 Task: Find connections with filter location Eppelborn with filter topic #Letsworkwith filter profile language Spanish with filter current company Volvo Car India with filter school Maharashtra College of Arts Science and Commerce 246 A Bellasis Road Byculla Mumbai 400 008 with filter industry Climate Data and Analytics with filter service category DUI Law with filter keywords title Well Driller
Action: Mouse moved to (699, 84)
Screenshot: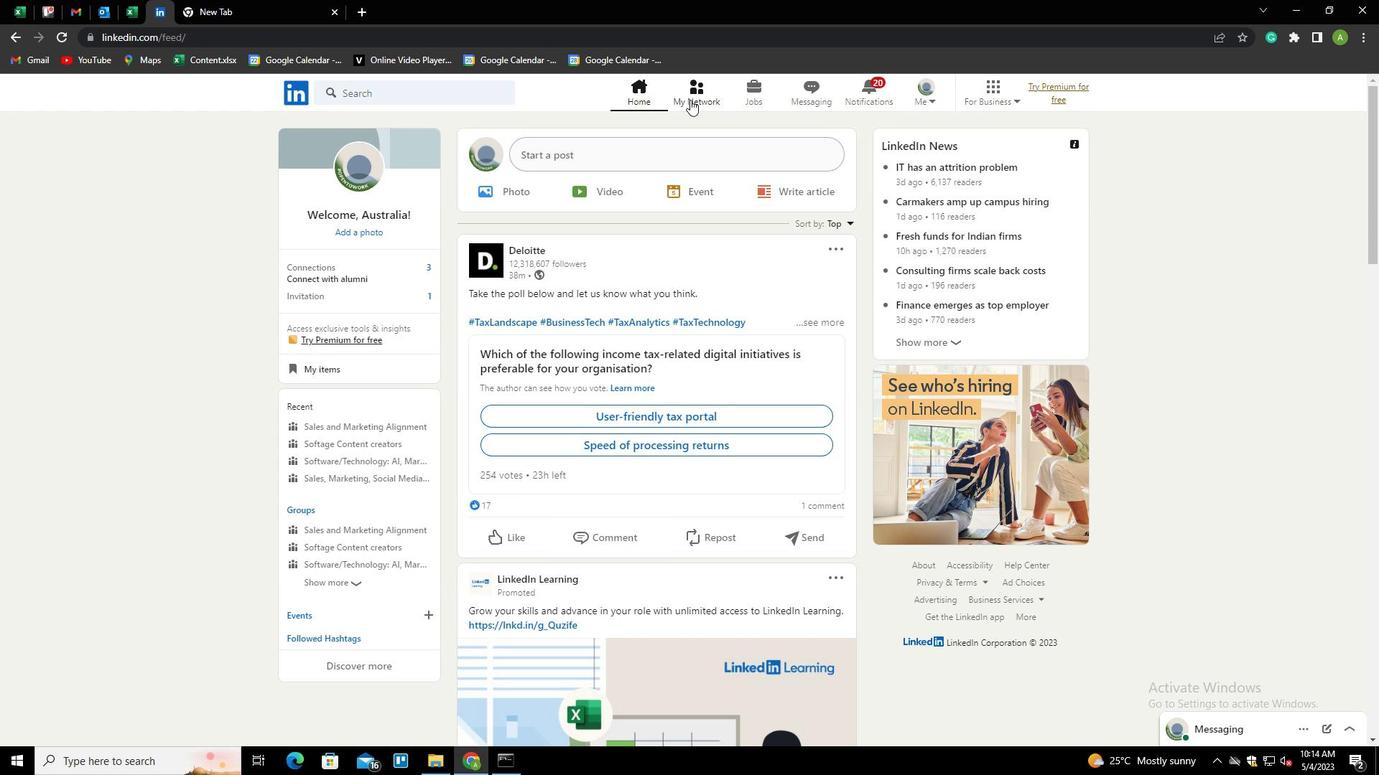 
Action: Mouse pressed left at (699, 84)
Screenshot: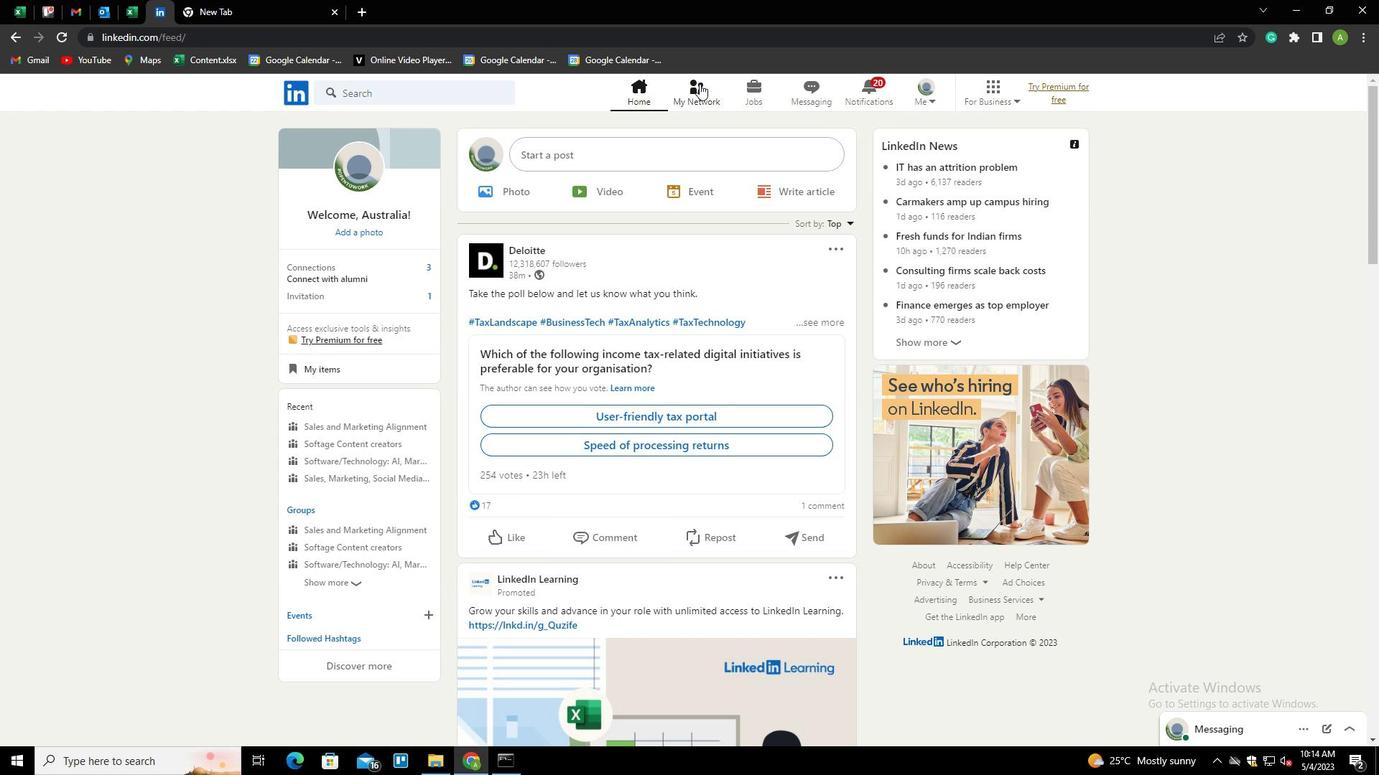 
Action: Mouse moved to (359, 175)
Screenshot: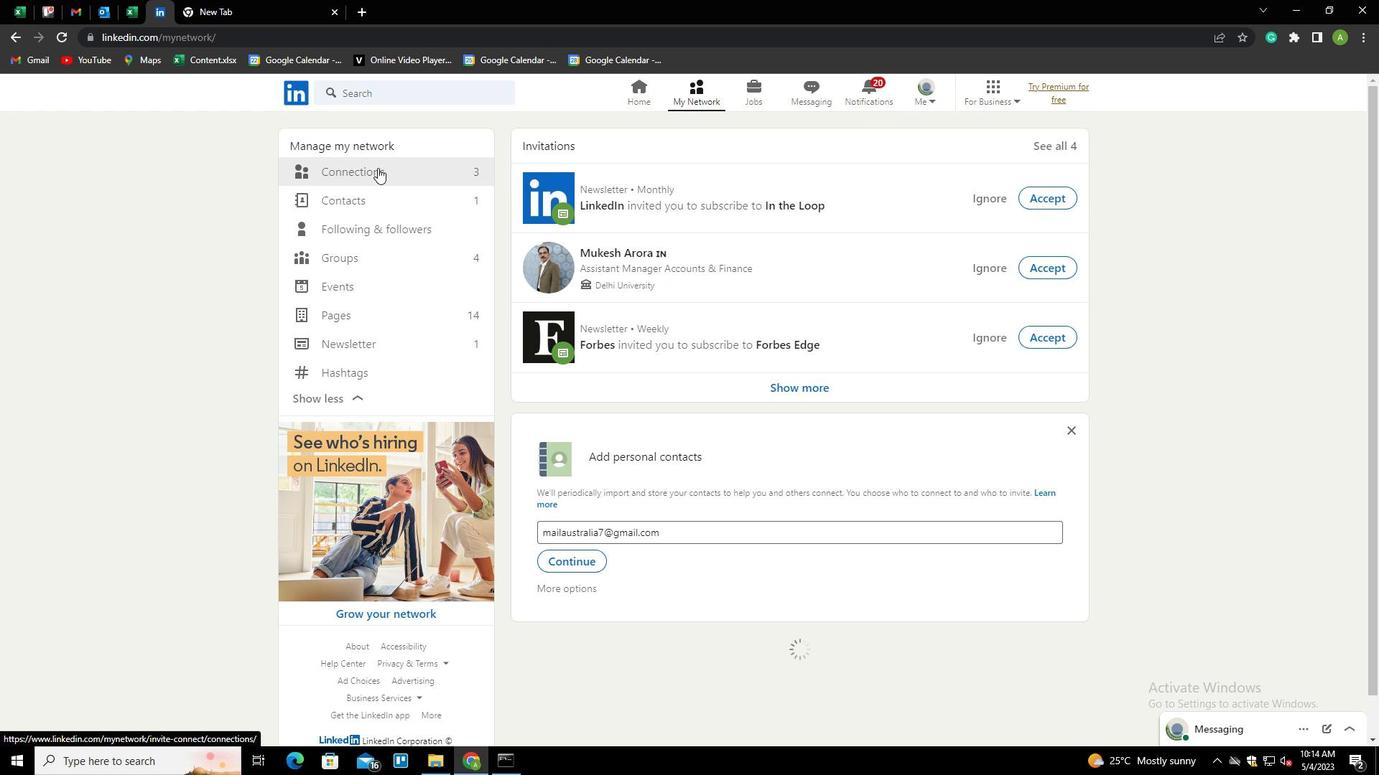 
Action: Mouse pressed left at (359, 175)
Screenshot: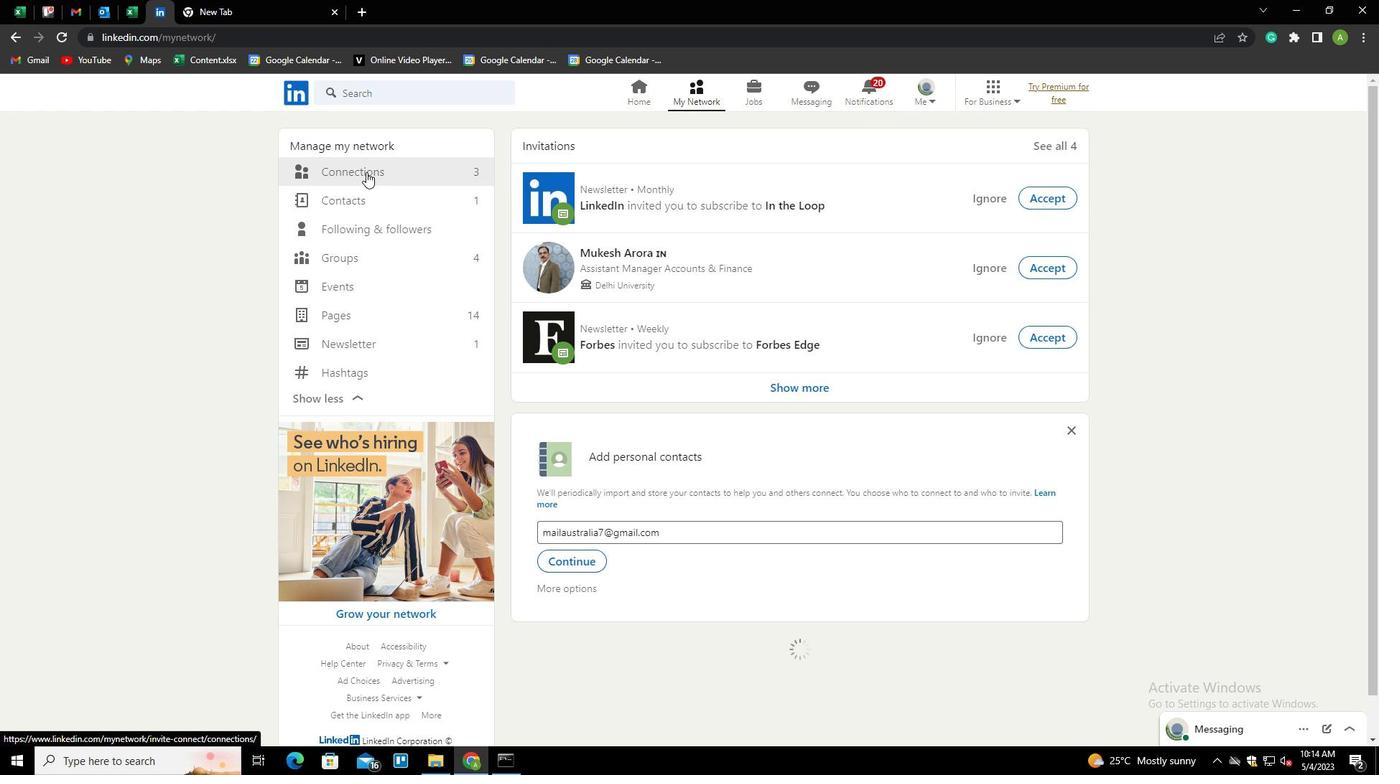 
Action: Mouse moved to (781, 173)
Screenshot: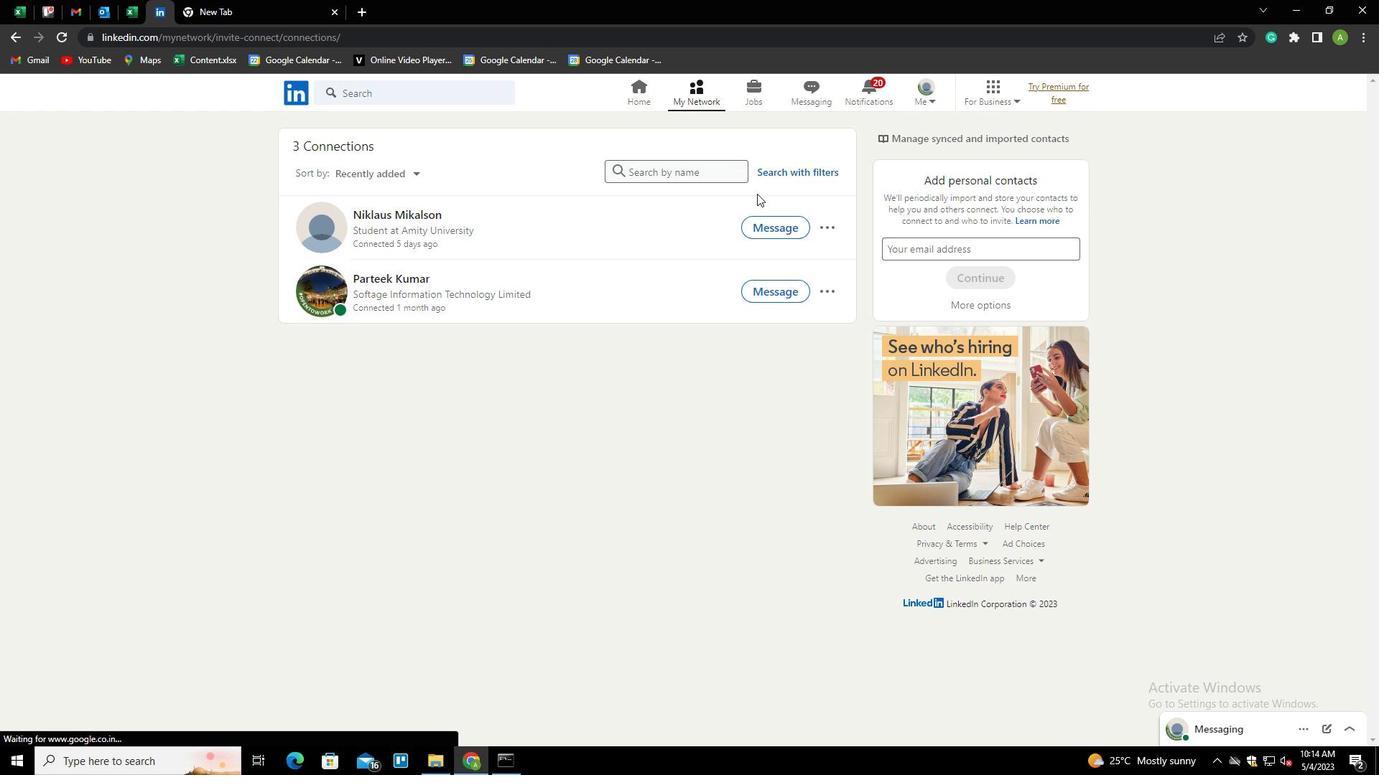 
Action: Mouse pressed left at (781, 173)
Screenshot: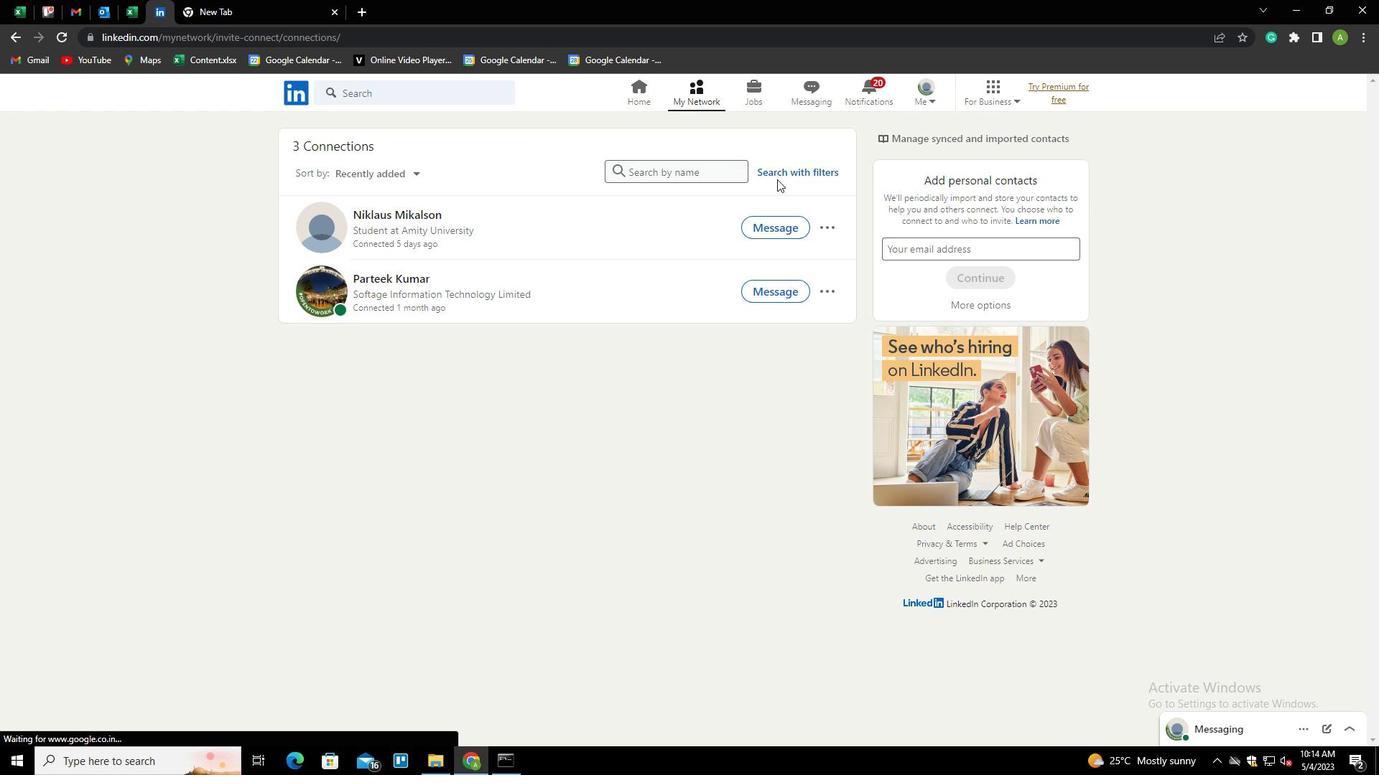 
Action: Mouse moved to (721, 134)
Screenshot: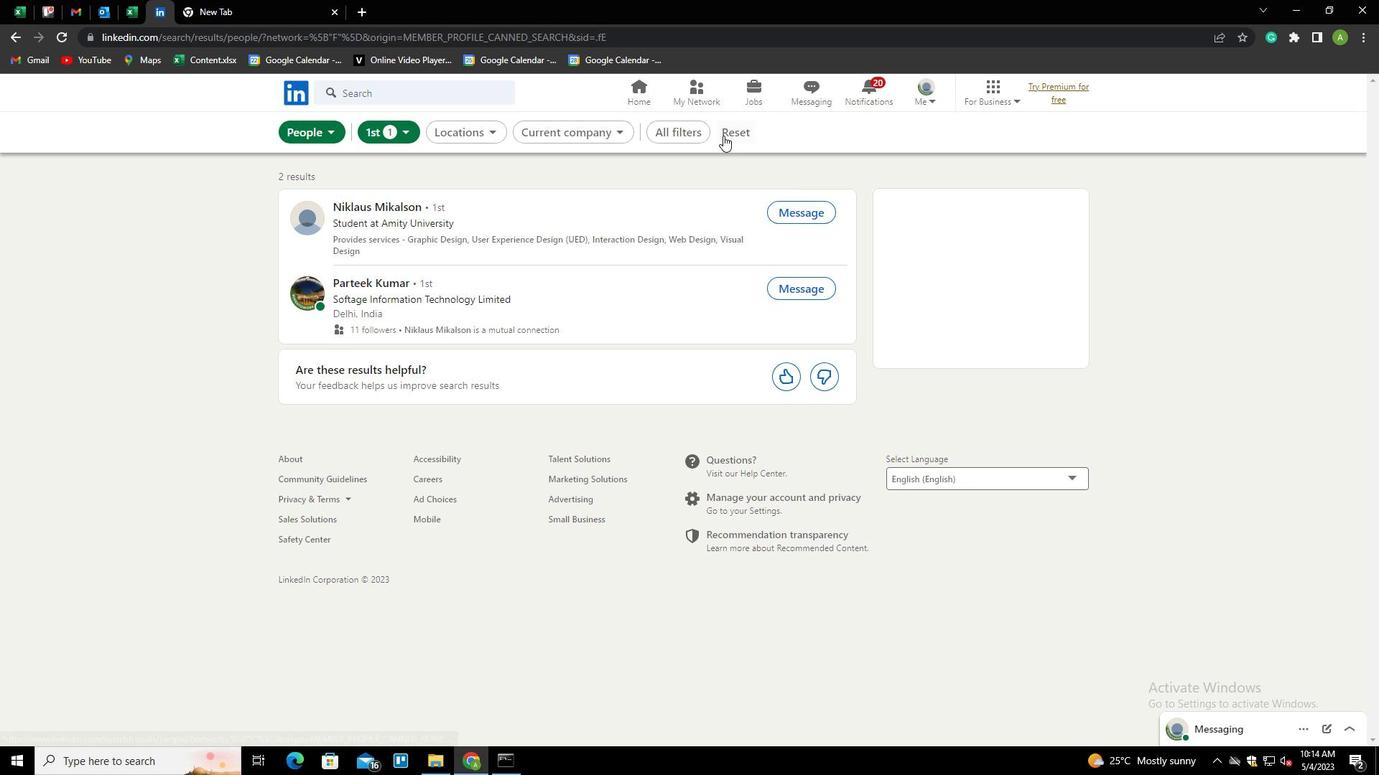 
Action: Mouse pressed left at (721, 134)
Screenshot: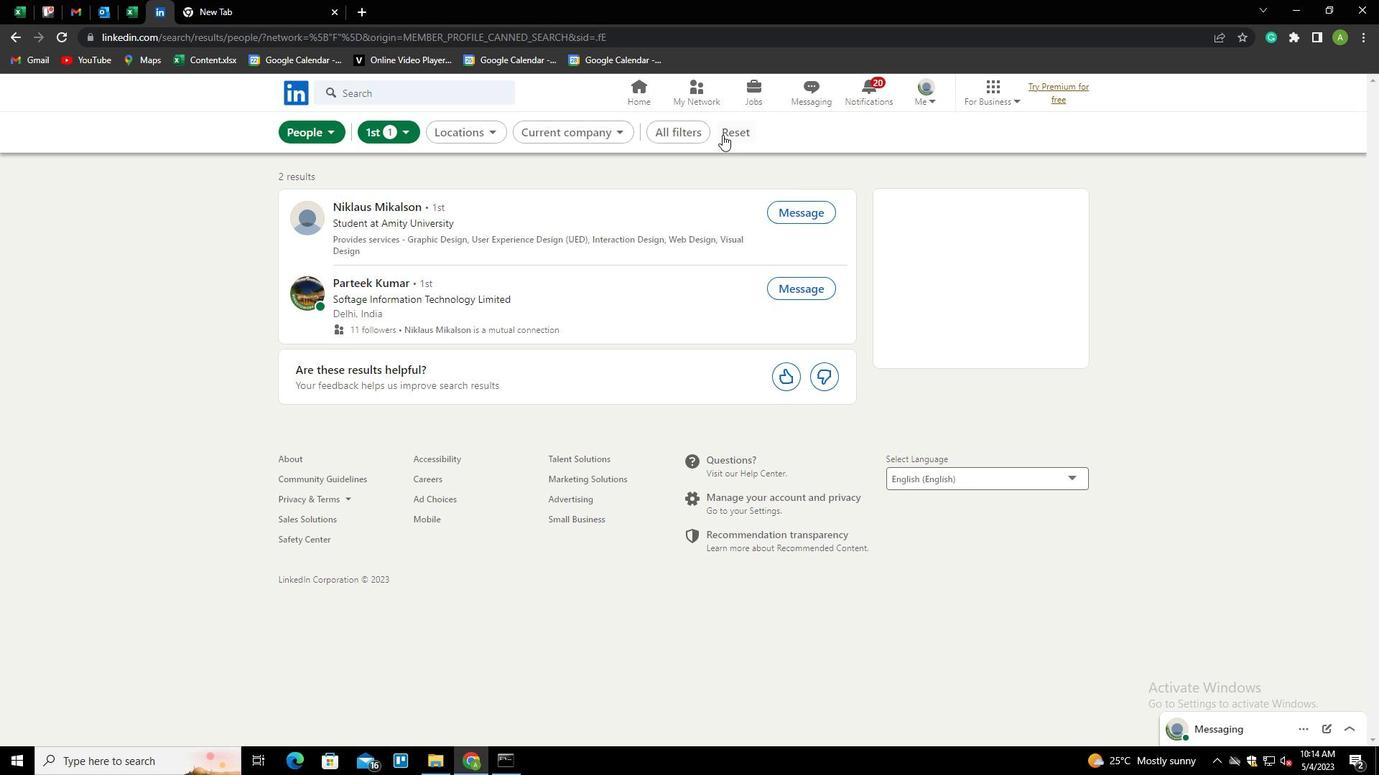 
Action: Mouse moved to (703, 133)
Screenshot: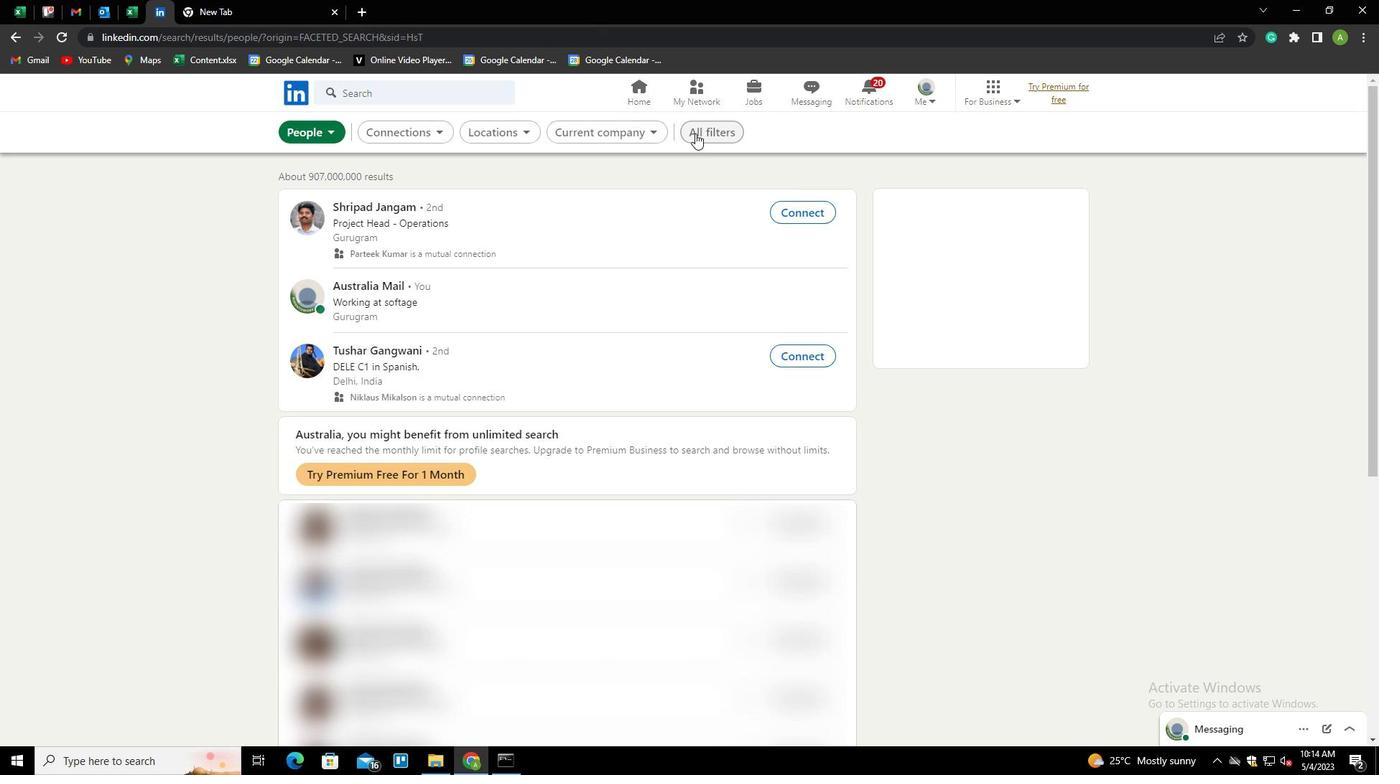 
Action: Mouse pressed left at (703, 133)
Screenshot: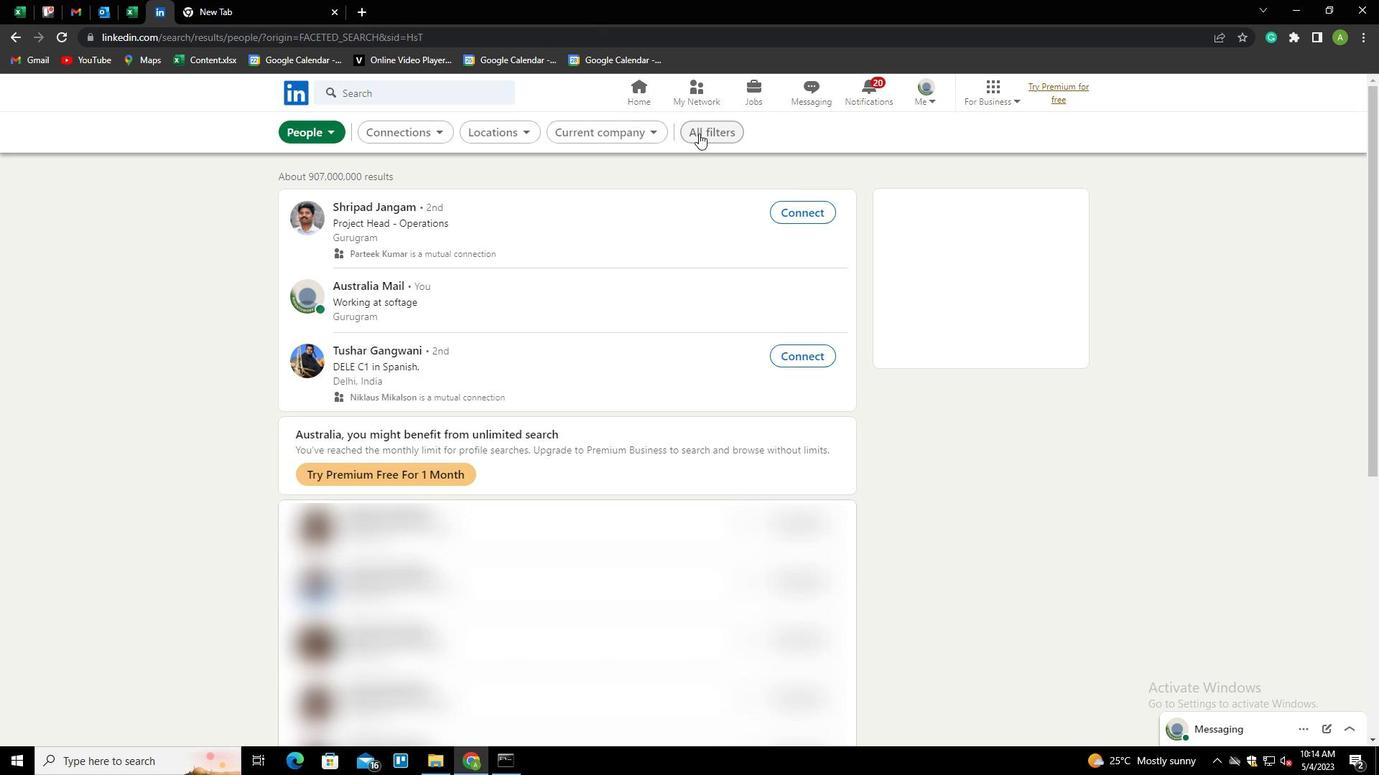 
Action: Mouse moved to (988, 296)
Screenshot: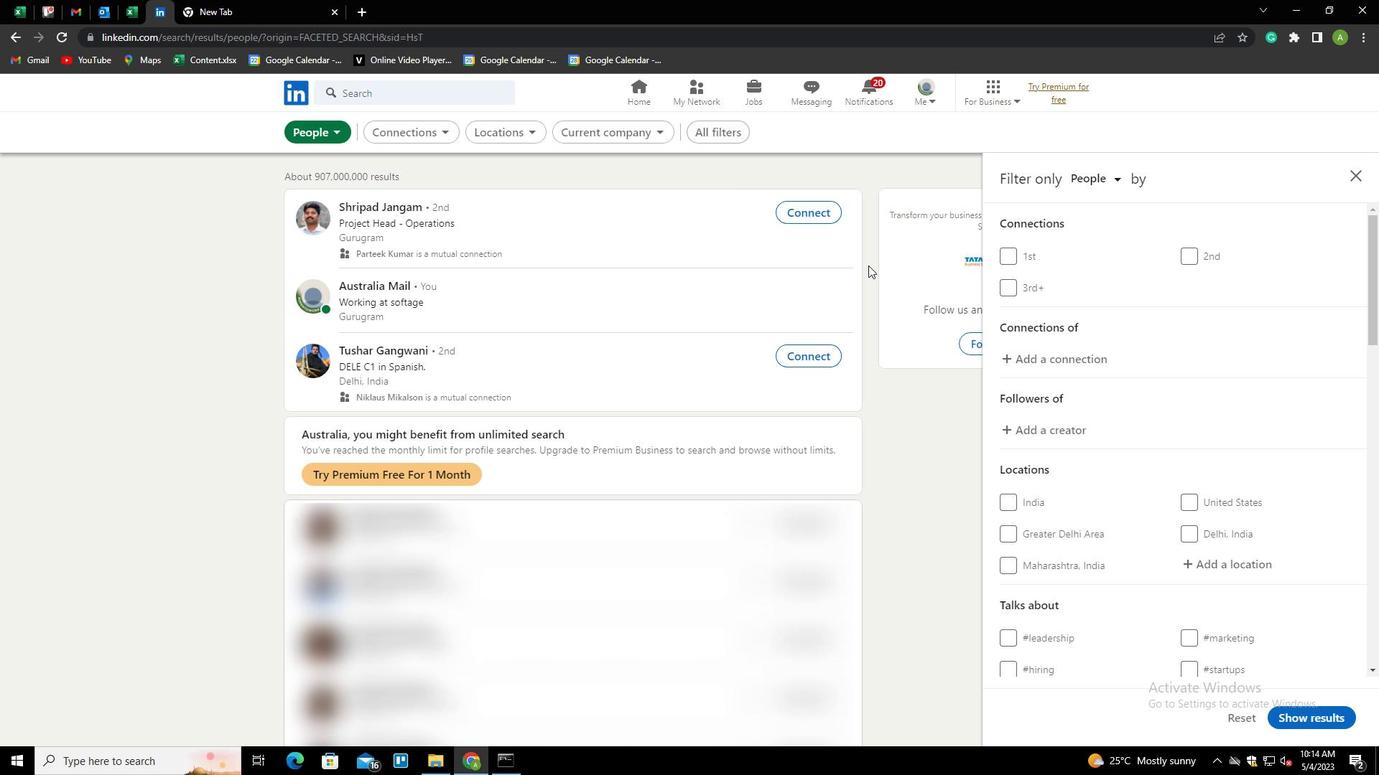 
Action: Mouse scrolled (988, 296) with delta (0, 0)
Screenshot: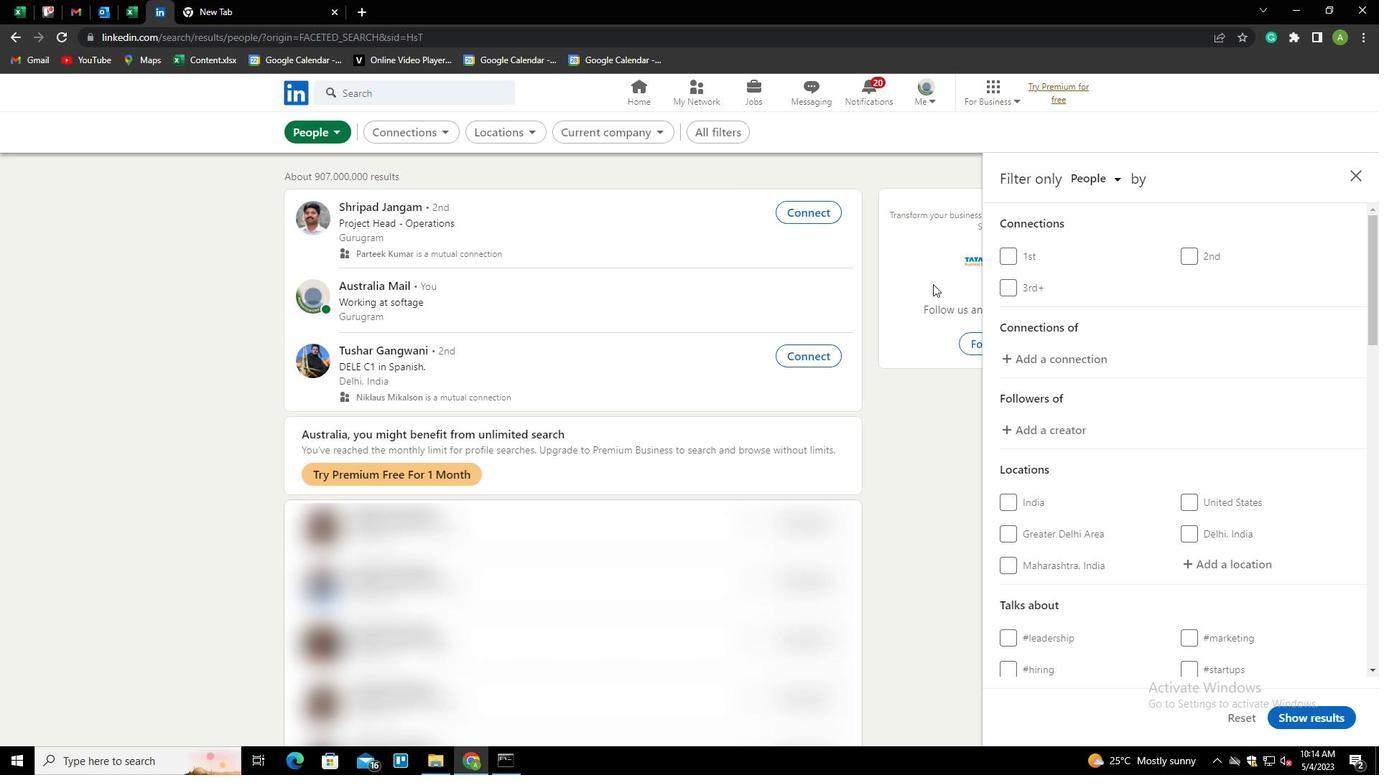 
Action: Mouse scrolled (988, 296) with delta (0, 0)
Screenshot: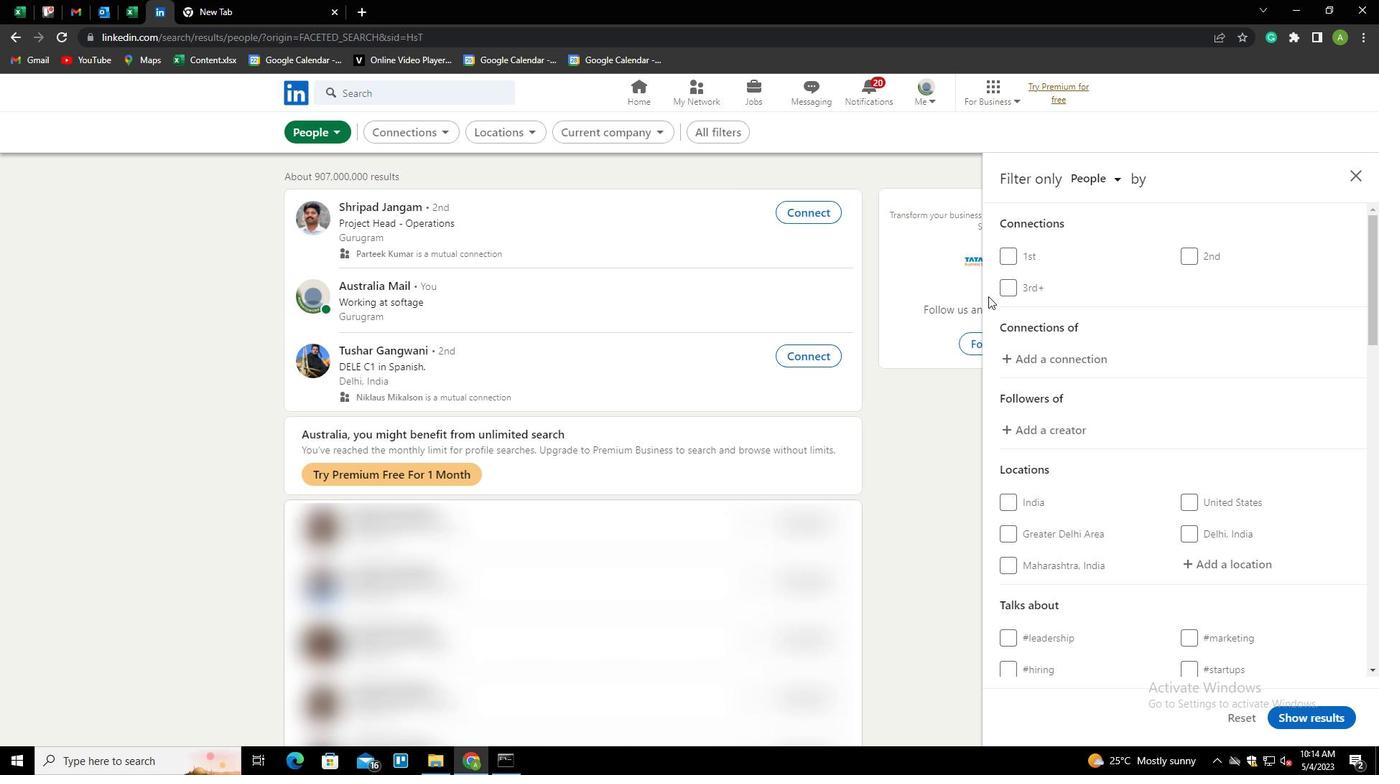 
Action: Mouse scrolled (988, 296) with delta (0, 0)
Screenshot: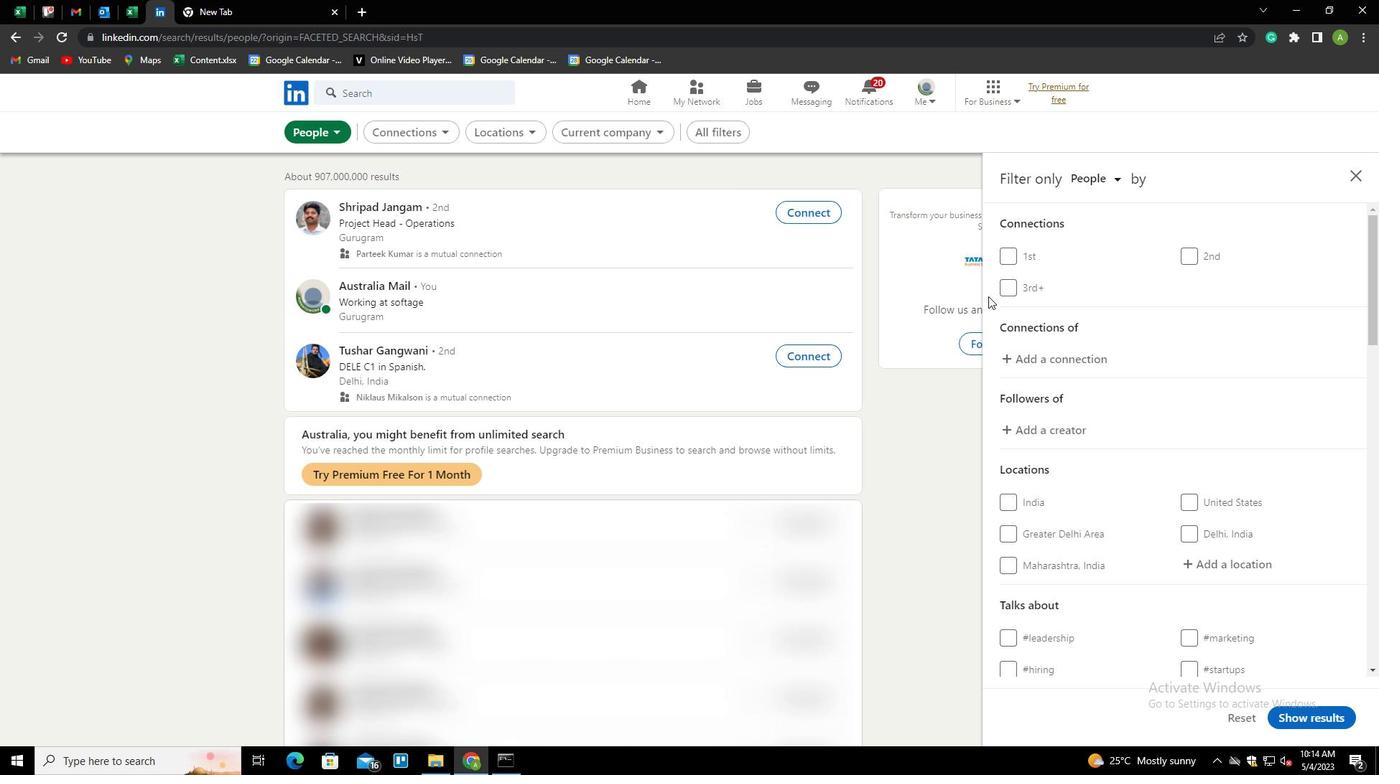 
Action: Mouse moved to (1203, 346)
Screenshot: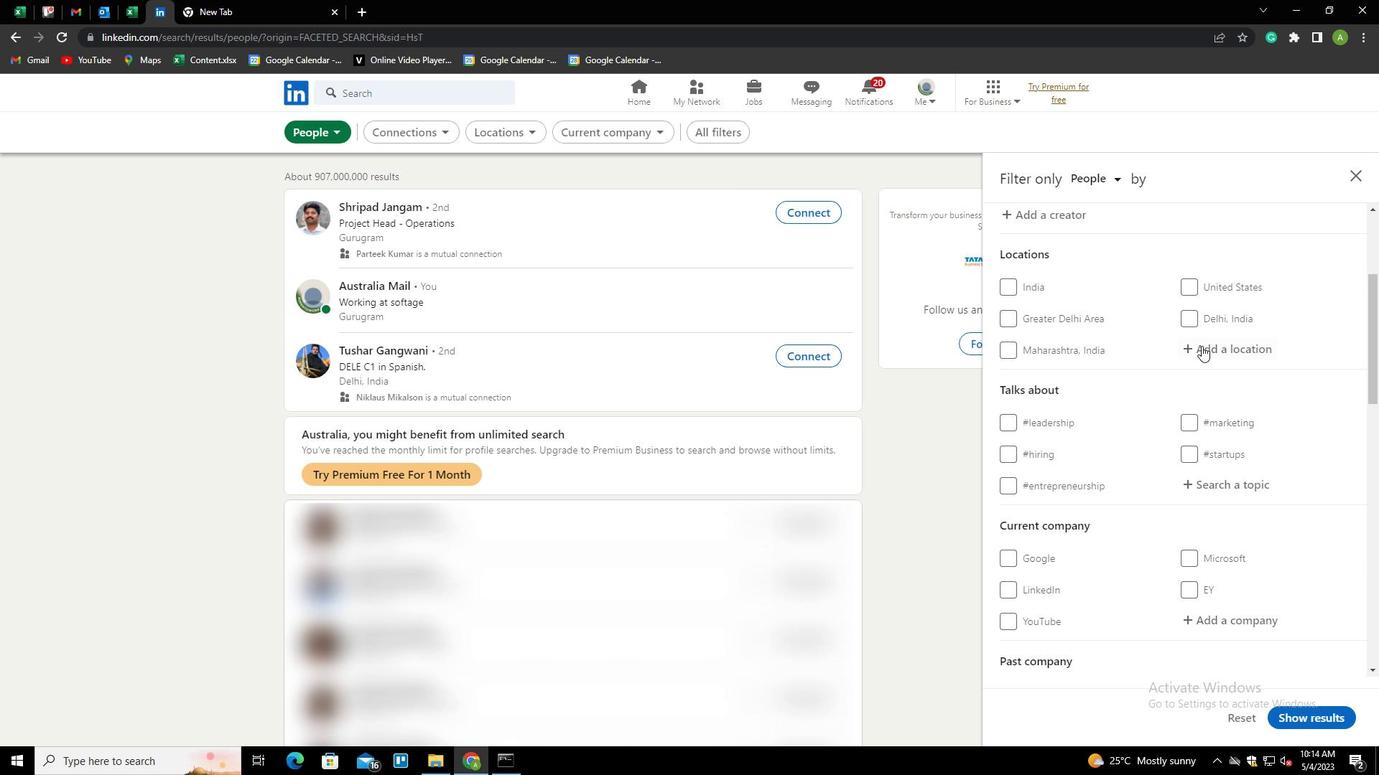 
Action: Mouse pressed left at (1203, 346)
Screenshot: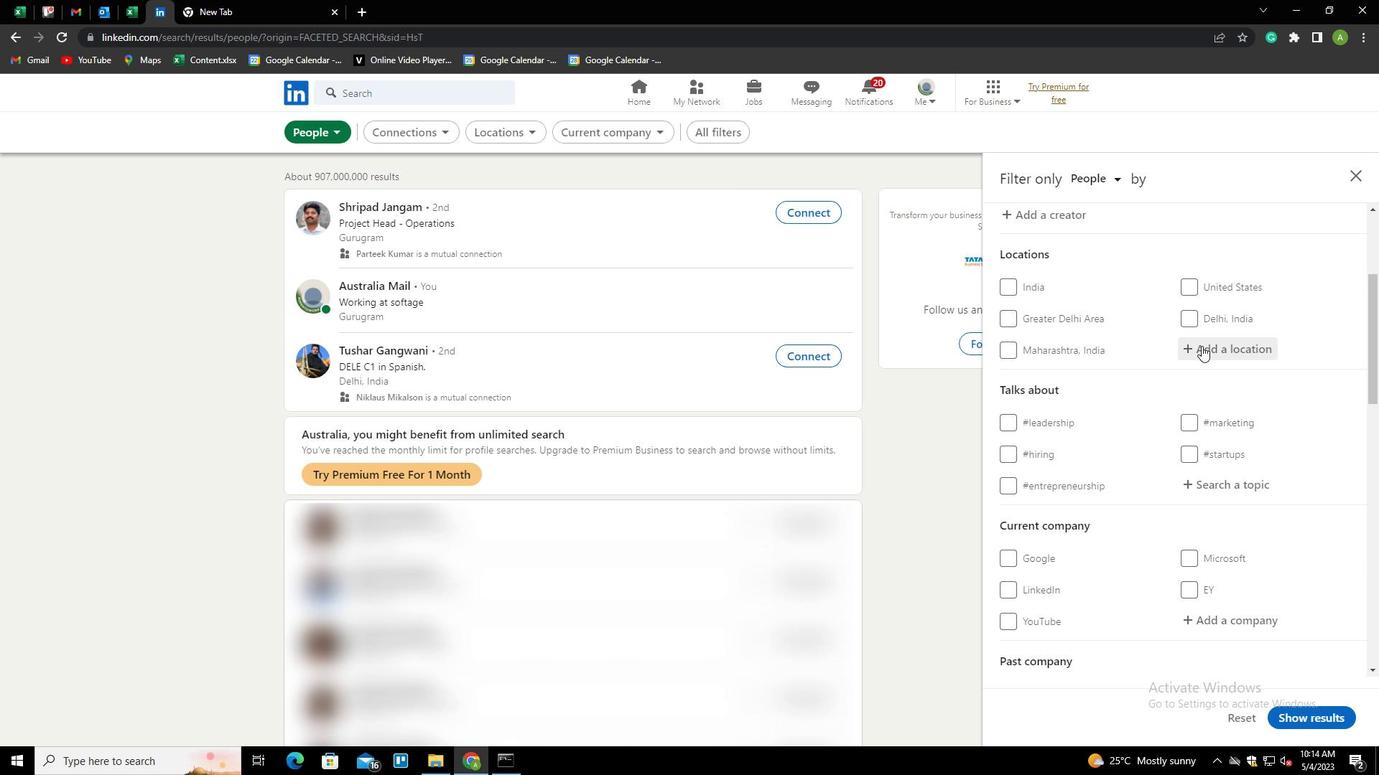 
Action: Key pressed <Key.shift>EPPELBOEN<Key.backspace><Key.backspace>RN<Key.down><Key.enter>
Screenshot: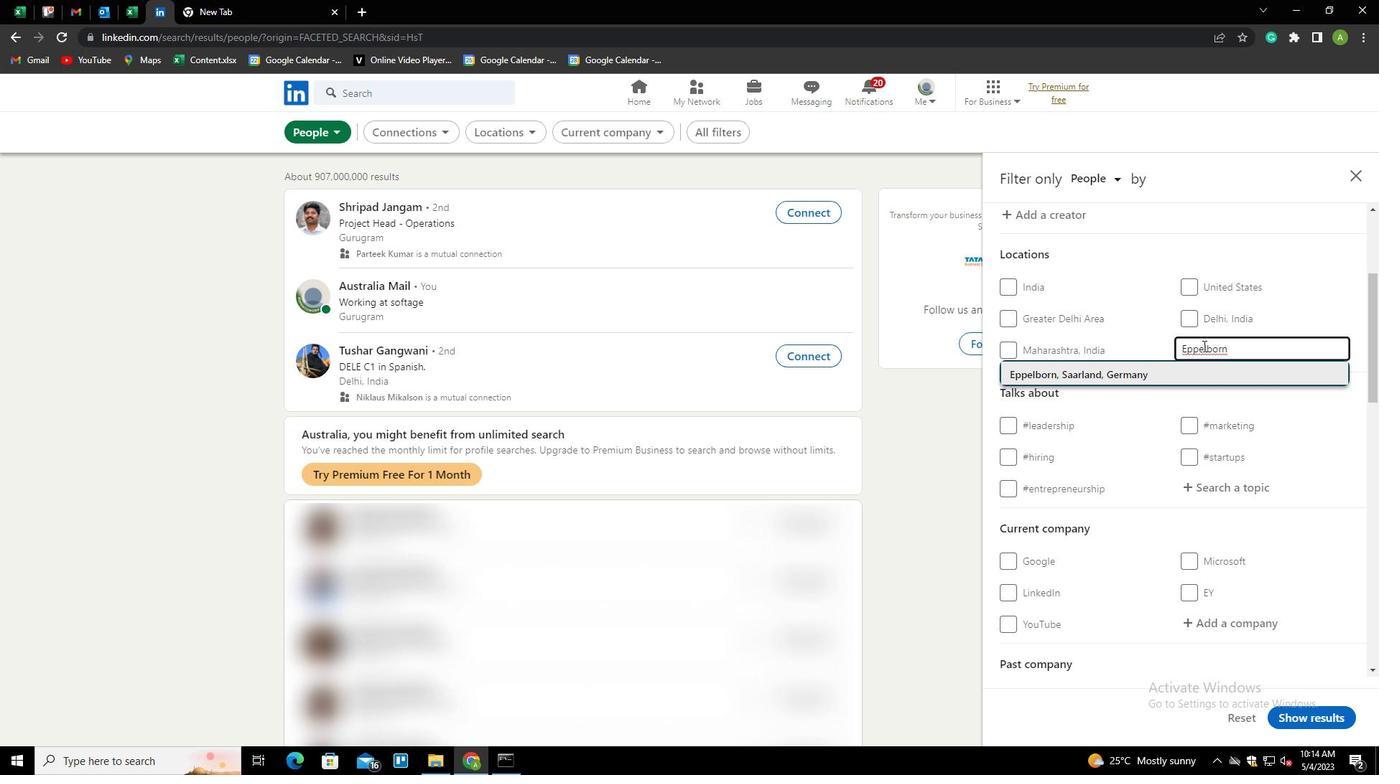 
Action: Mouse scrolled (1203, 345) with delta (0, 0)
Screenshot: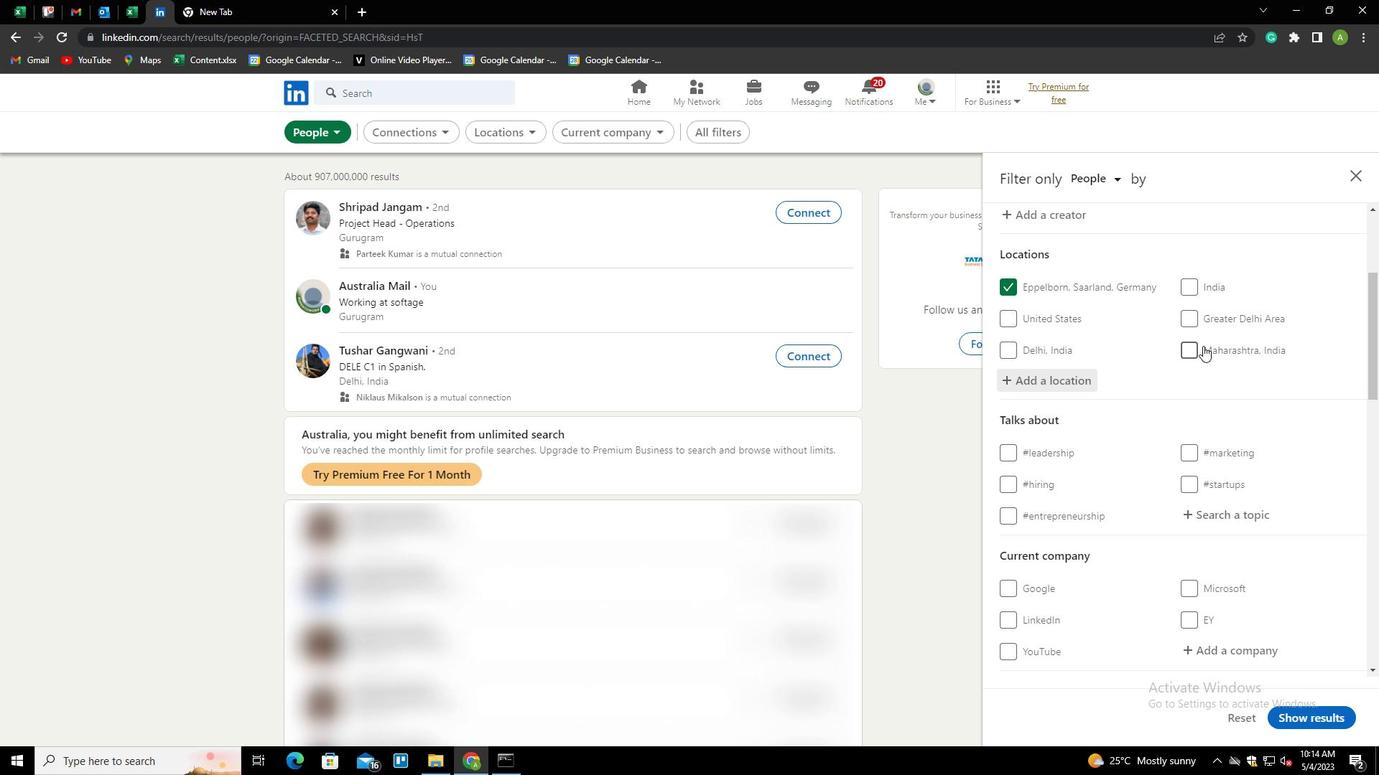 
Action: Mouse scrolled (1203, 345) with delta (0, 0)
Screenshot: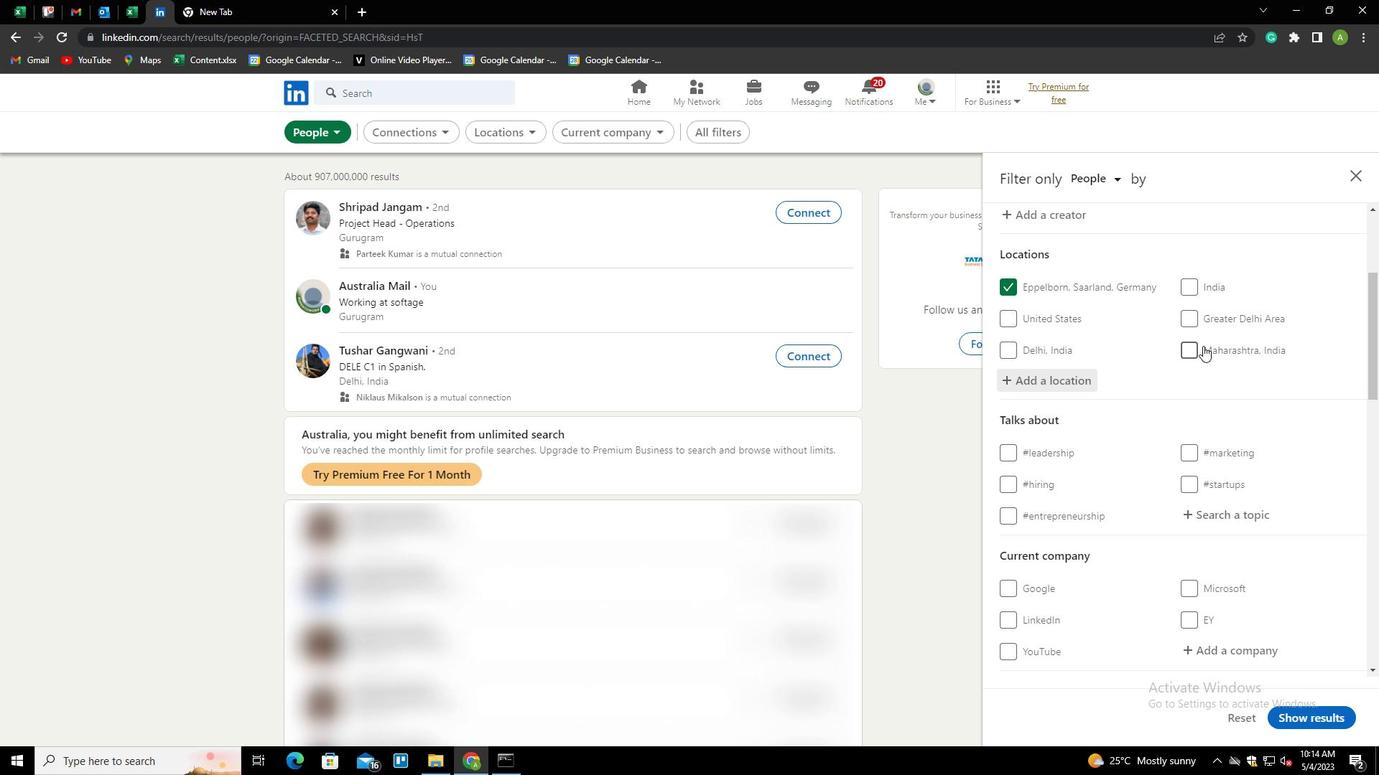 
Action: Mouse scrolled (1203, 345) with delta (0, 0)
Screenshot: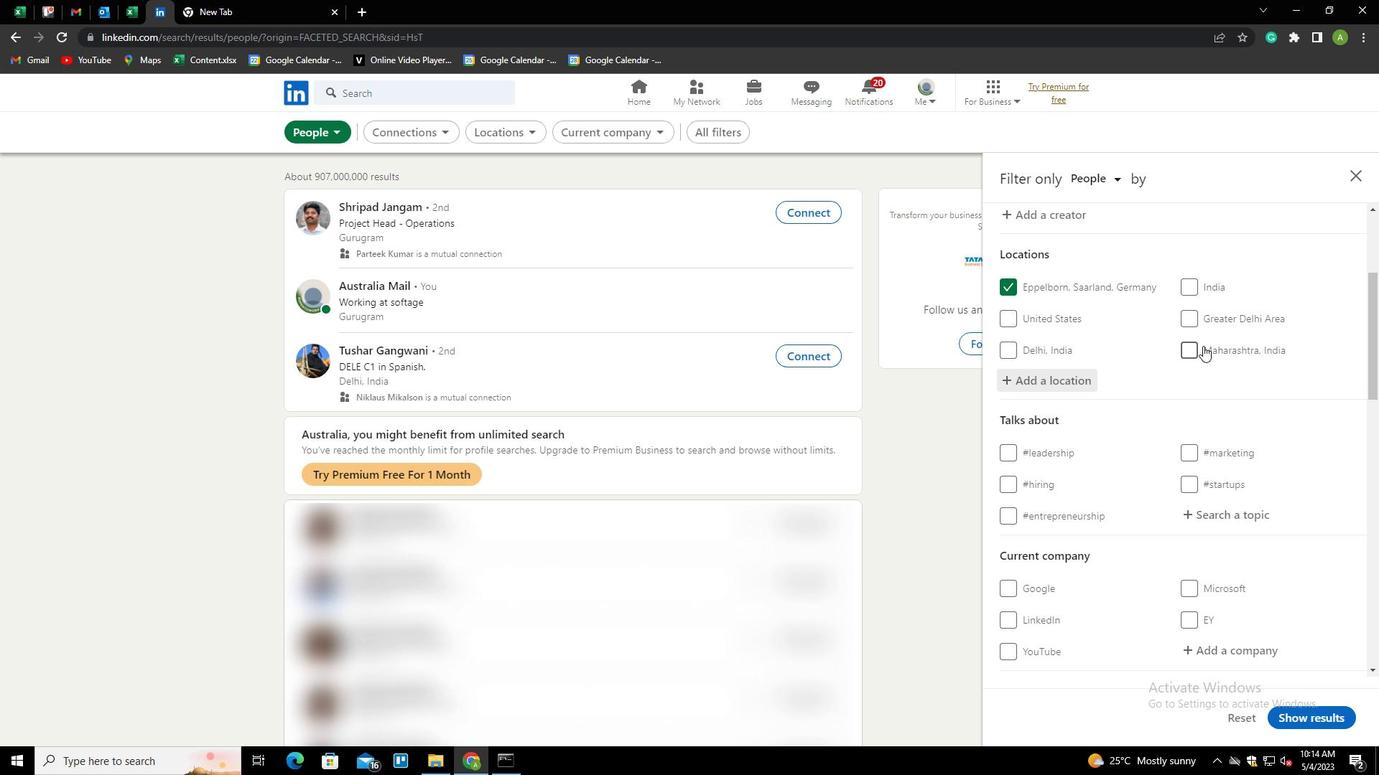 
Action: Mouse moved to (1212, 302)
Screenshot: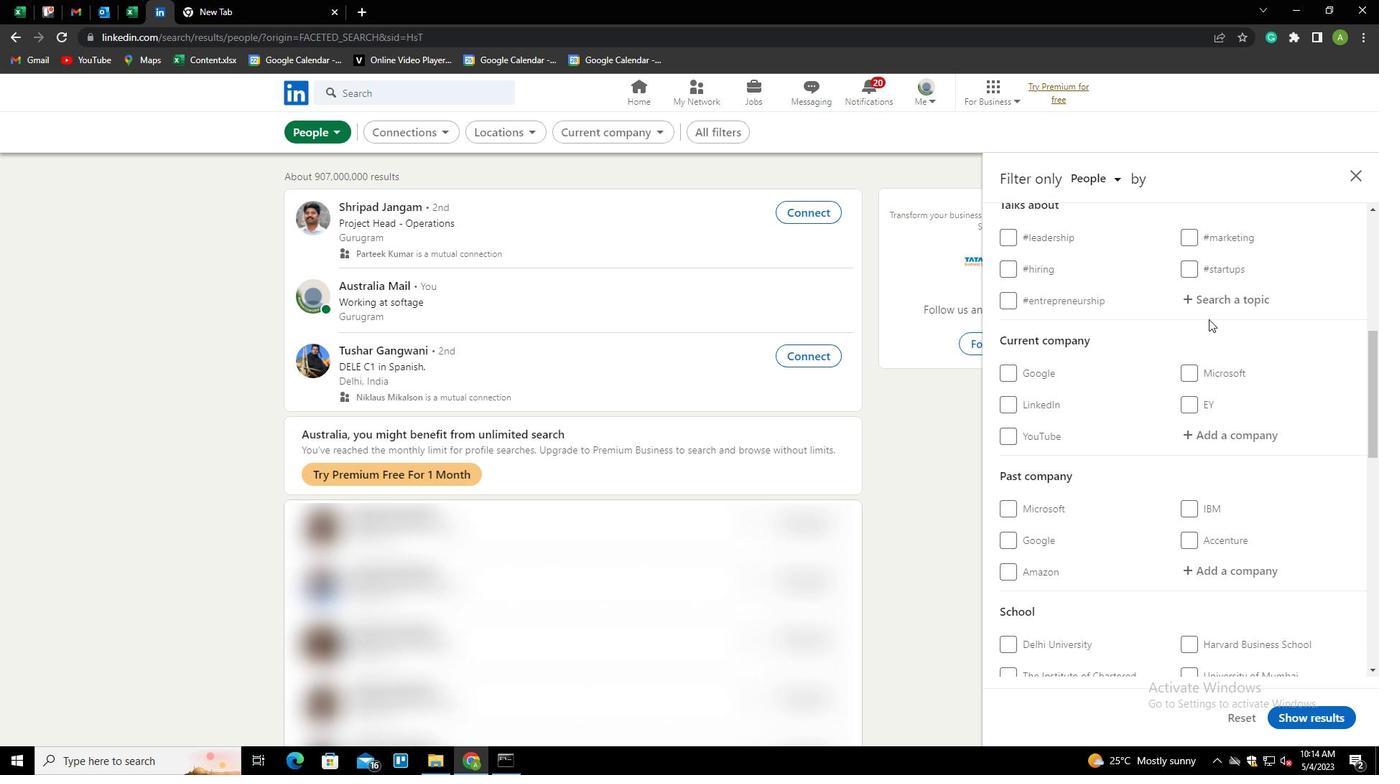 
Action: Mouse pressed left at (1212, 302)
Screenshot: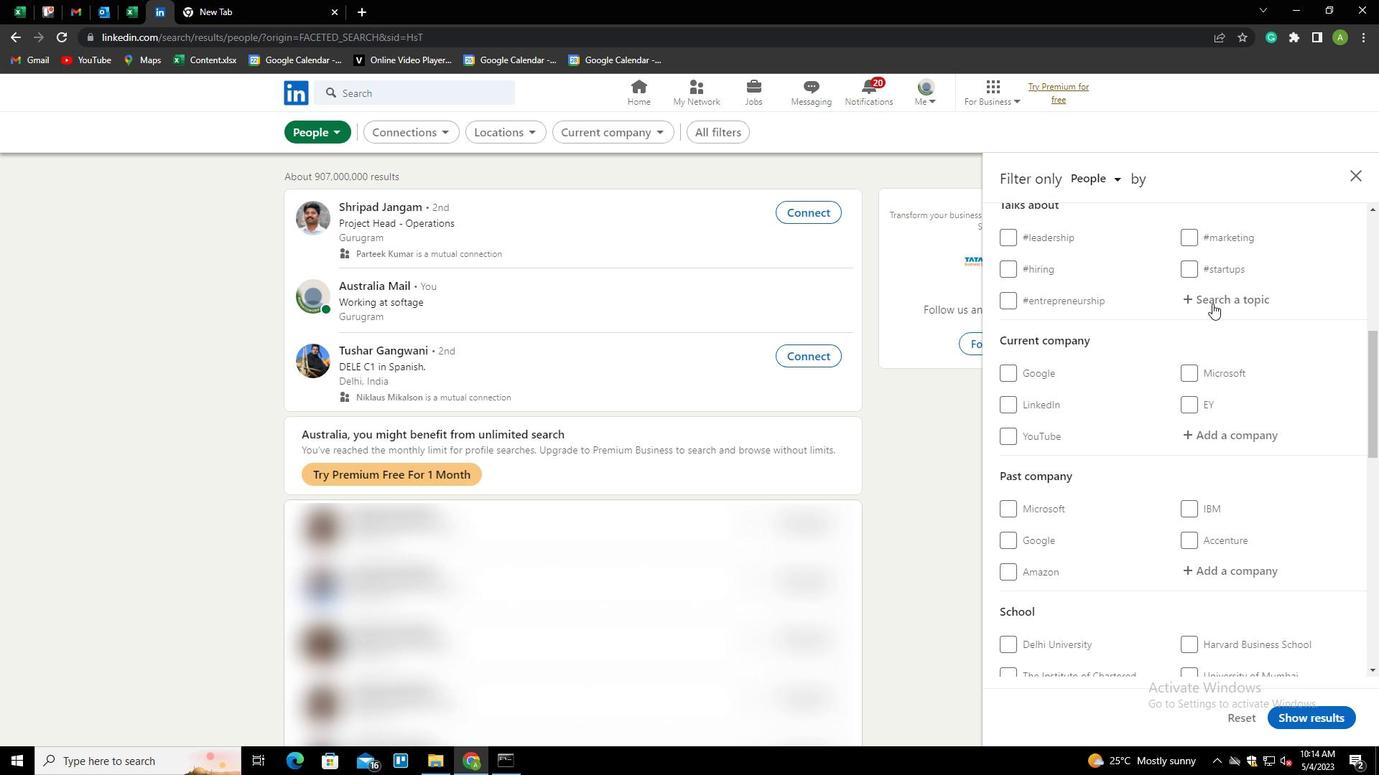 
Action: Key pressed LETSWORK<Key.down><Key.enter>
Screenshot: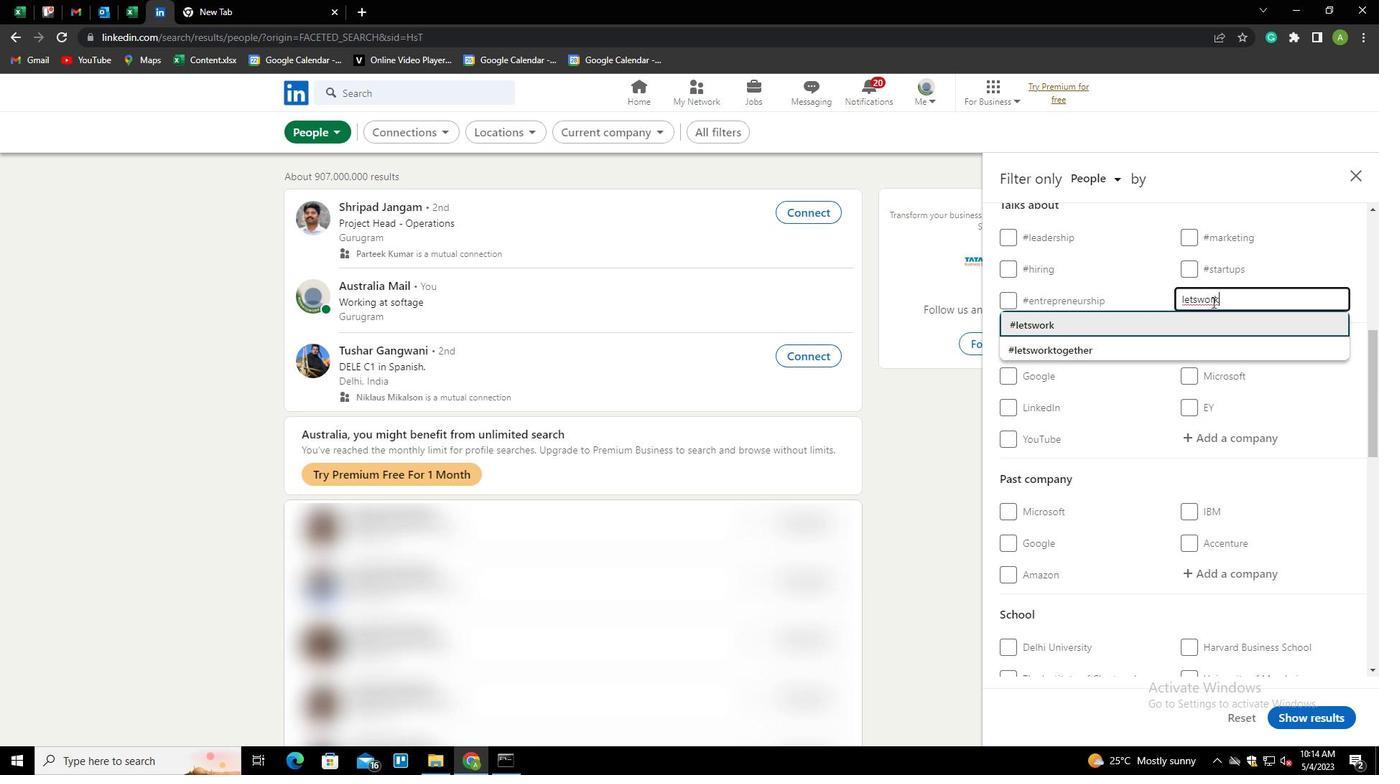 
Action: Mouse scrolled (1212, 301) with delta (0, 0)
Screenshot: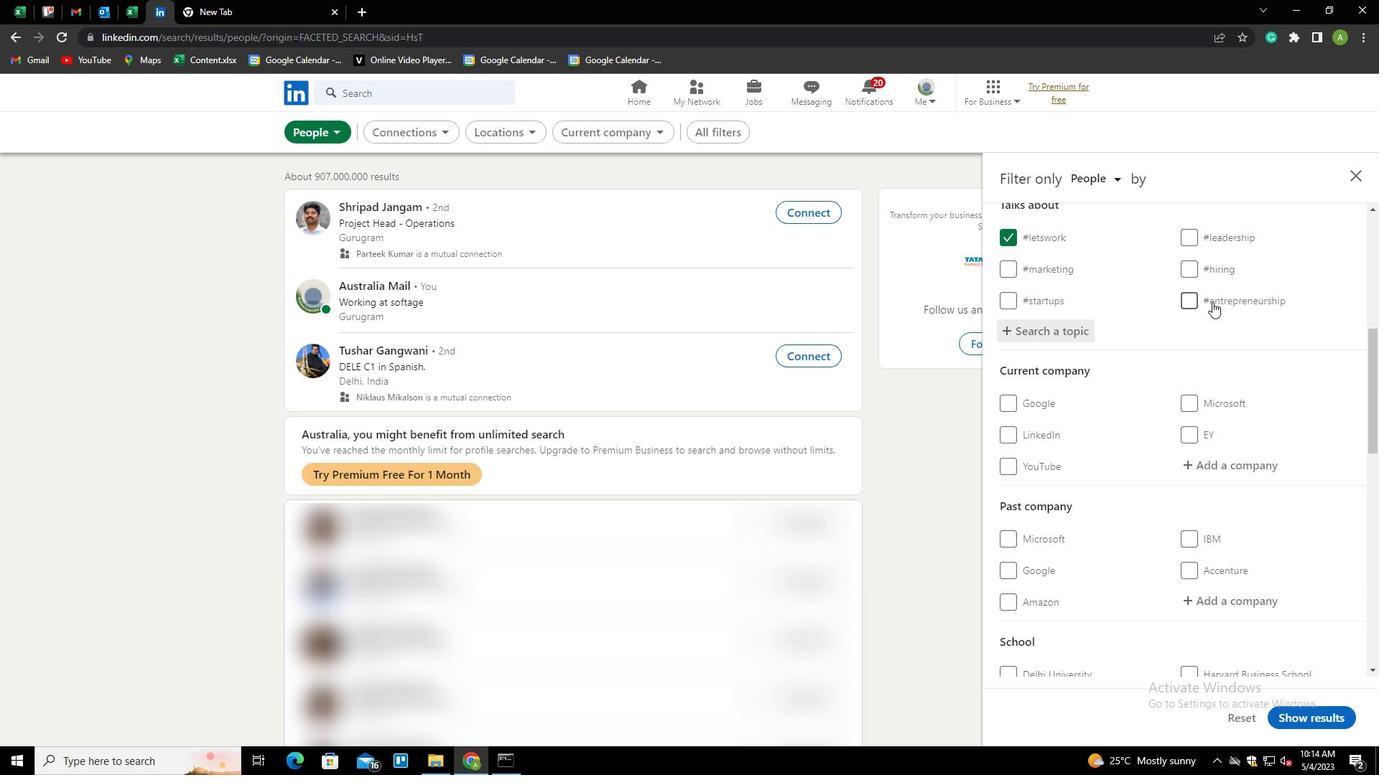 
Action: Mouse scrolled (1212, 301) with delta (0, 0)
Screenshot: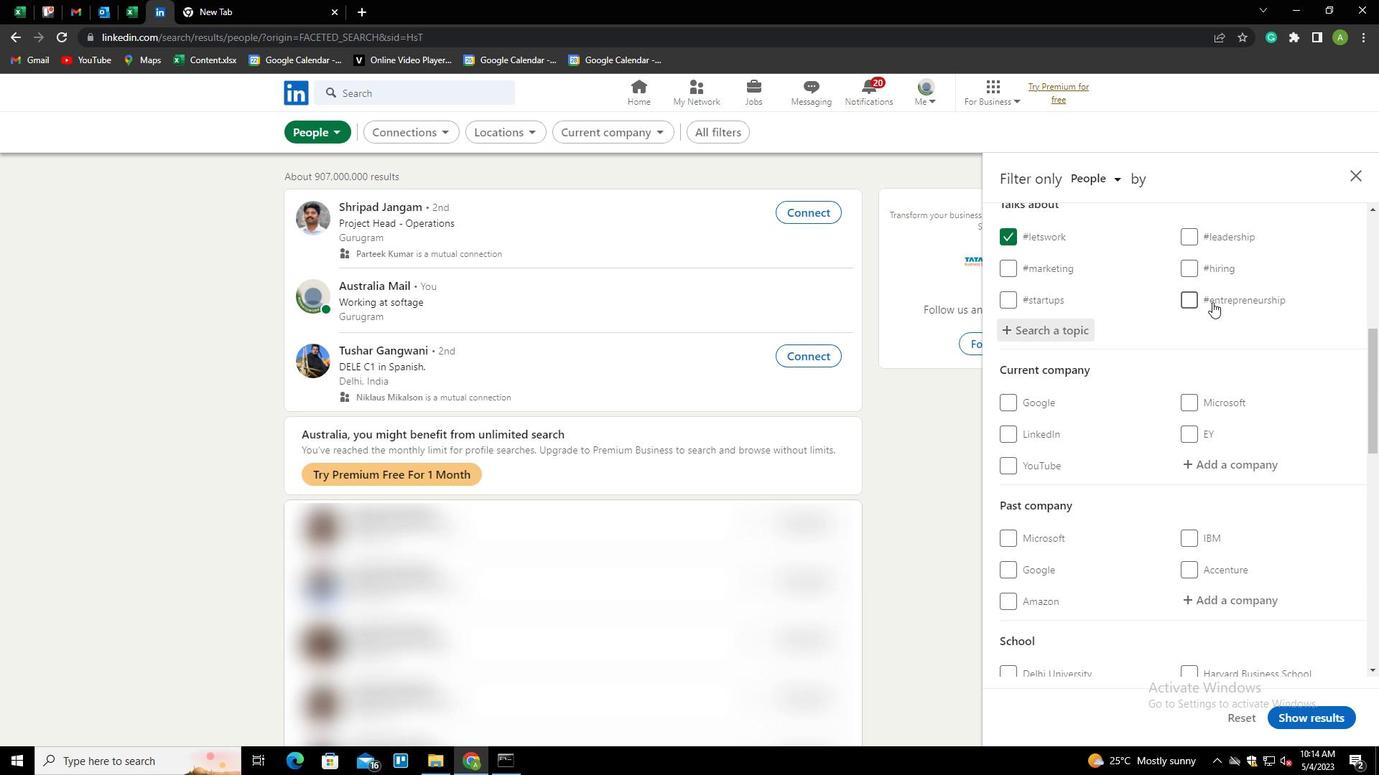 
Action: Mouse scrolled (1212, 301) with delta (0, 0)
Screenshot: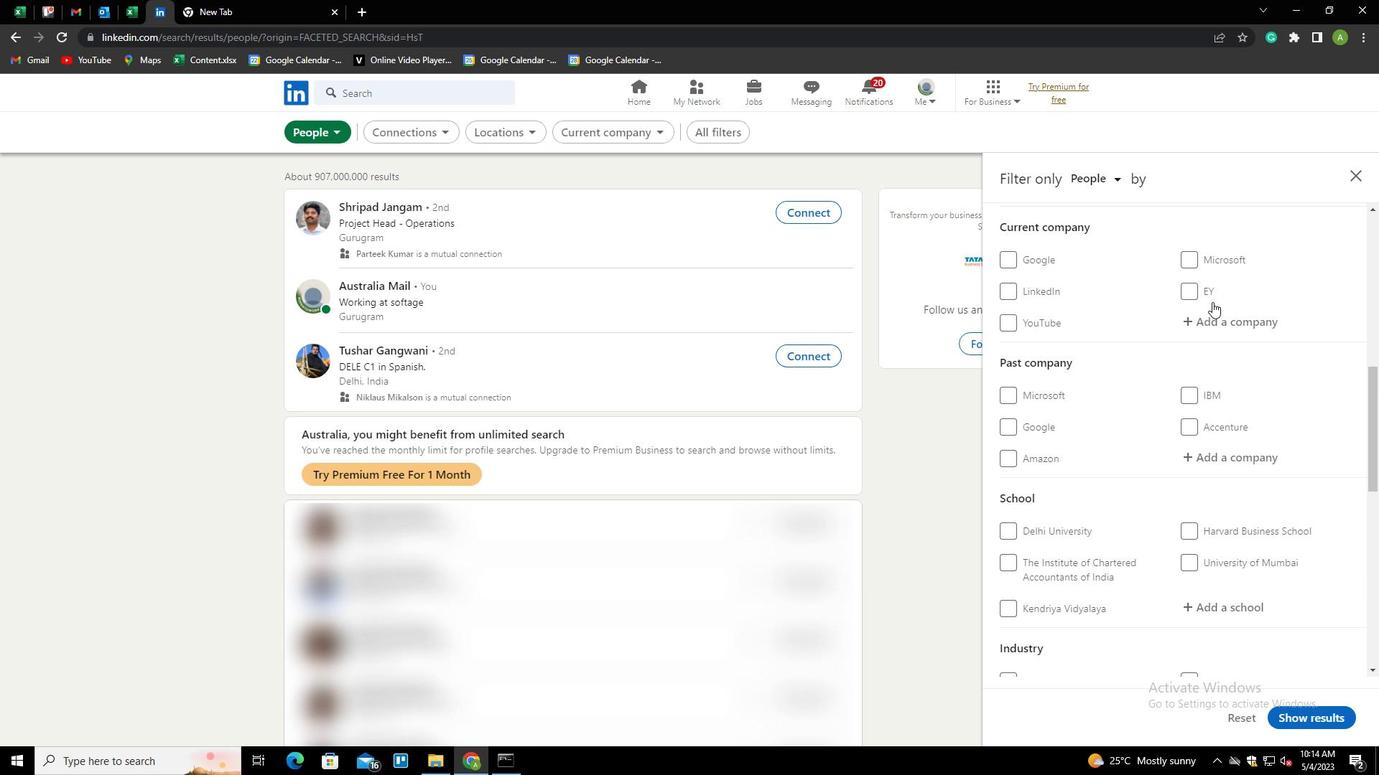 
Action: Mouse scrolled (1212, 301) with delta (0, 0)
Screenshot: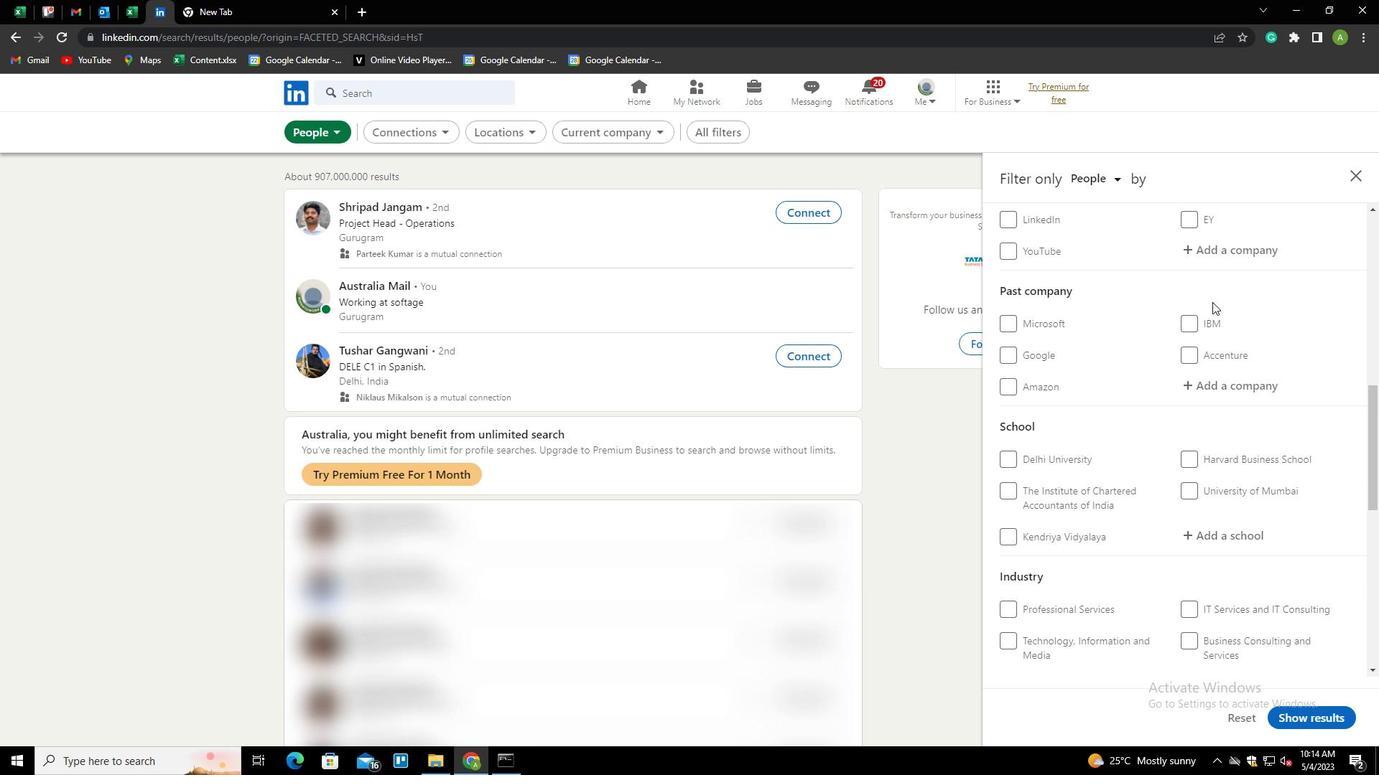 
Action: Mouse scrolled (1212, 301) with delta (0, 0)
Screenshot: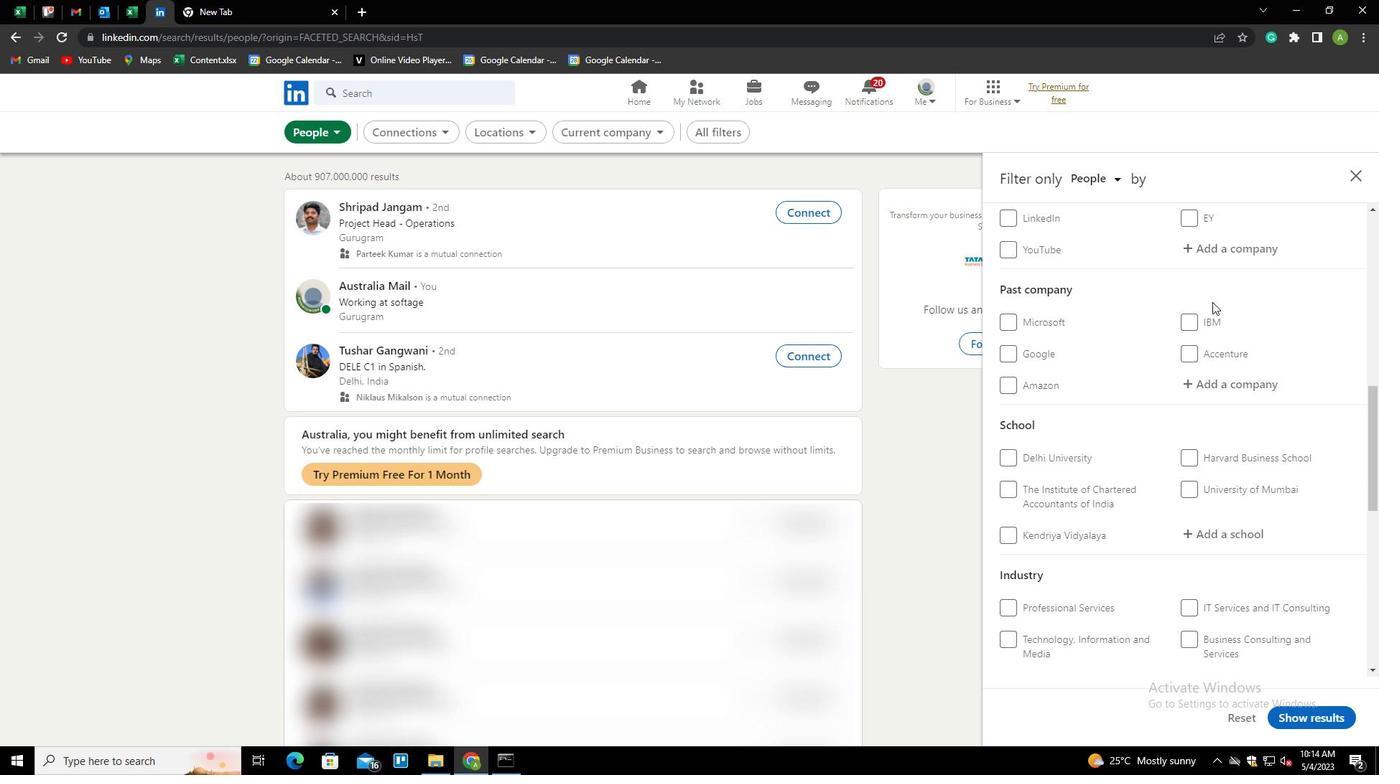 
Action: Mouse scrolled (1212, 301) with delta (0, 0)
Screenshot: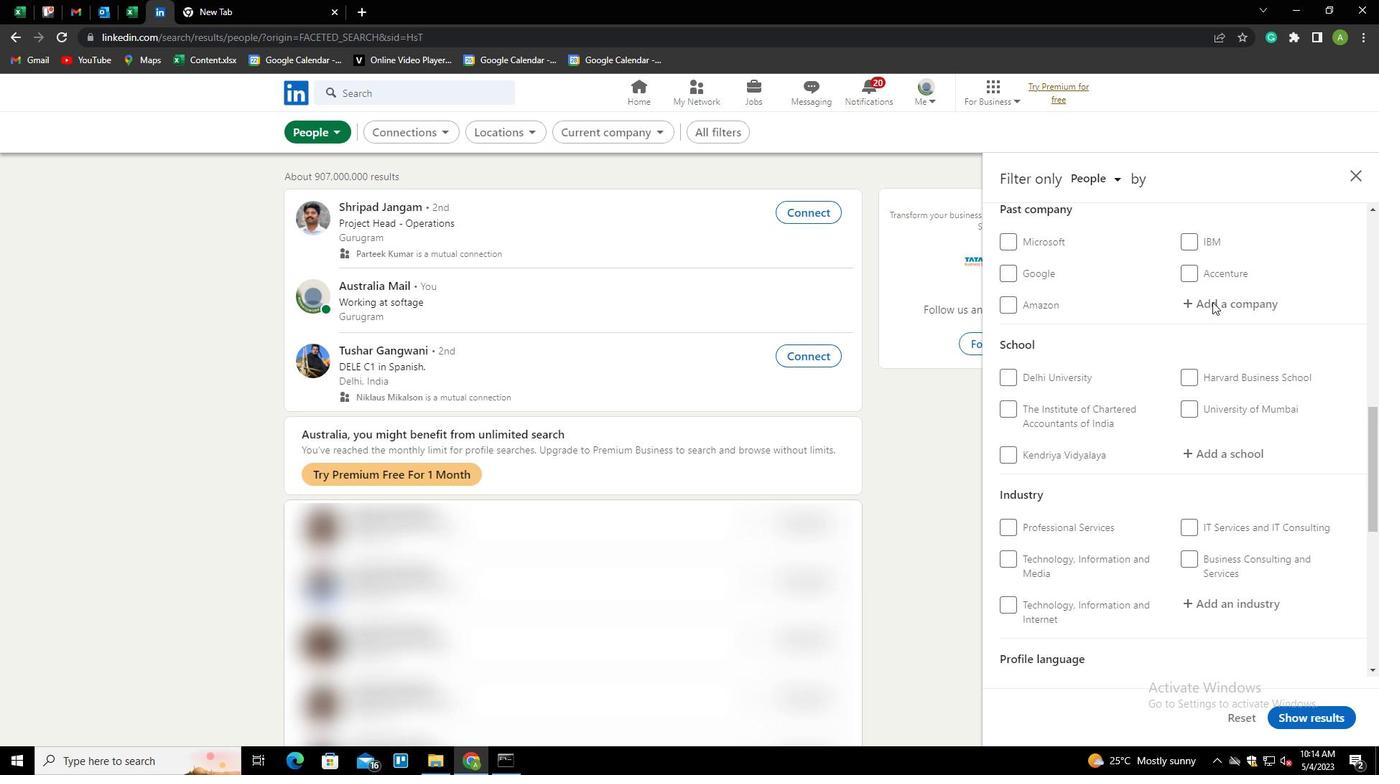 
Action: Mouse scrolled (1212, 301) with delta (0, 0)
Screenshot: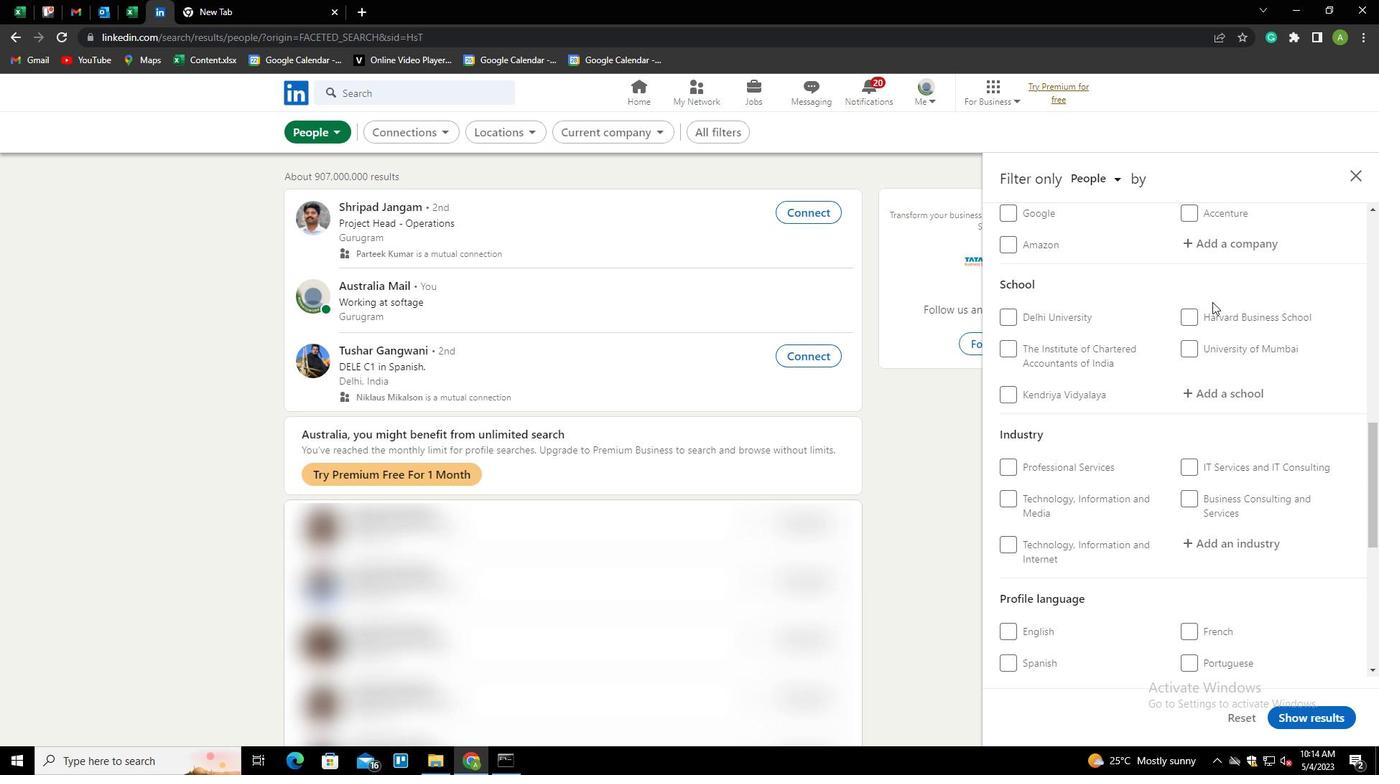 
Action: Mouse moved to (1016, 520)
Screenshot: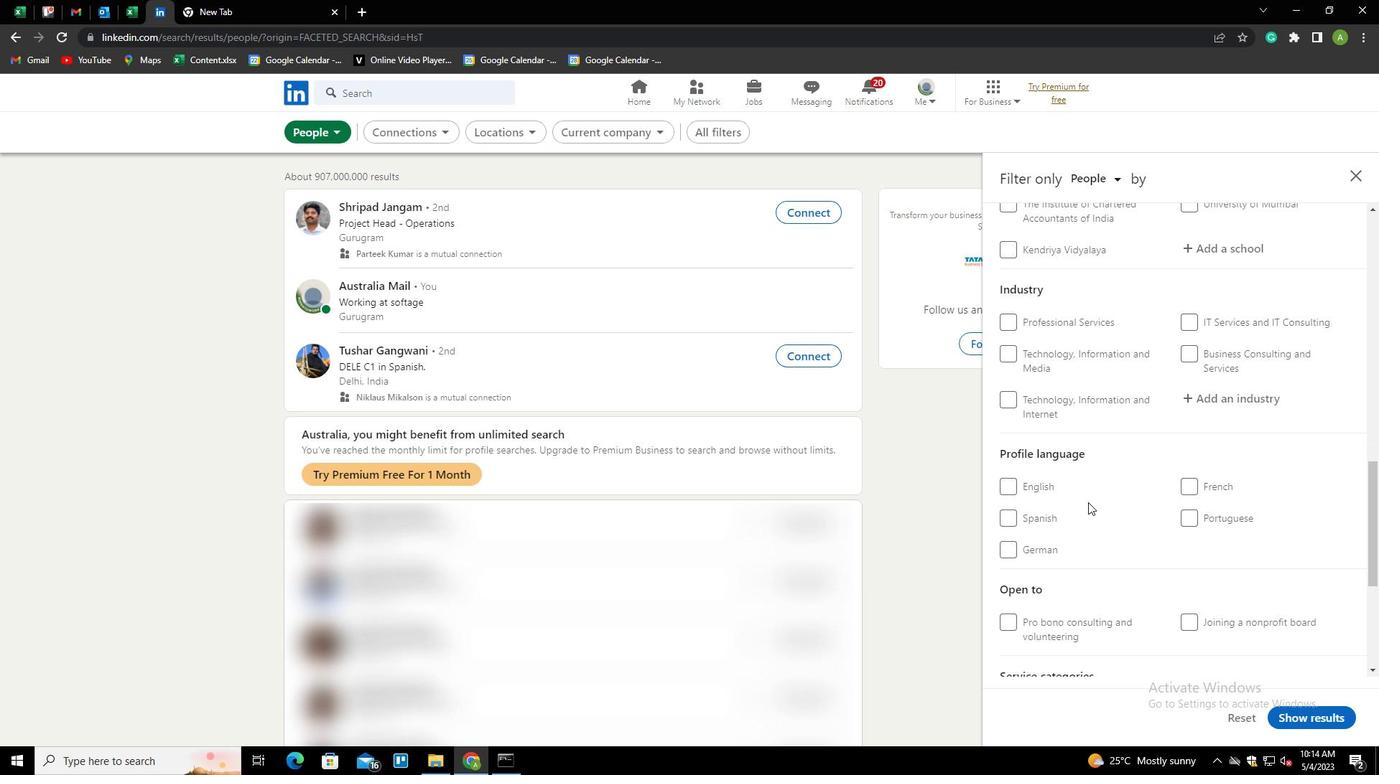 
Action: Mouse pressed left at (1016, 520)
Screenshot: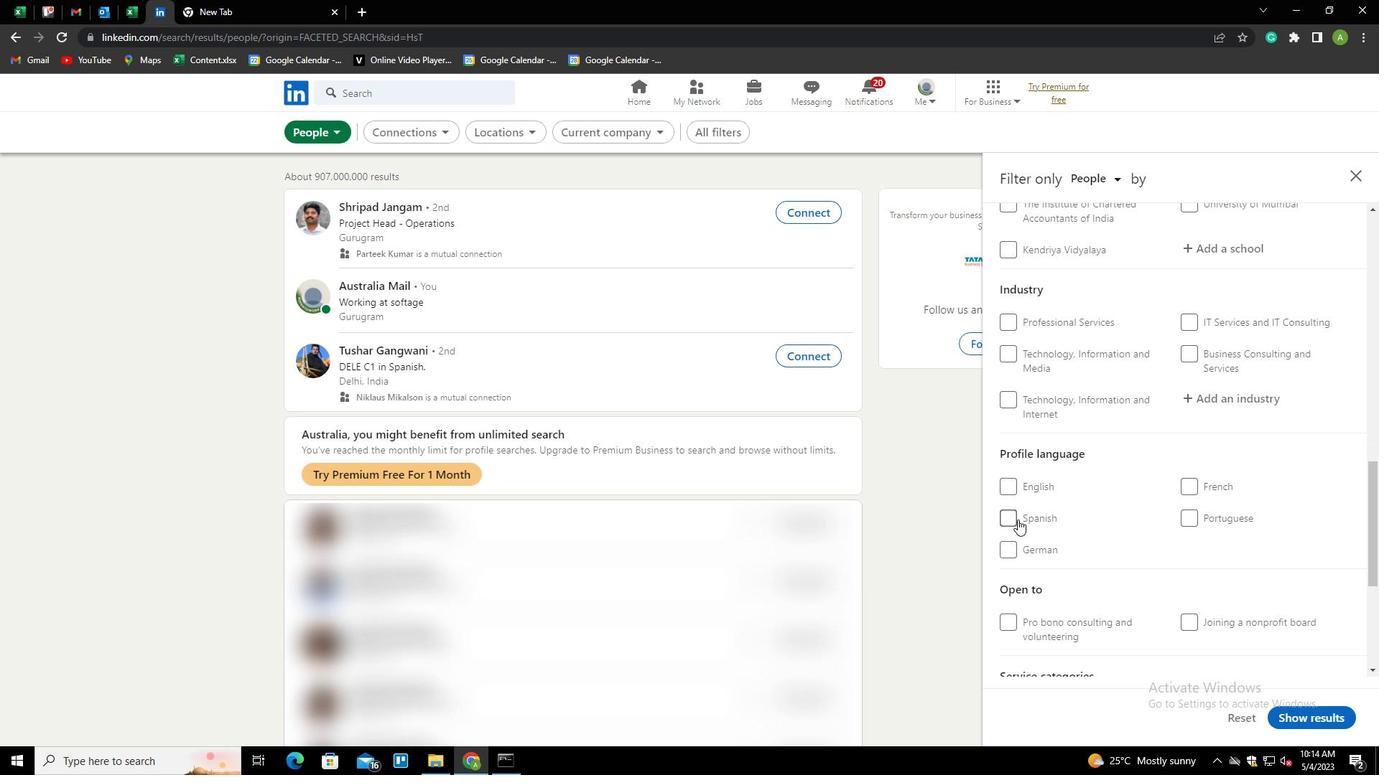 
Action: Mouse moved to (1181, 494)
Screenshot: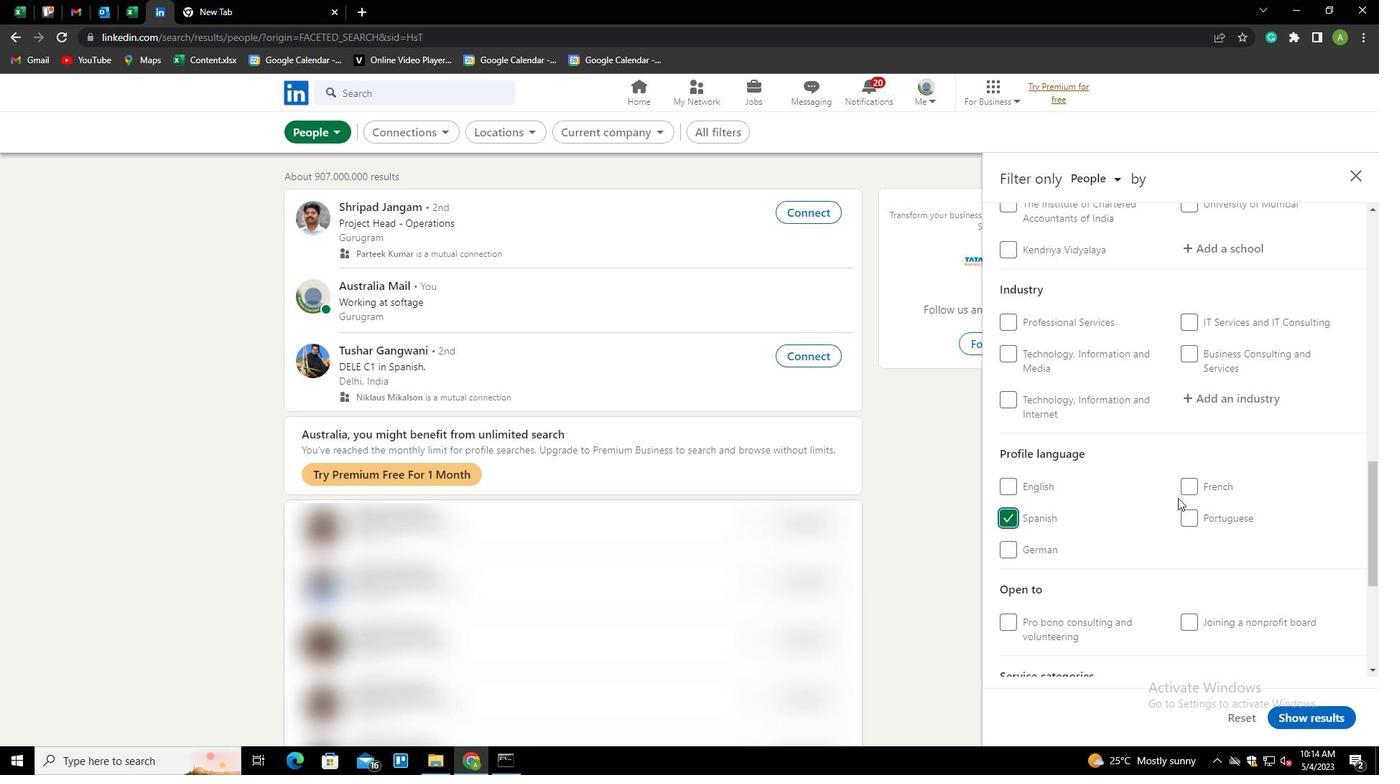 
Action: Mouse scrolled (1181, 495) with delta (0, 0)
Screenshot: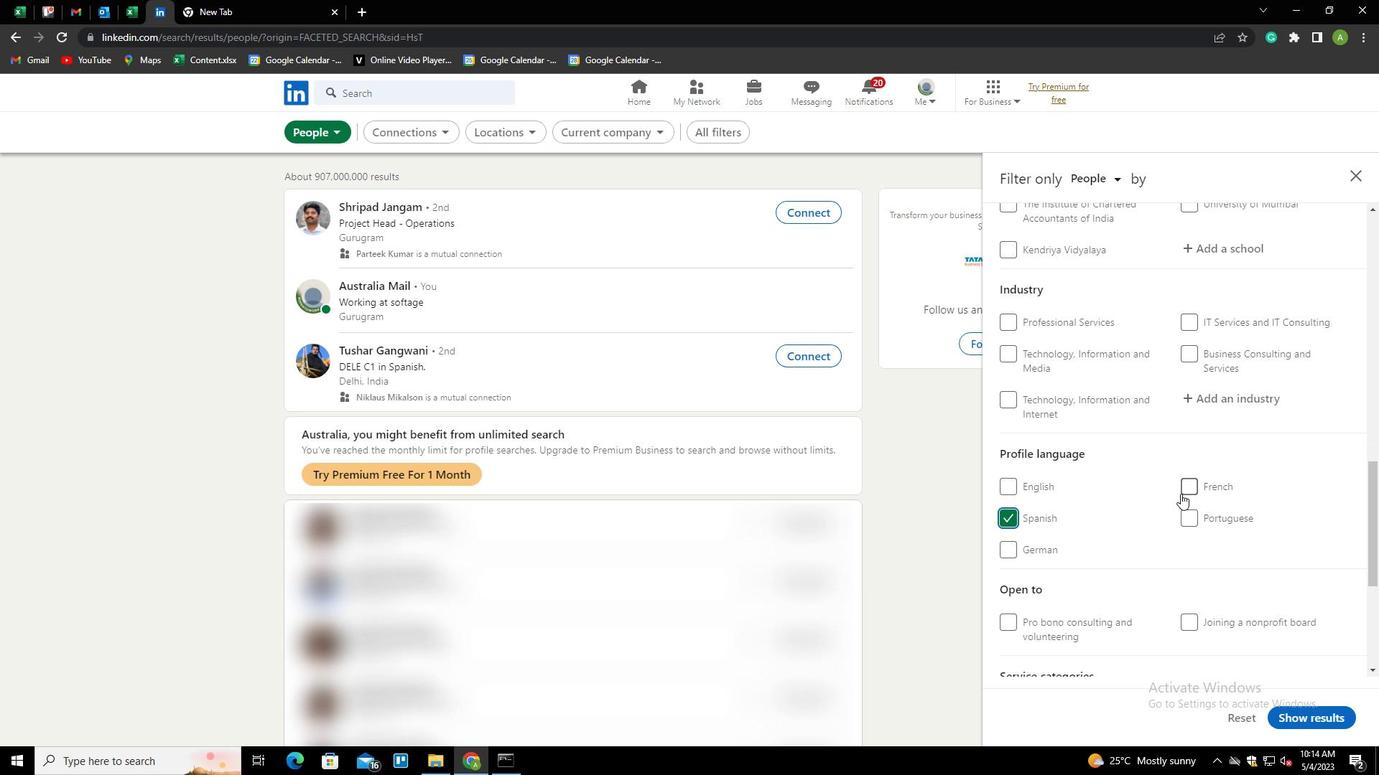 
Action: Mouse scrolled (1181, 495) with delta (0, 0)
Screenshot: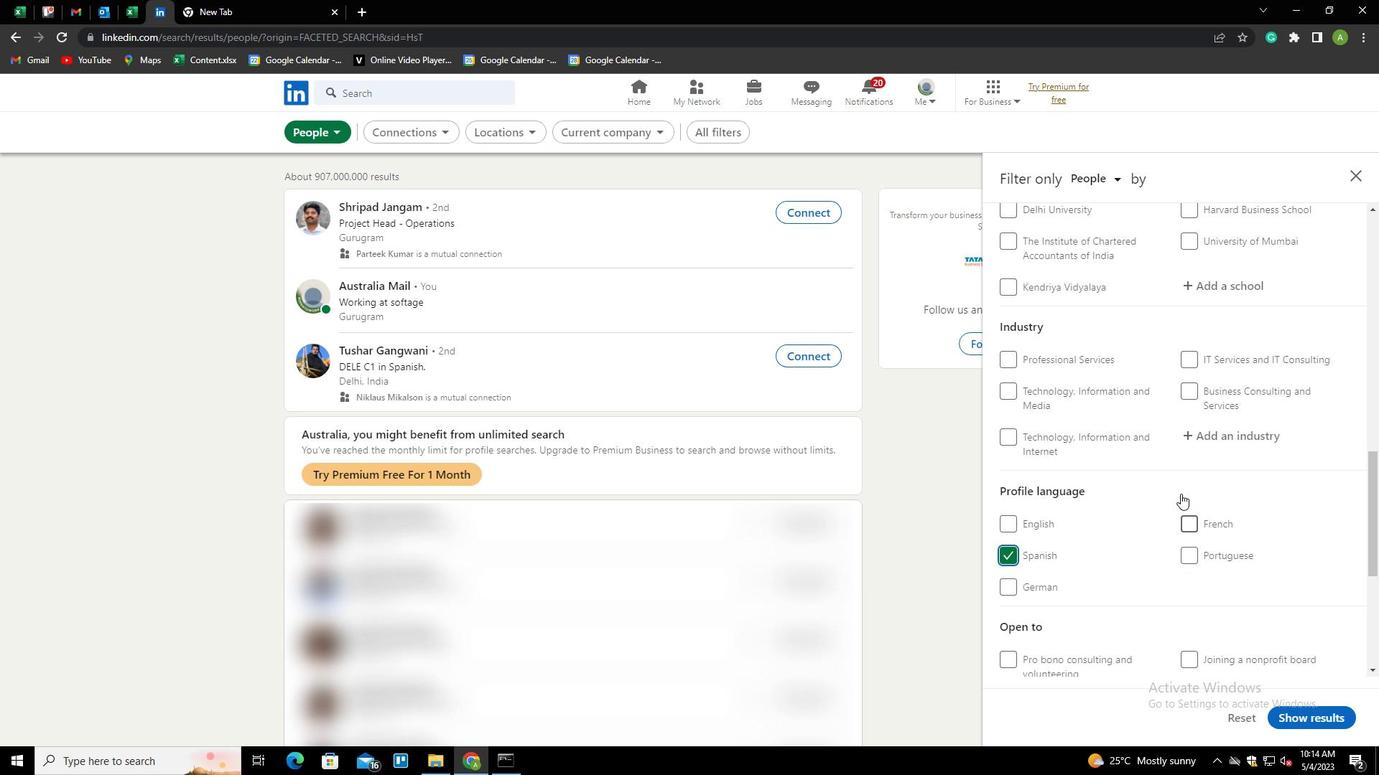 
Action: Mouse scrolled (1181, 495) with delta (0, 0)
Screenshot: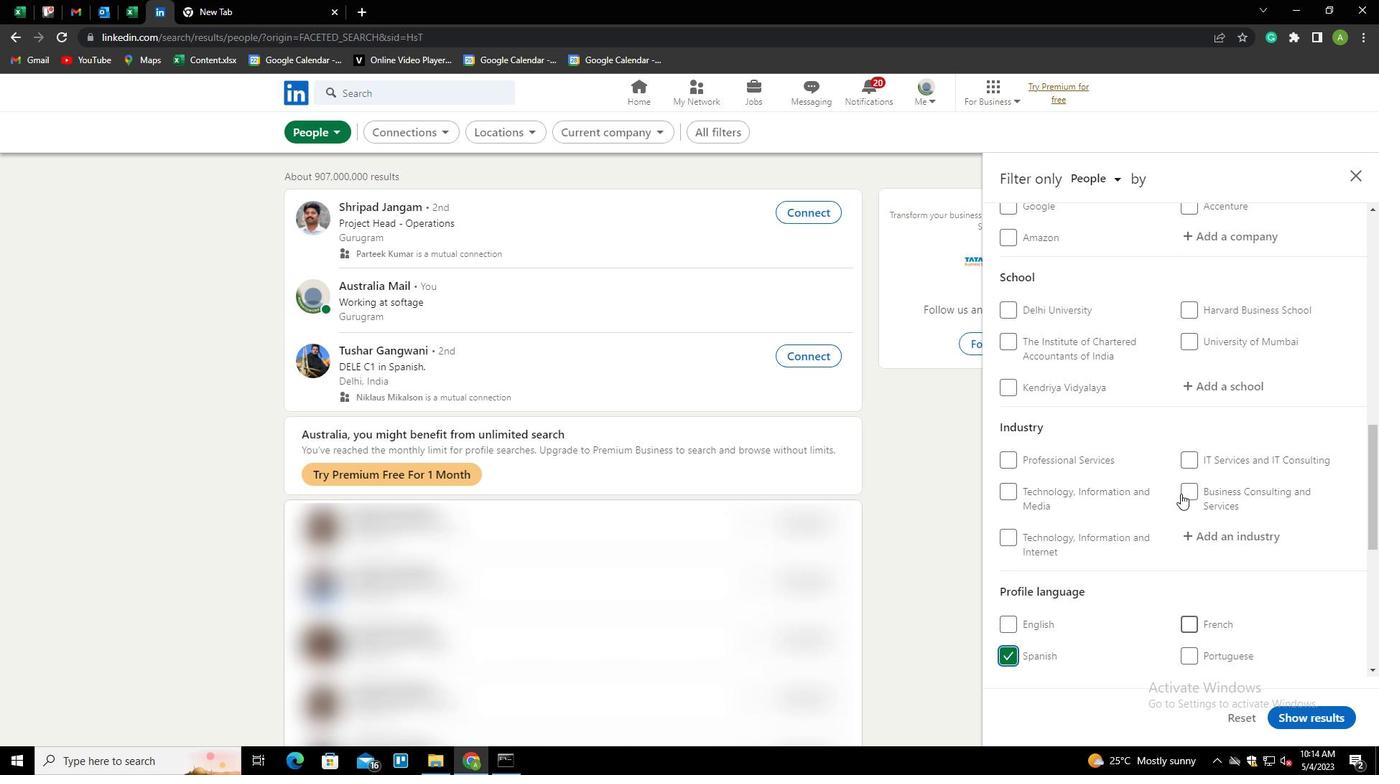 
Action: Mouse scrolled (1181, 495) with delta (0, 0)
Screenshot: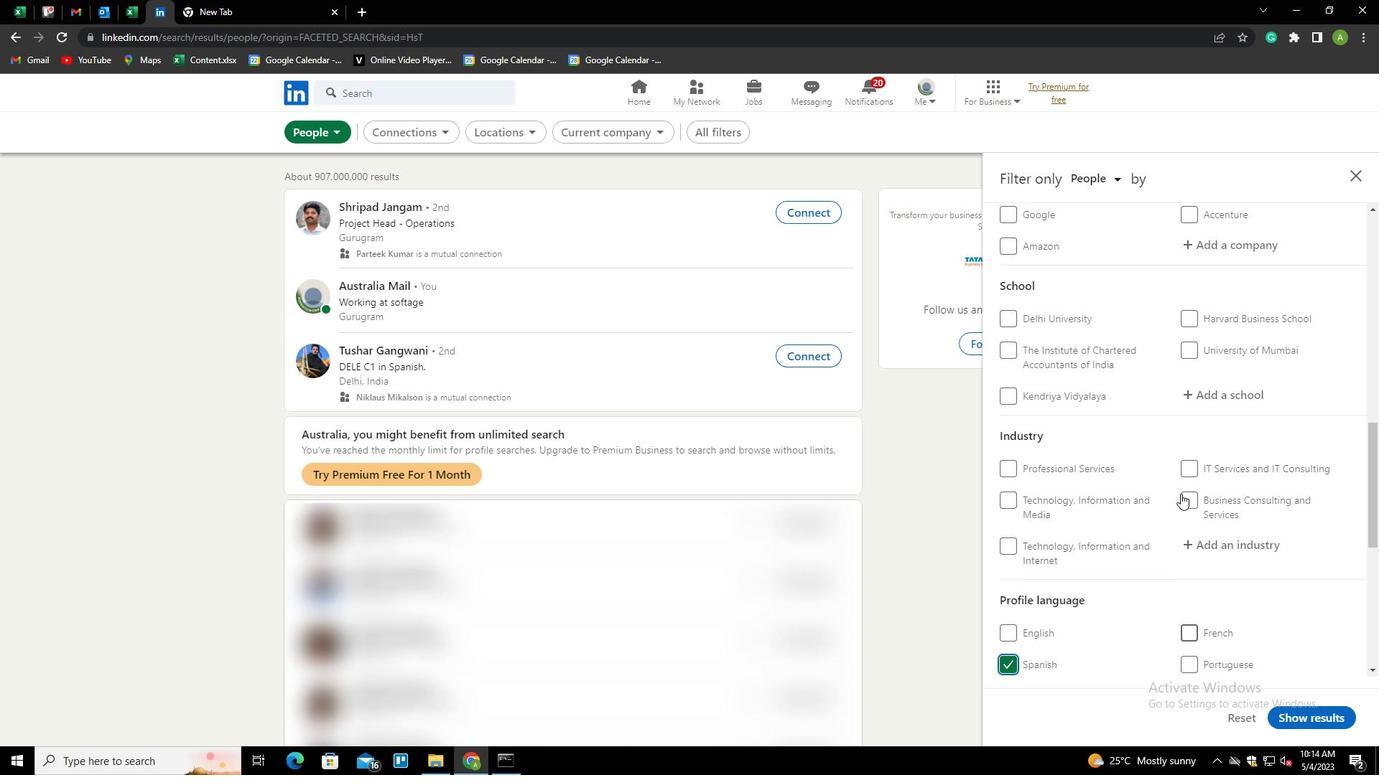 
Action: Mouse moved to (1185, 479)
Screenshot: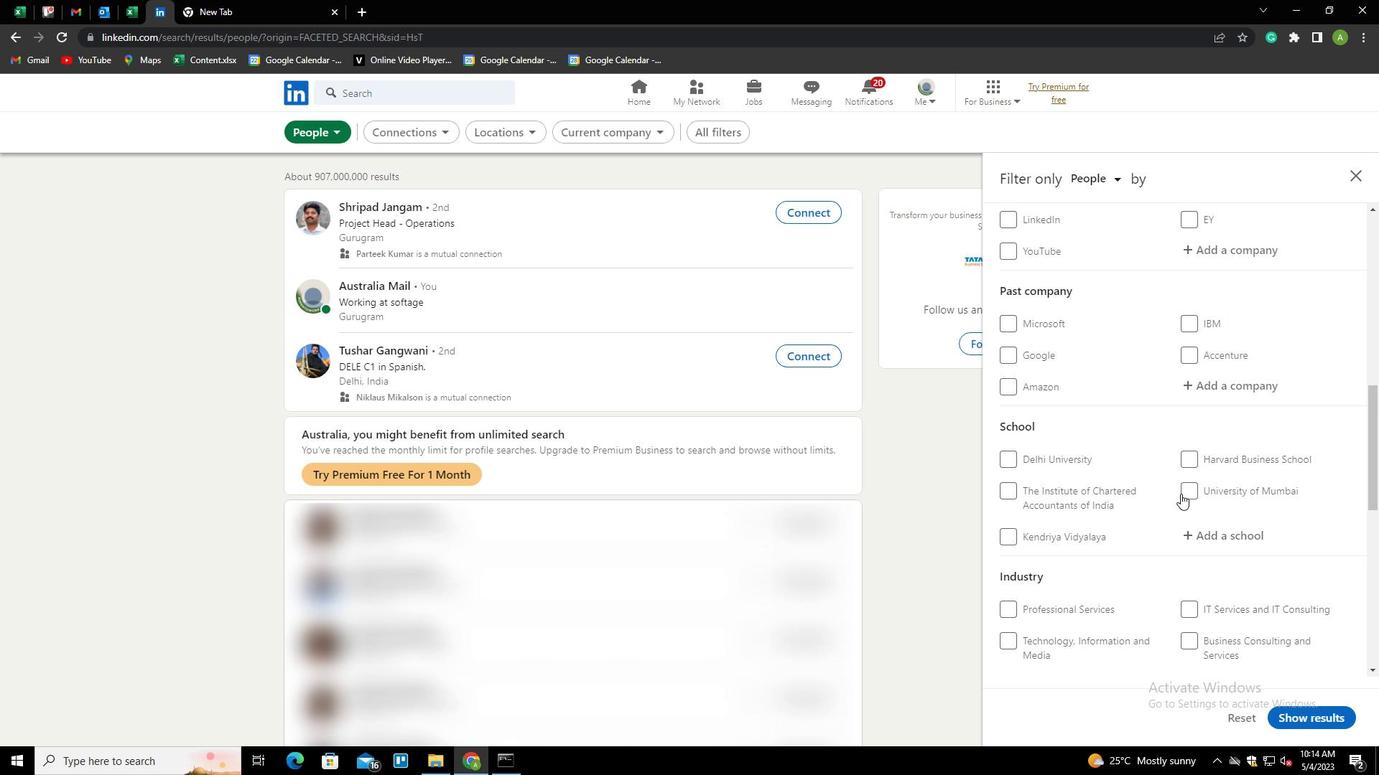 
Action: Mouse scrolled (1185, 480) with delta (0, 0)
Screenshot: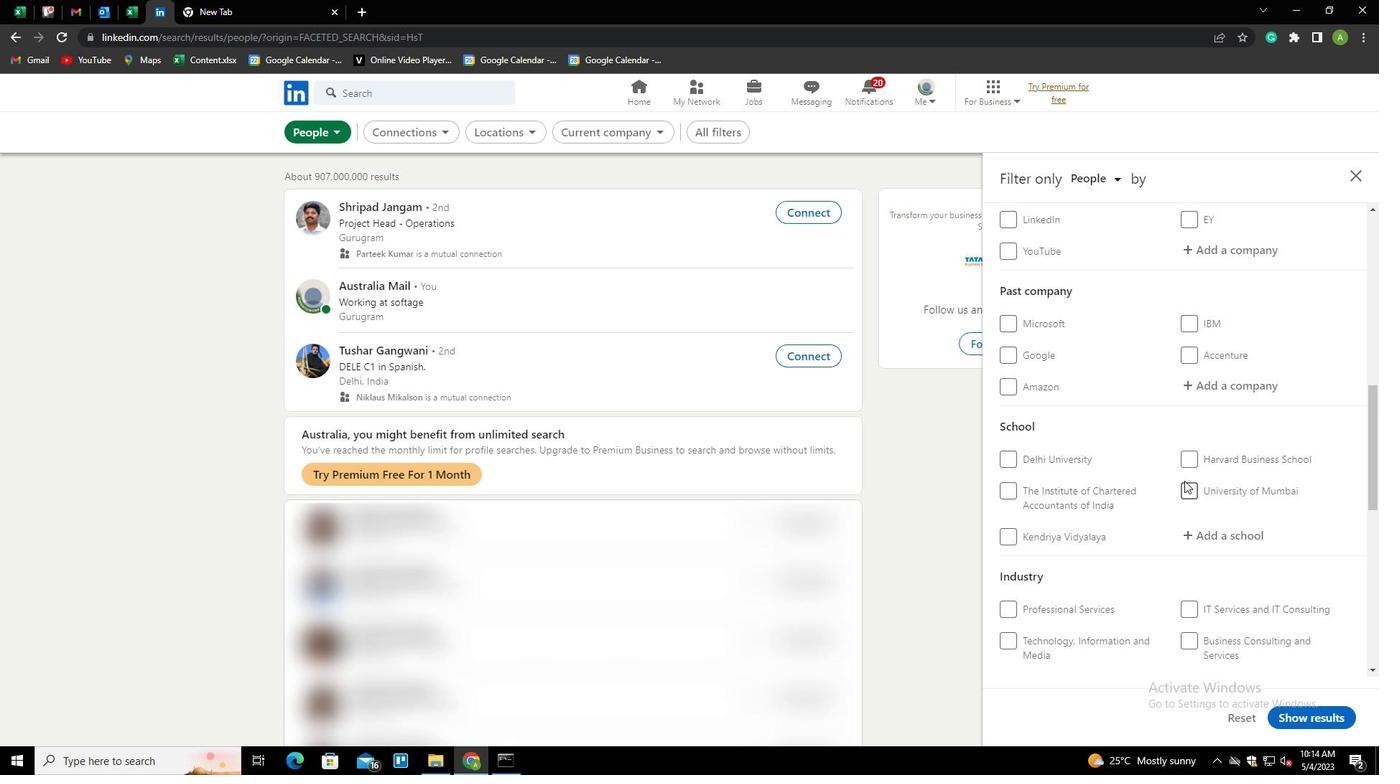 
Action: Mouse moved to (1220, 316)
Screenshot: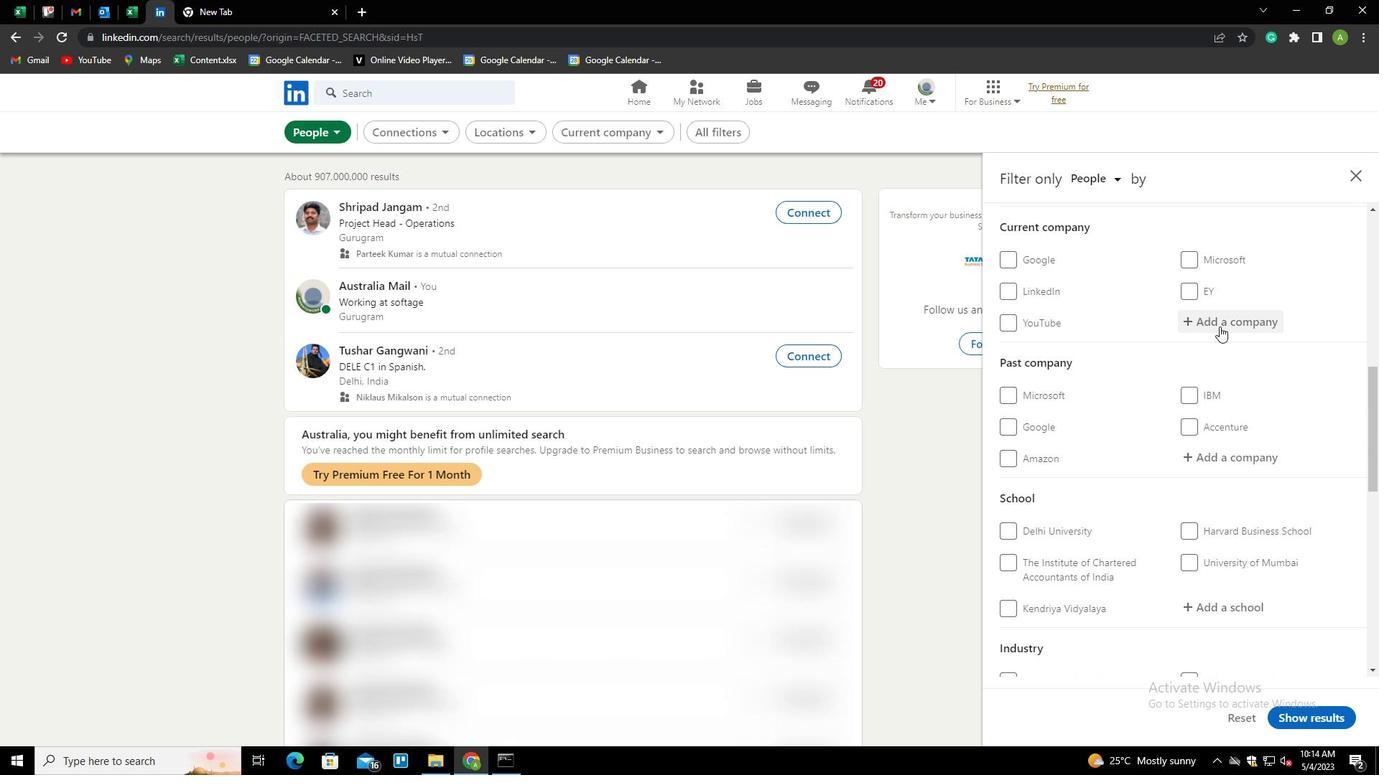
Action: Mouse pressed left at (1220, 316)
Screenshot: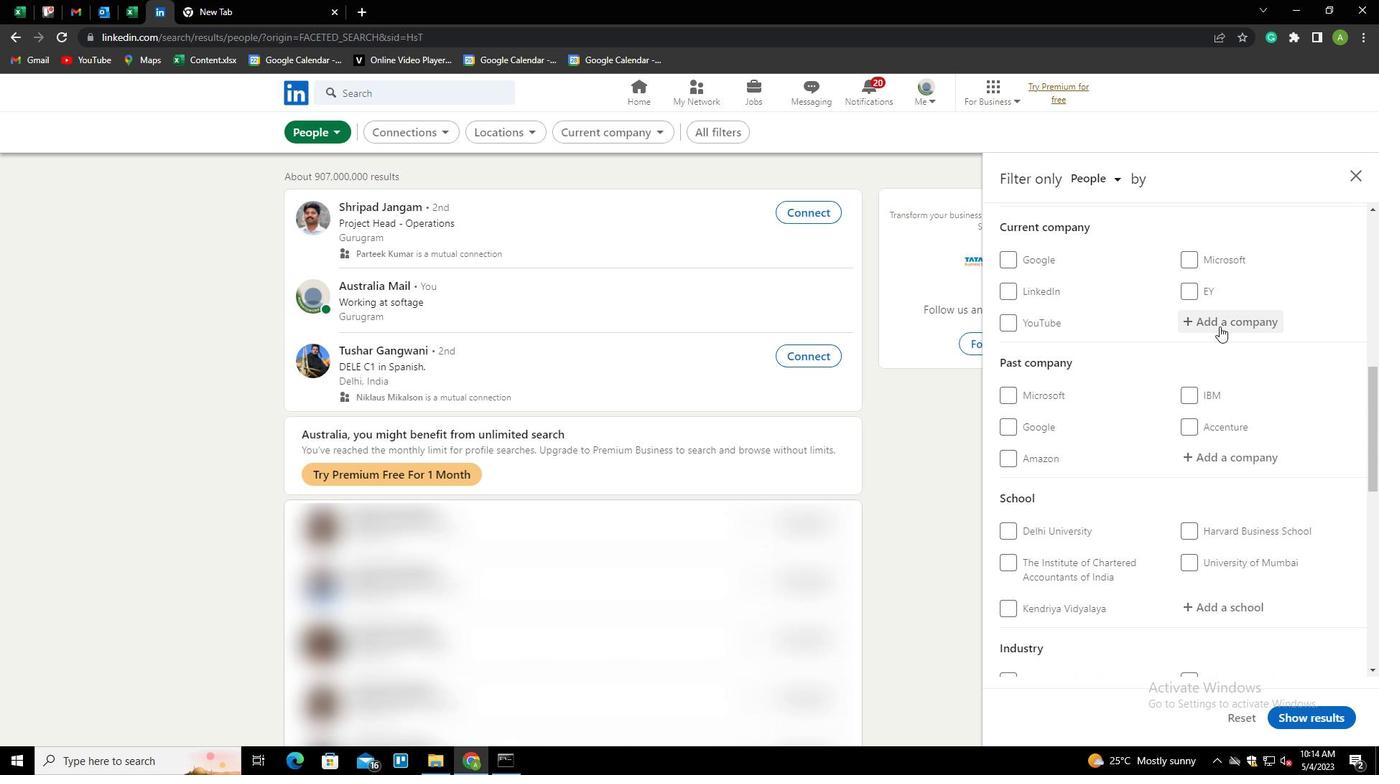 
Action: Key pressed <Key.shift><Key.shift>VOLVO<Key.space><Key.shift>CAR<Key.space><Key.shift>INDIA<Key.down><Key.enter>
Screenshot: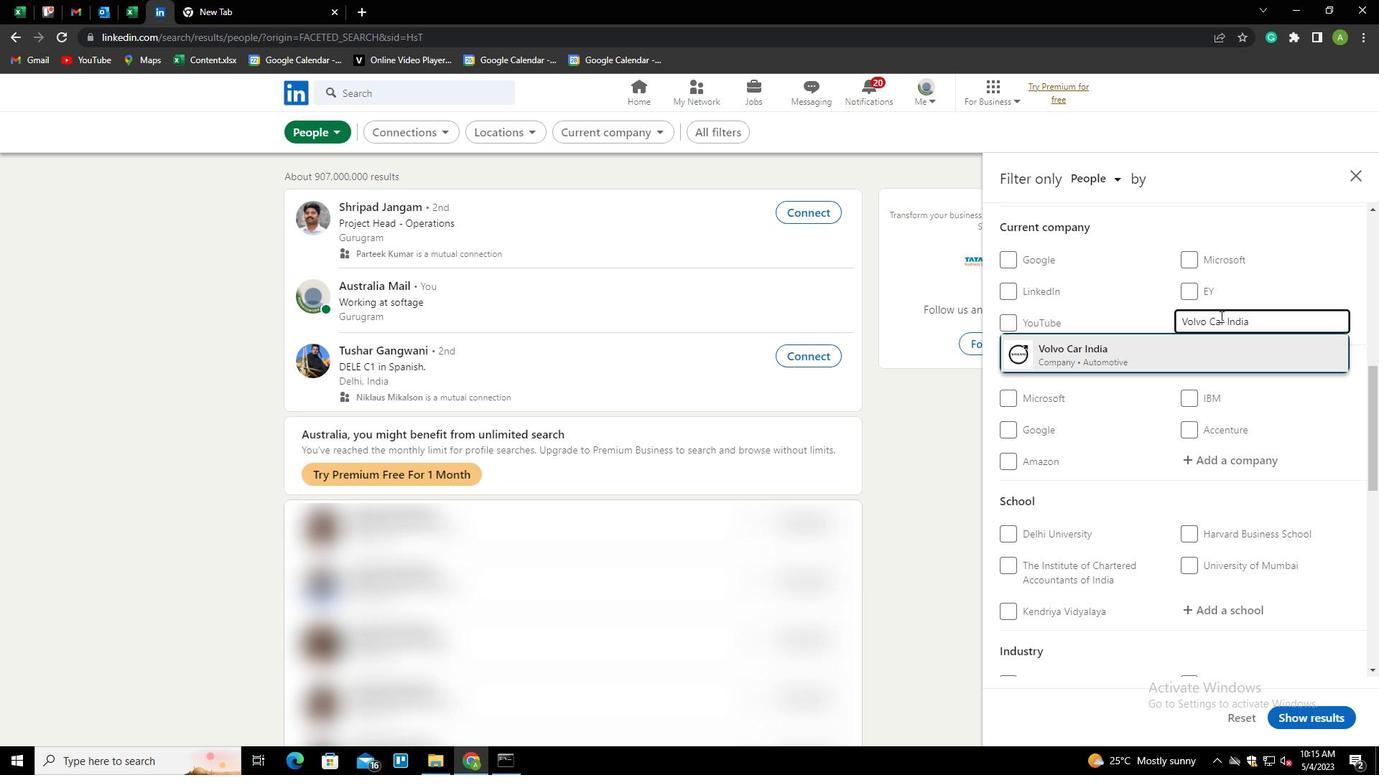 
Action: Mouse scrolled (1220, 316) with delta (0, 0)
Screenshot: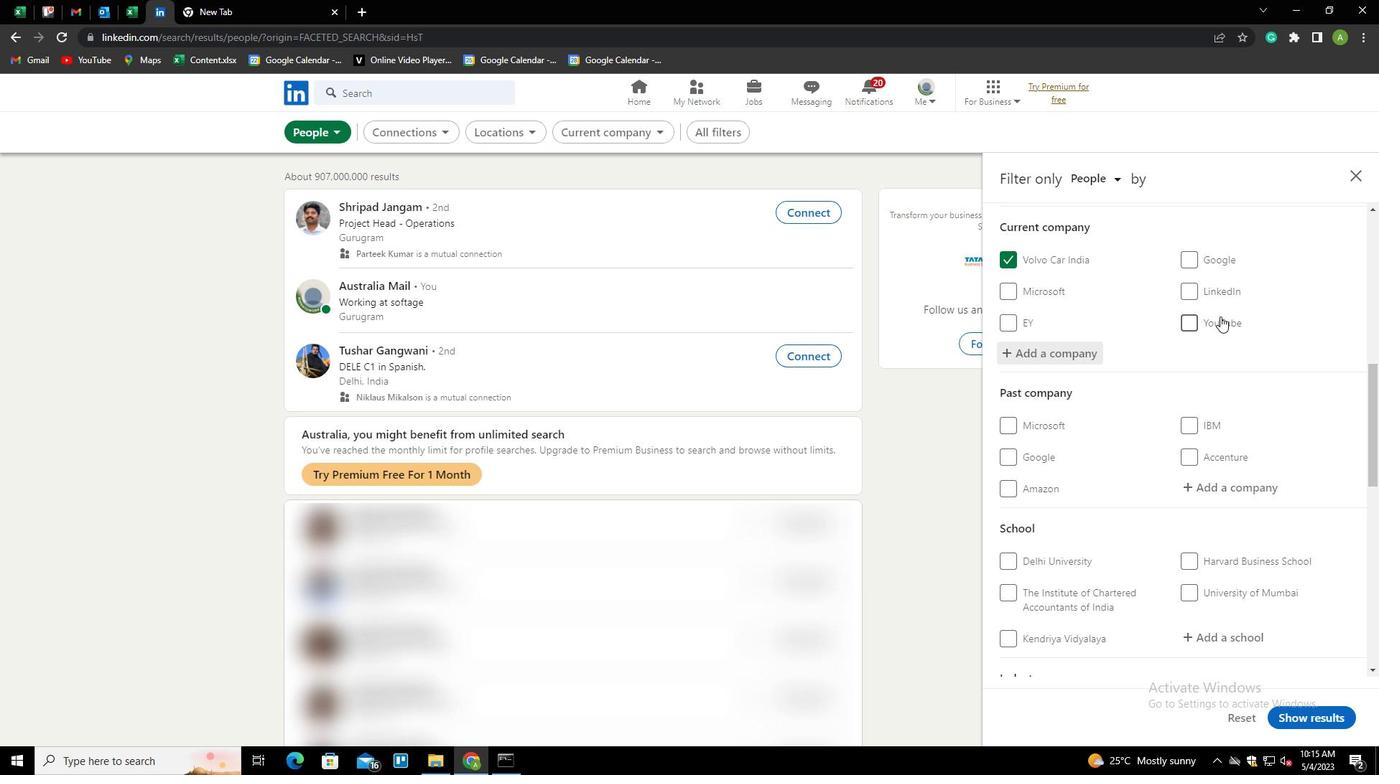 
Action: Mouse scrolled (1220, 316) with delta (0, 0)
Screenshot: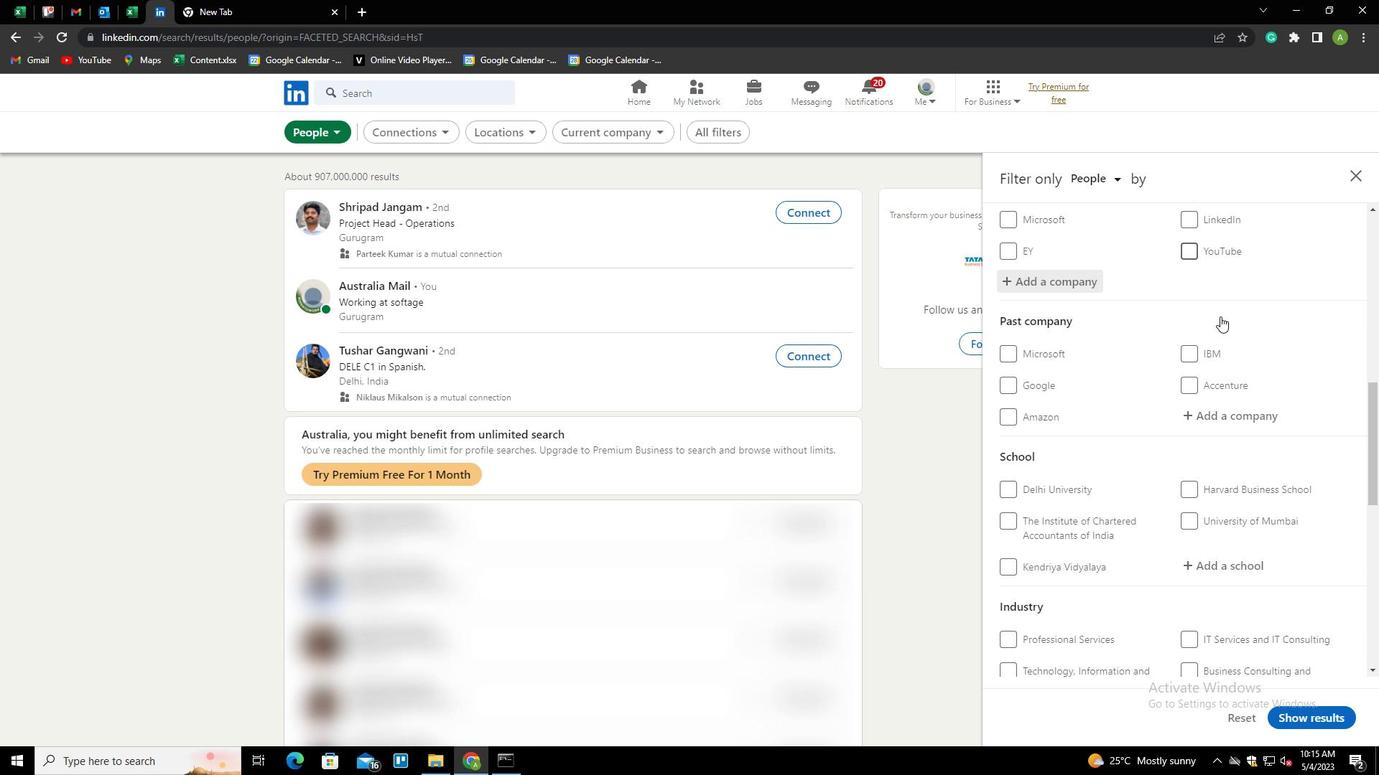 
Action: Mouse scrolled (1220, 316) with delta (0, 0)
Screenshot: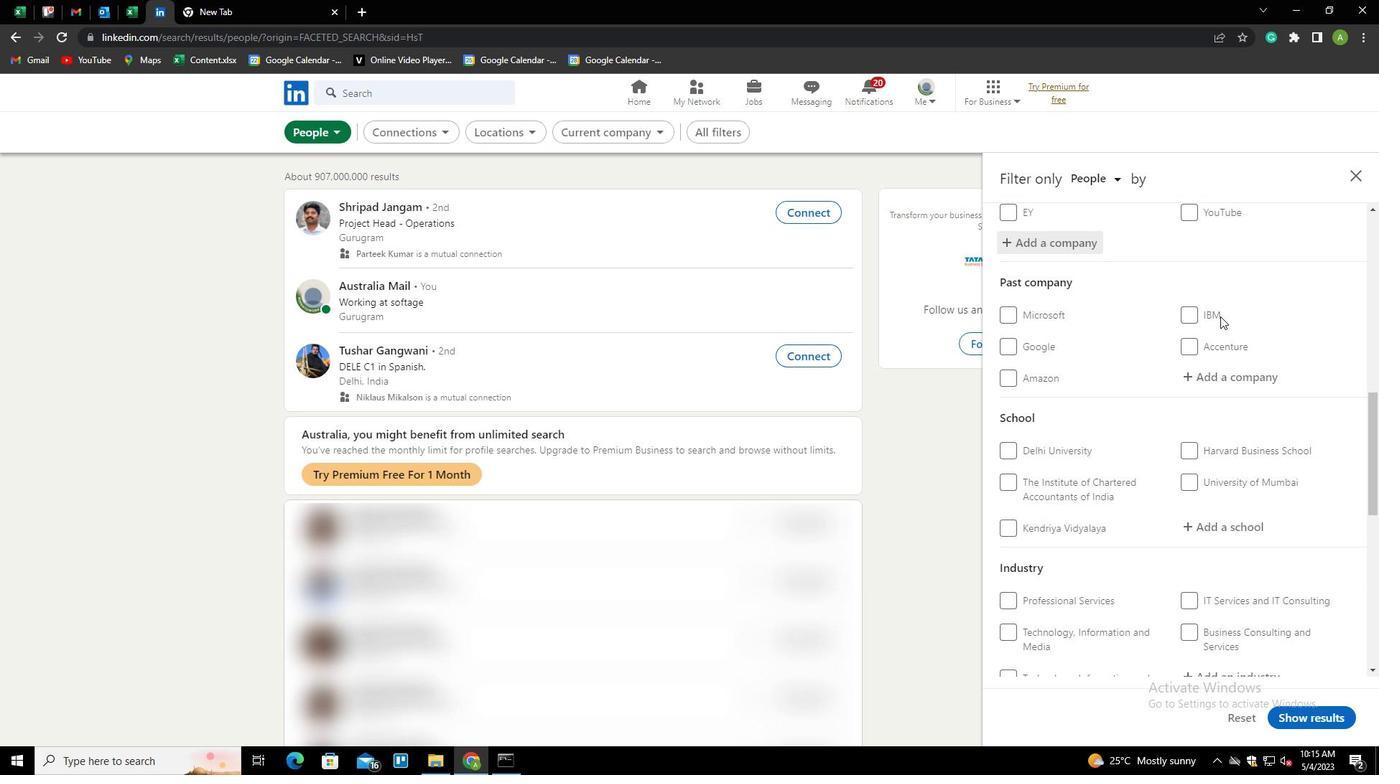 
Action: Mouse scrolled (1220, 316) with delta (0, 0)
Screenshot: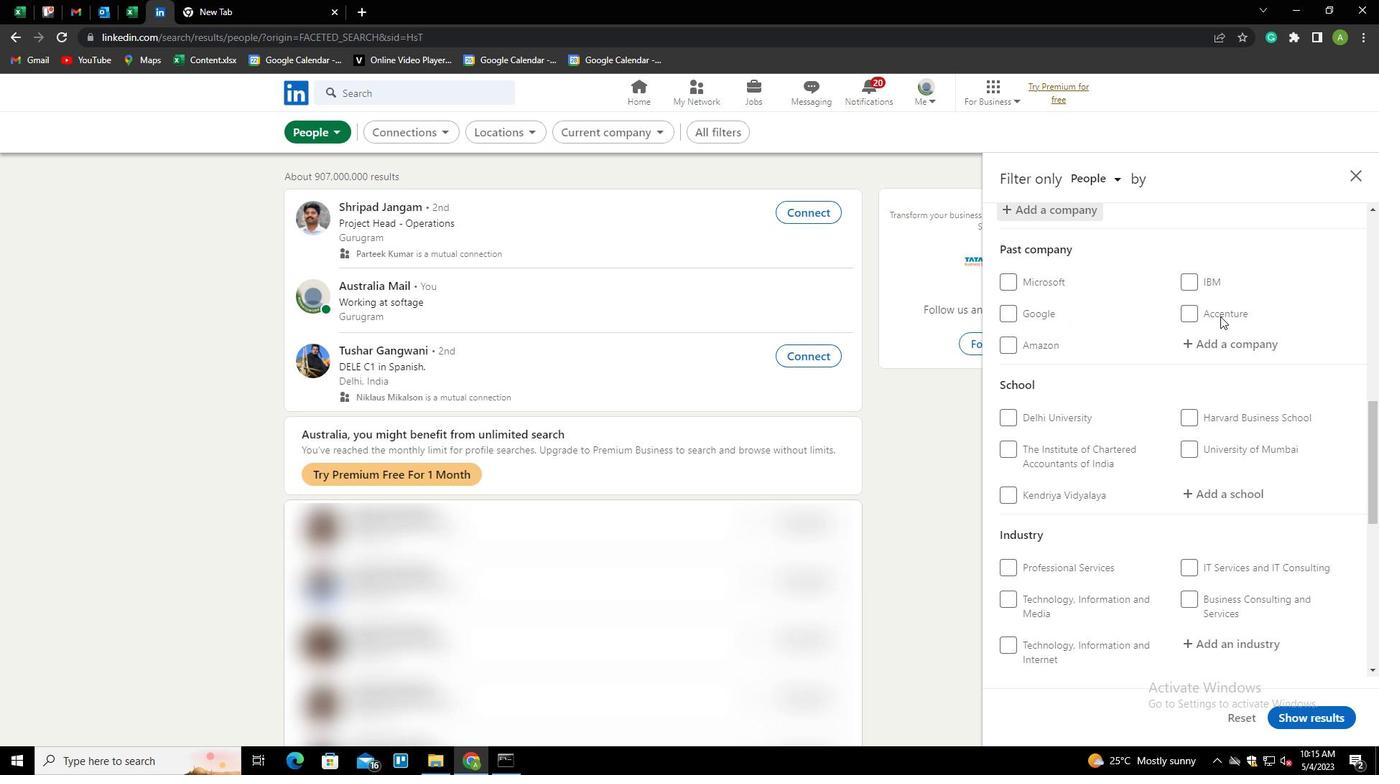 
Action: Mouse moved to (1215, 358)
Screenshot: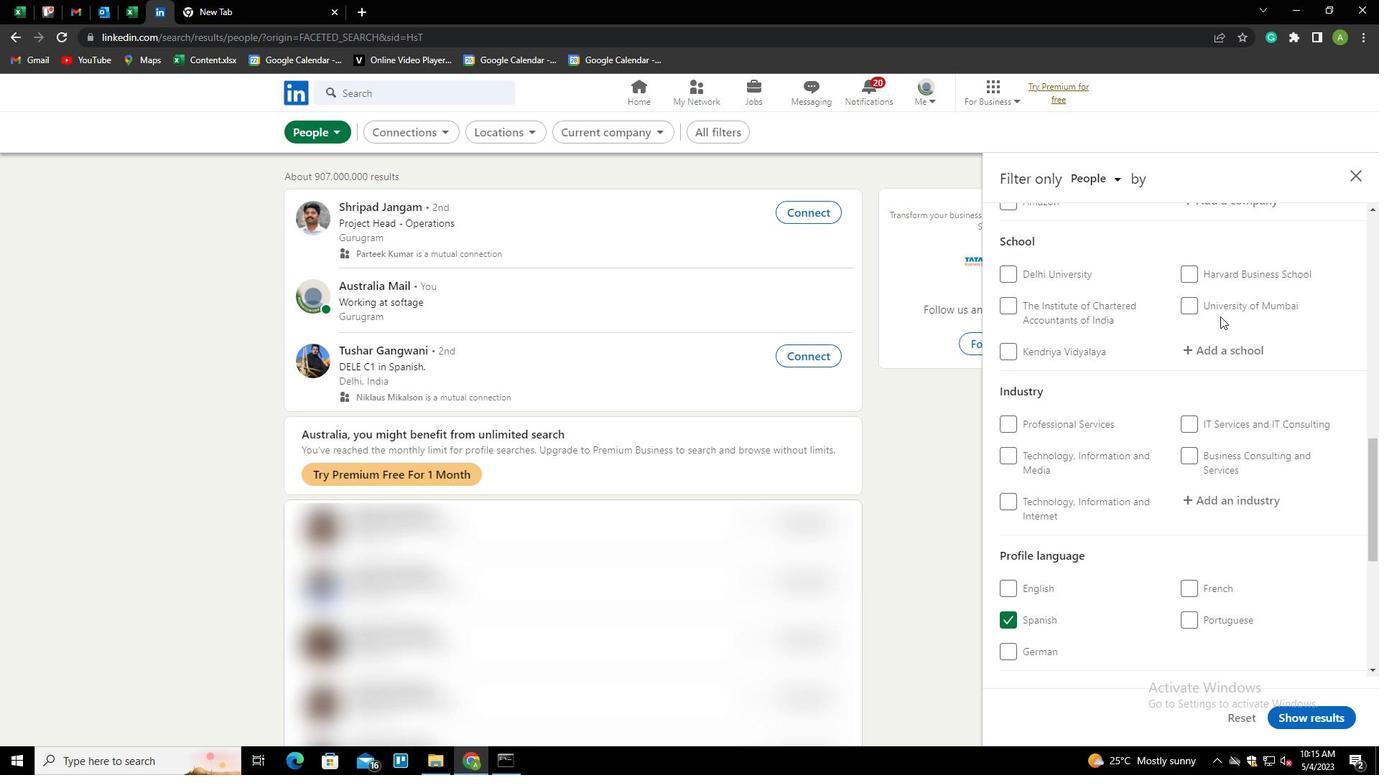 
Action: Mouse pressed left at (1215, 358)
Screenshot: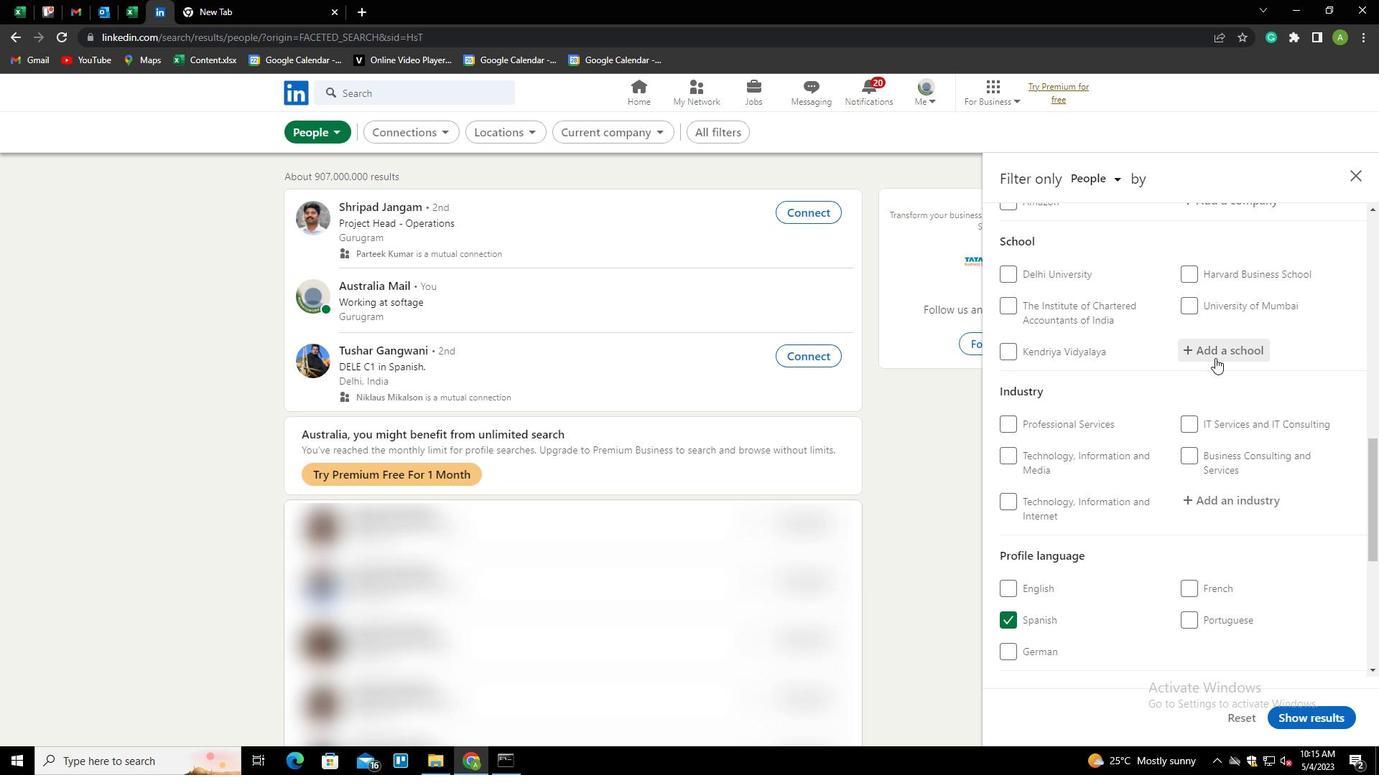 
Action: Key pressed <Key.shift><Key.shift><Key.shift><Key.shift><Key.shift><Key.shift>D<Key.shift>UI<Key.space><Key.shift>LA<Key.shift_r><Key.home><Key.shift>MAHARASTR<Key.backspace><Key.backspace>HTRA<Key.space><Key.shift>COLLEGE<Key.space>OF<Key.space><Key.shift>ARTS<Key.space><Key.shift>SCIENCE<Key.space><Key.shift>AND<Key.space><Key.shift>COMMERCE<Key.down><Key.enter>
Screenshot: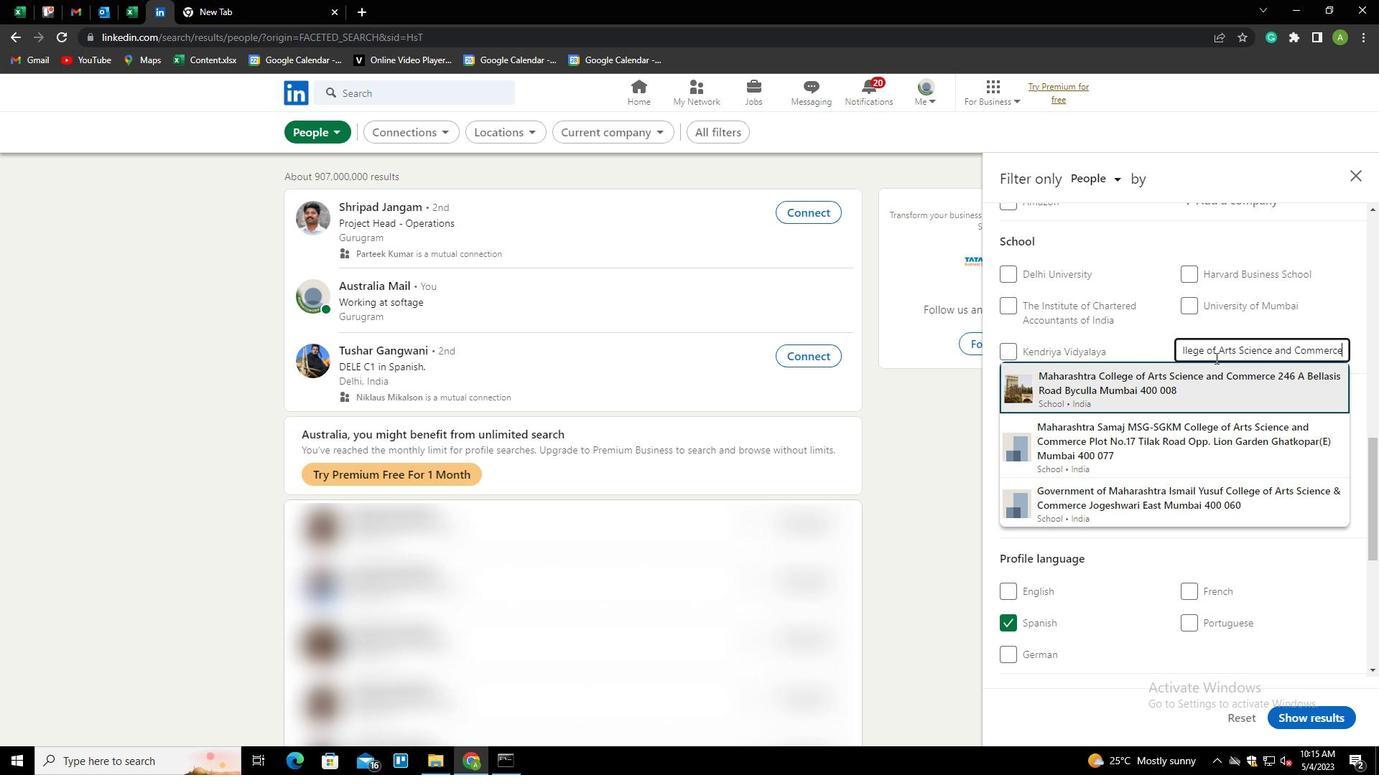 
Action: Mouse scrolled (1215, 357) with delta (0, 0)
Screenshot: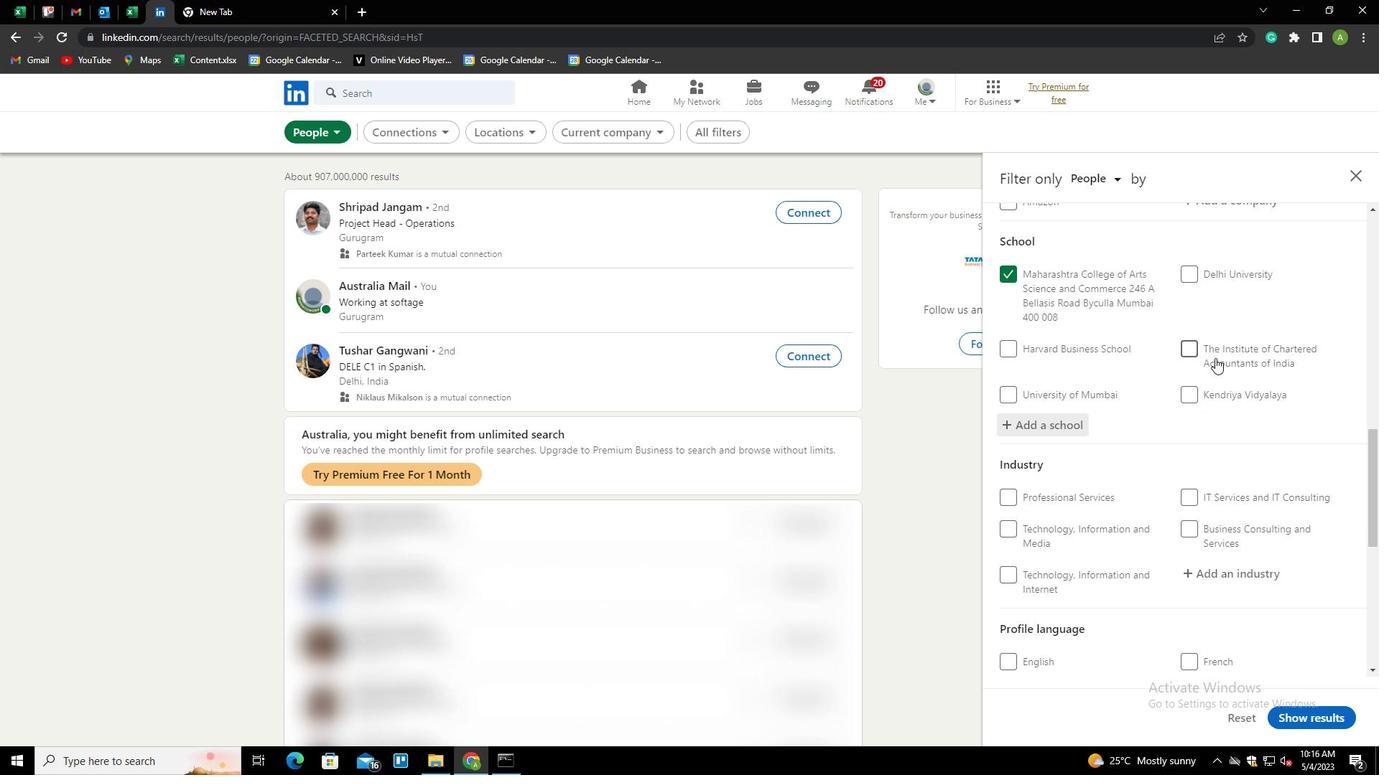 
Action: Mouse scrolled (1215, 357) with delta (0, 0)
Screenshot: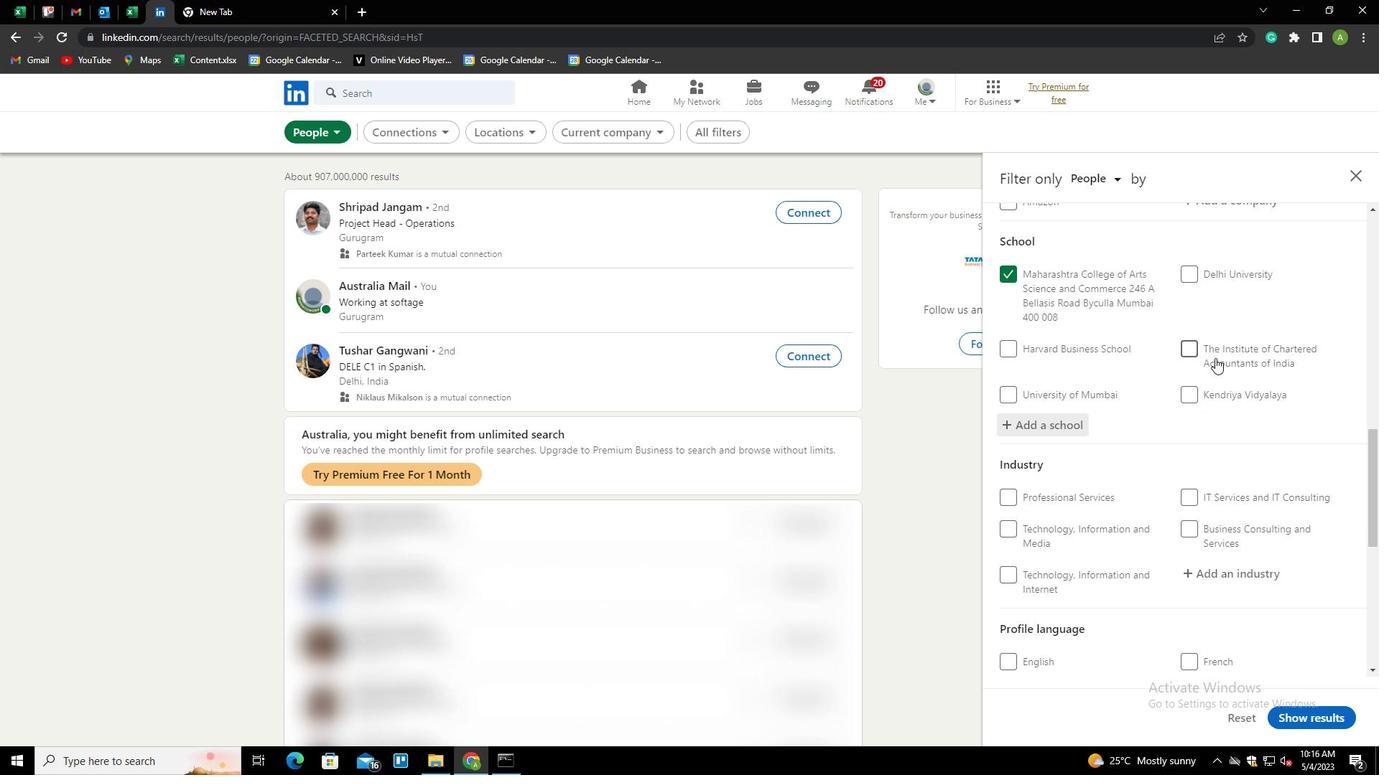 
Action: Mouse scrolled (1215, 357) with delta (0, 0)
Screenshot: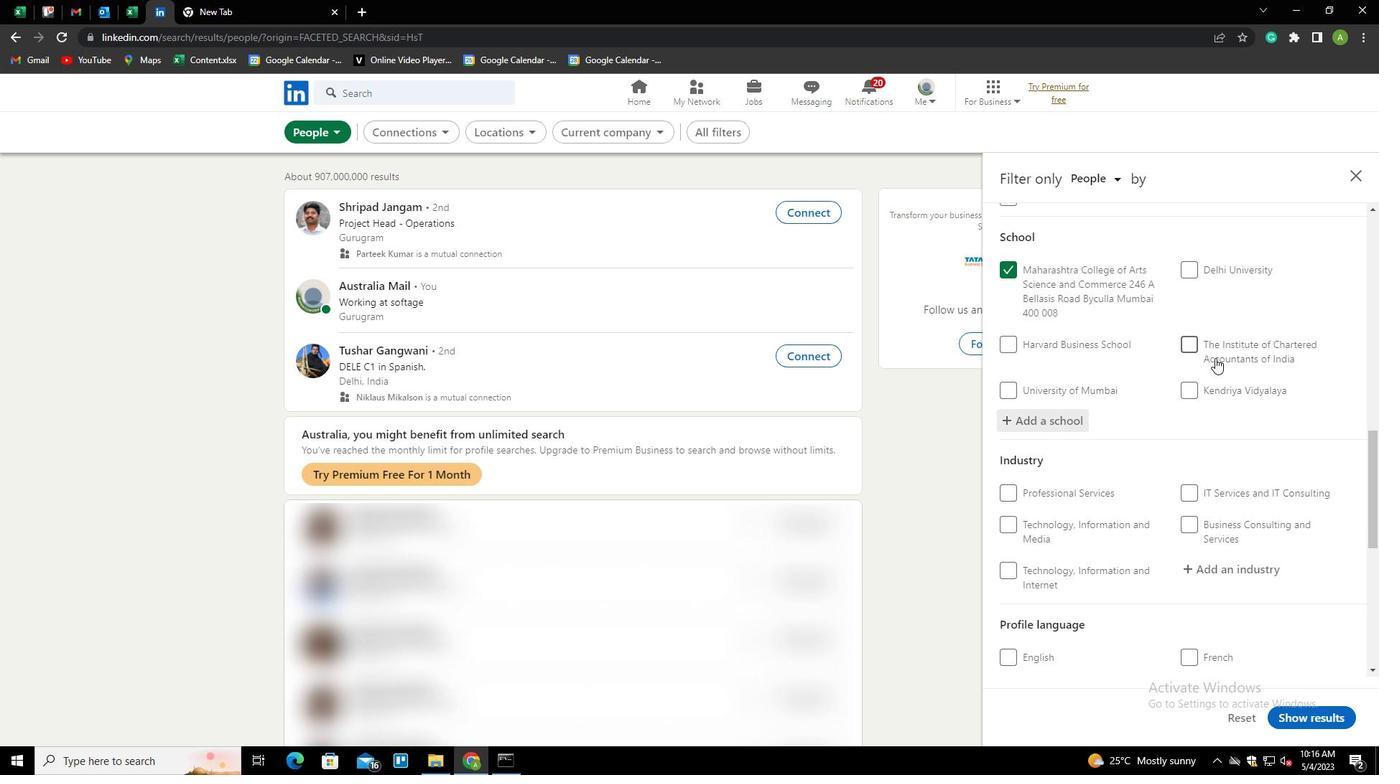 
Action: Mouse pressed left at (1215, 358)
Screenshot: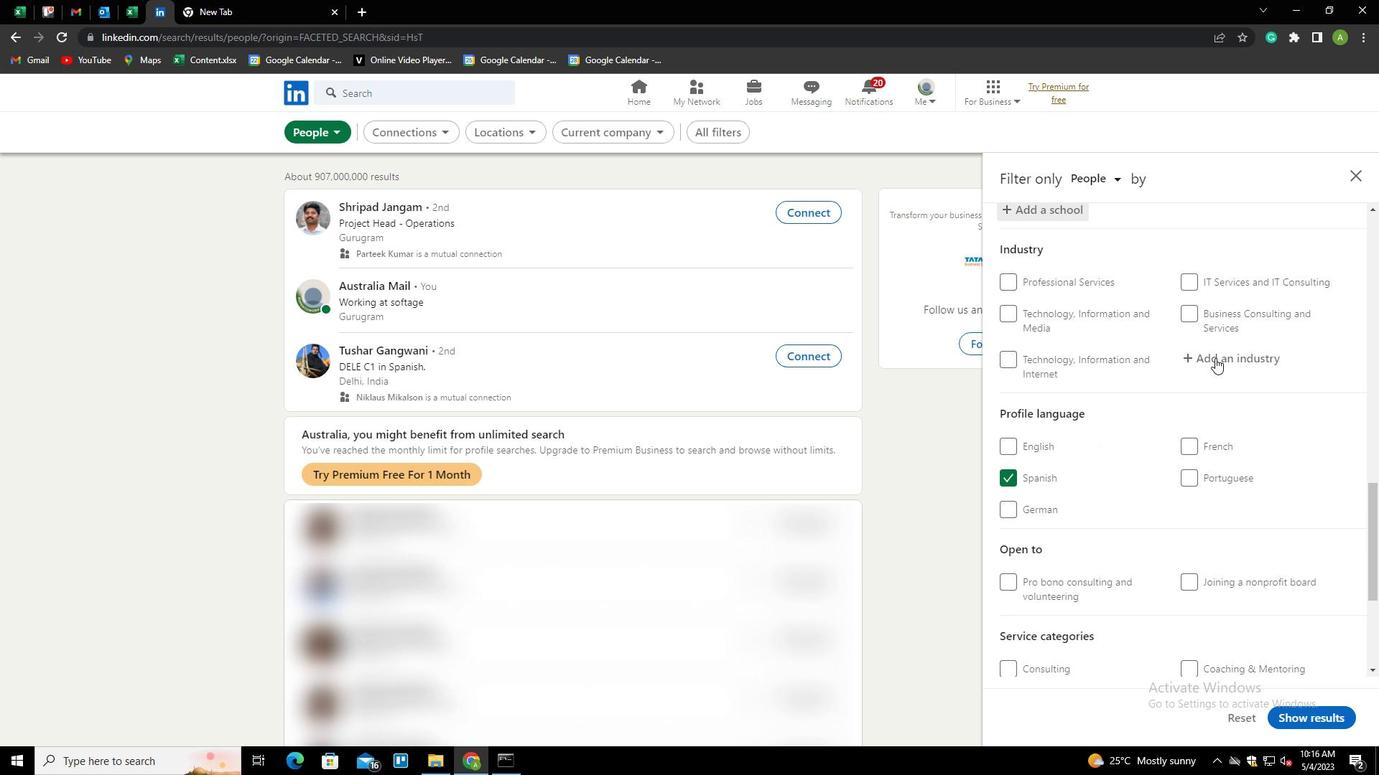 
Action: Key pressed <Key.shift>CLI<Key.backspace><Key.backspace>LIMATE<Key.space><Key.shift><Key.shift><Key.shift><Key.shift><Key.shift><Key.shift><Key.shift>DATA<Key.space>AND<Key.down><Key.enter>
Screenshot: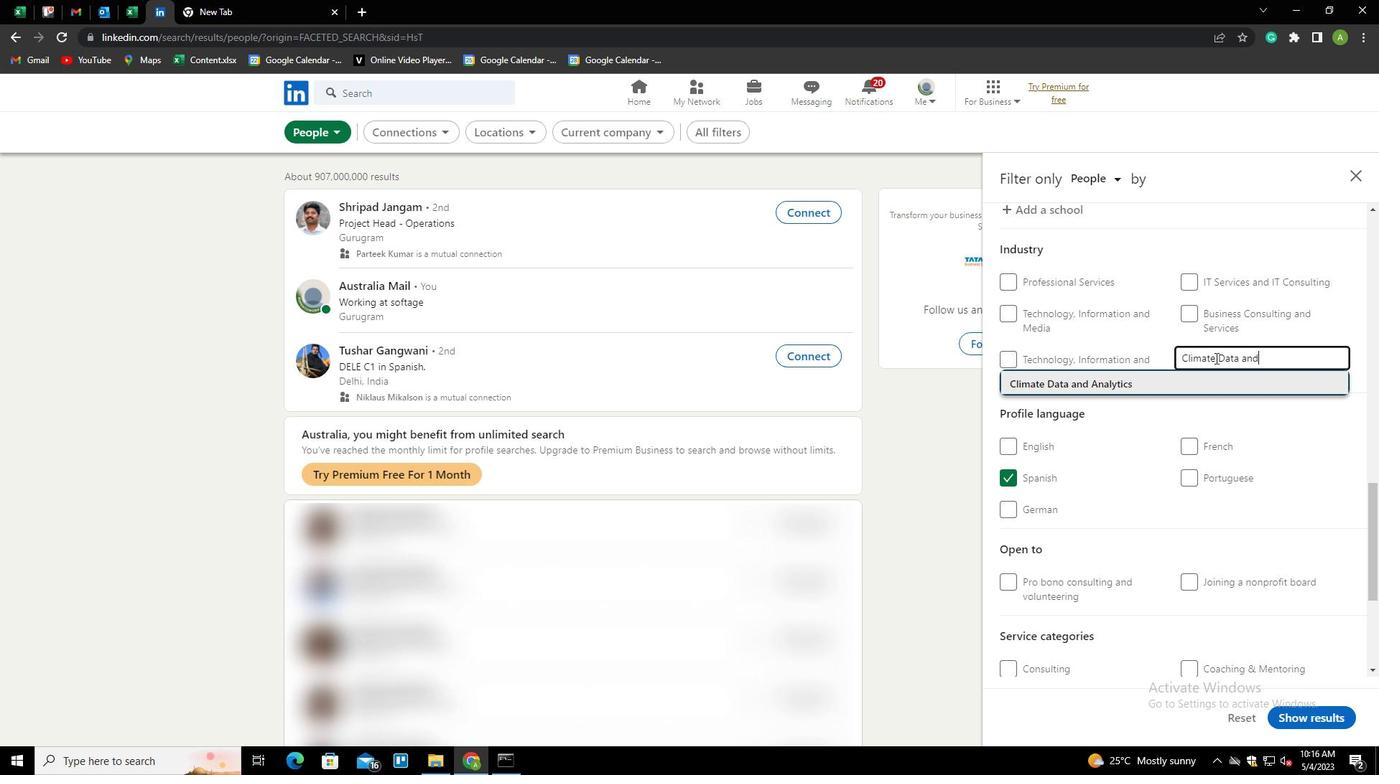 
Action: Mouse scrolled (1215, 357) with delta (0, 0)
Screenshot: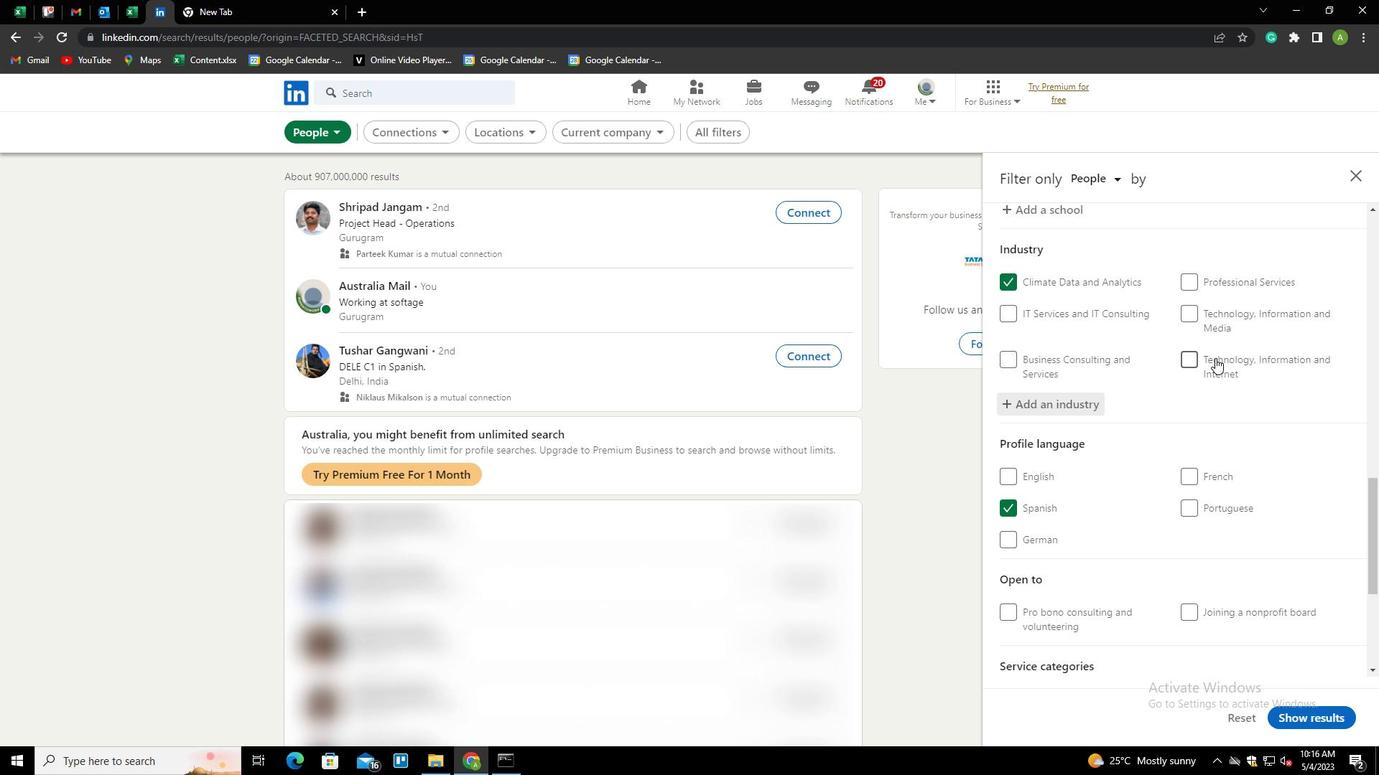 
Action: Mouse scrolled (1215, 357) with delta (0, 0)
Screenshot: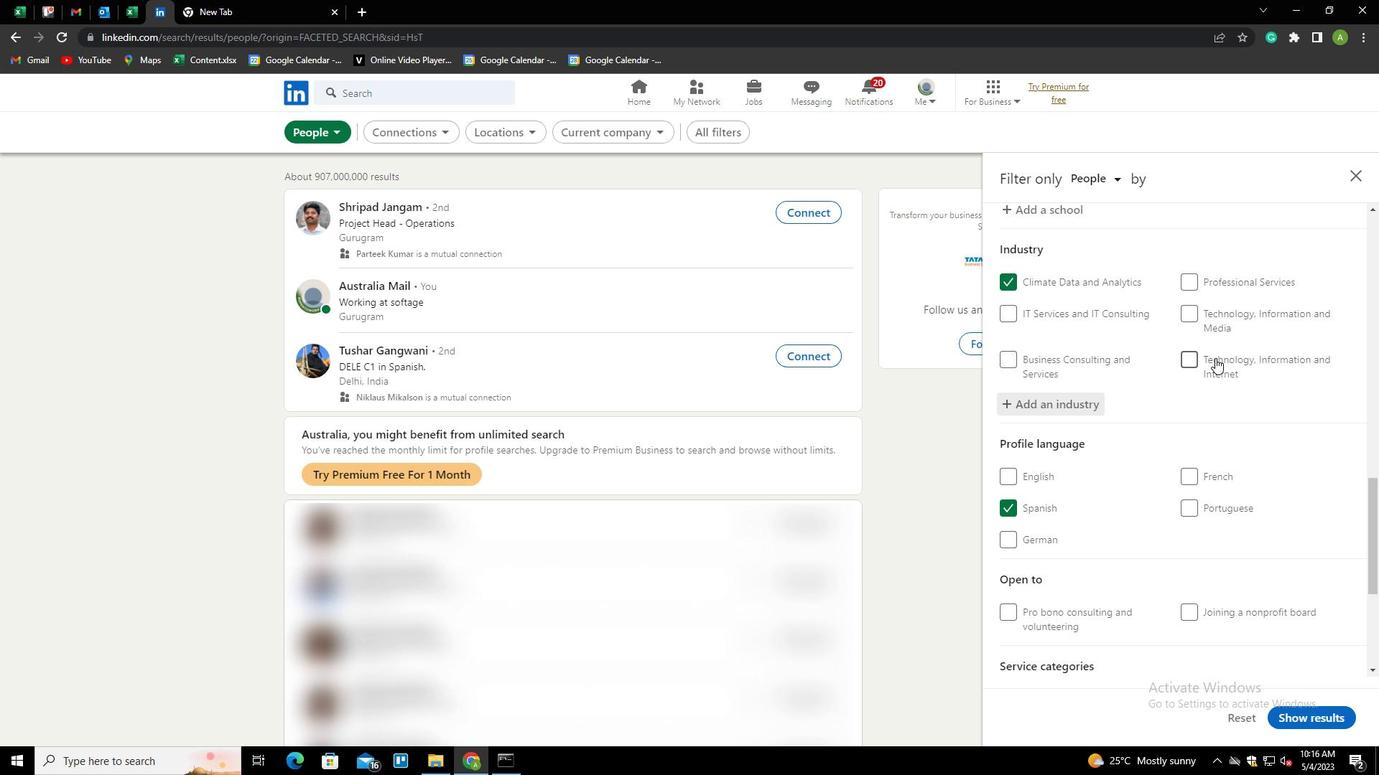 
Action: Mouse scrolled (1215, 357) with delta (0, 0)
Screenshot: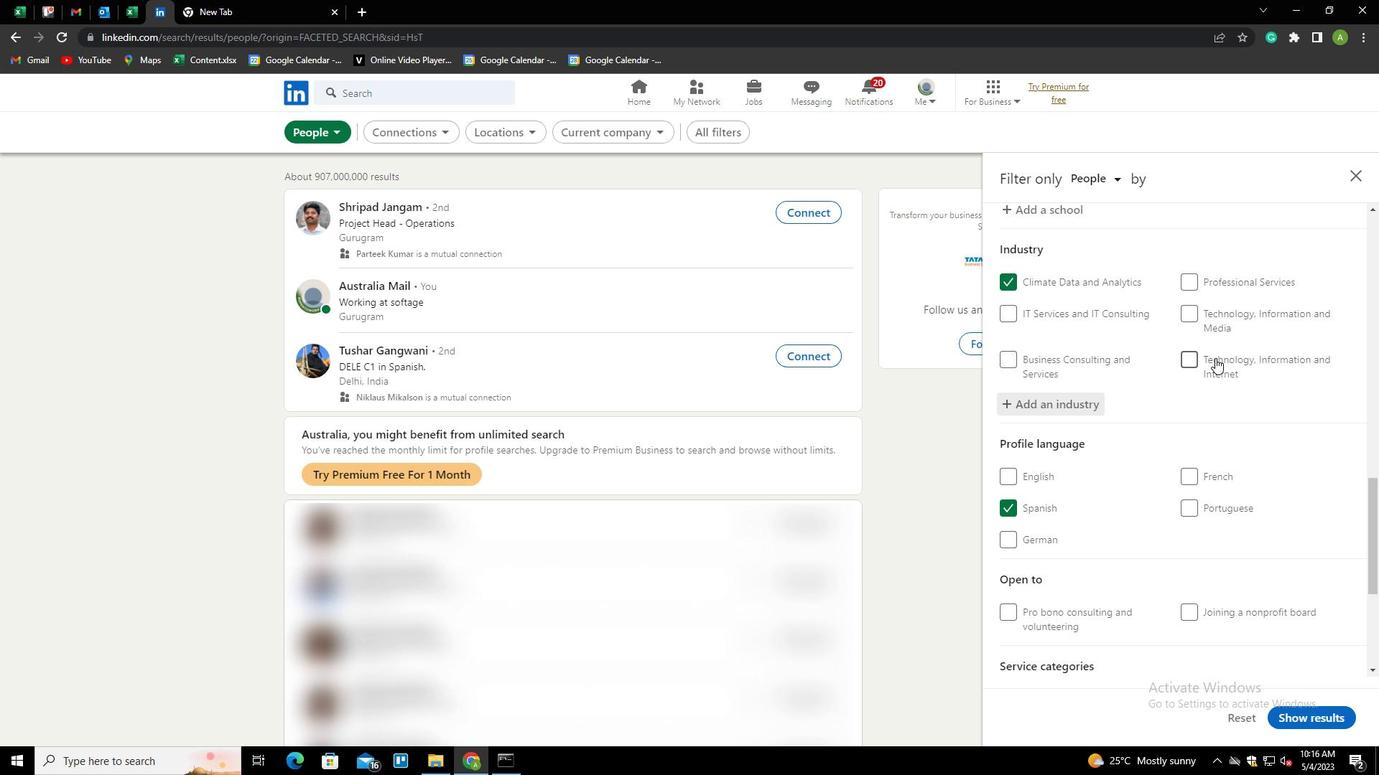 
Action: Mouse scrolled (1215, 357) with delta (0, 0)
Screenshot: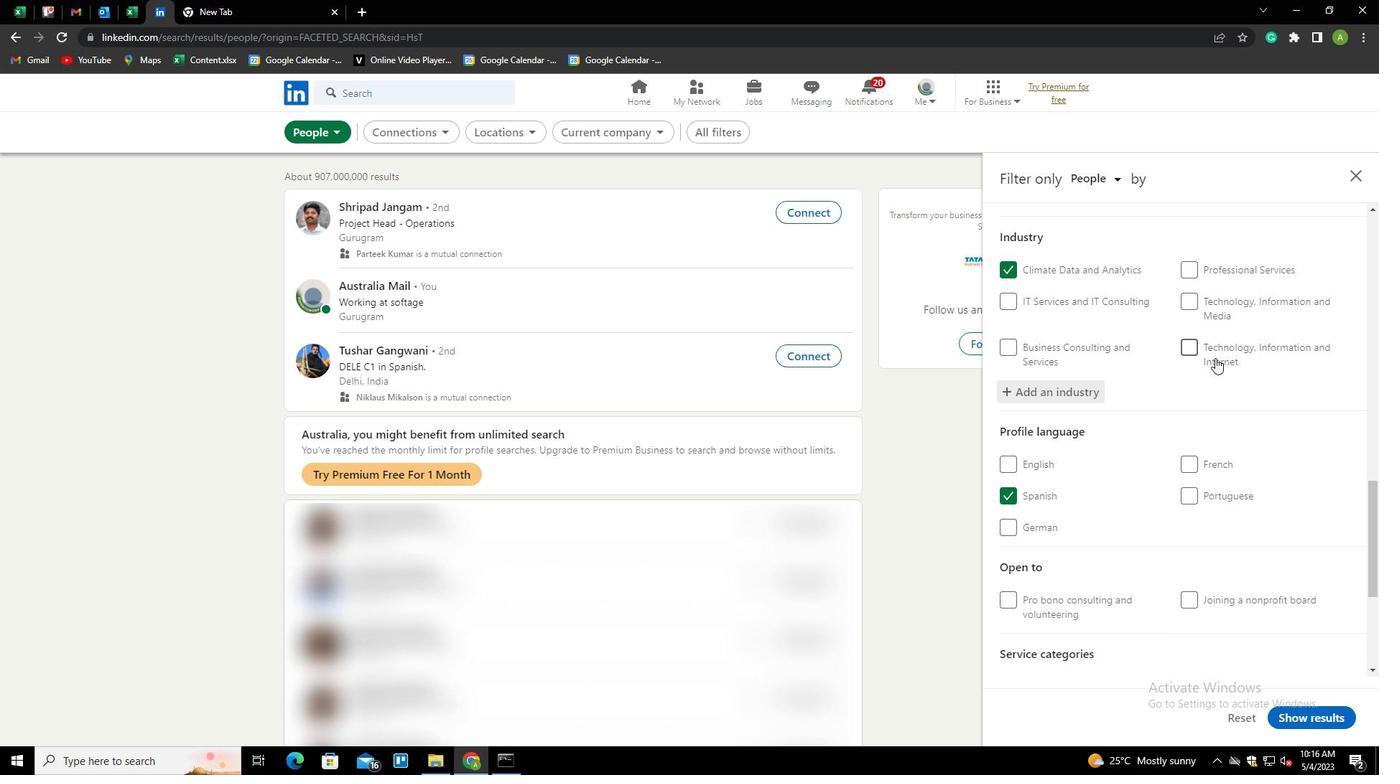 
Action: Mouse scrolled (1215, 357) with delta (0, 0)
Screenshot: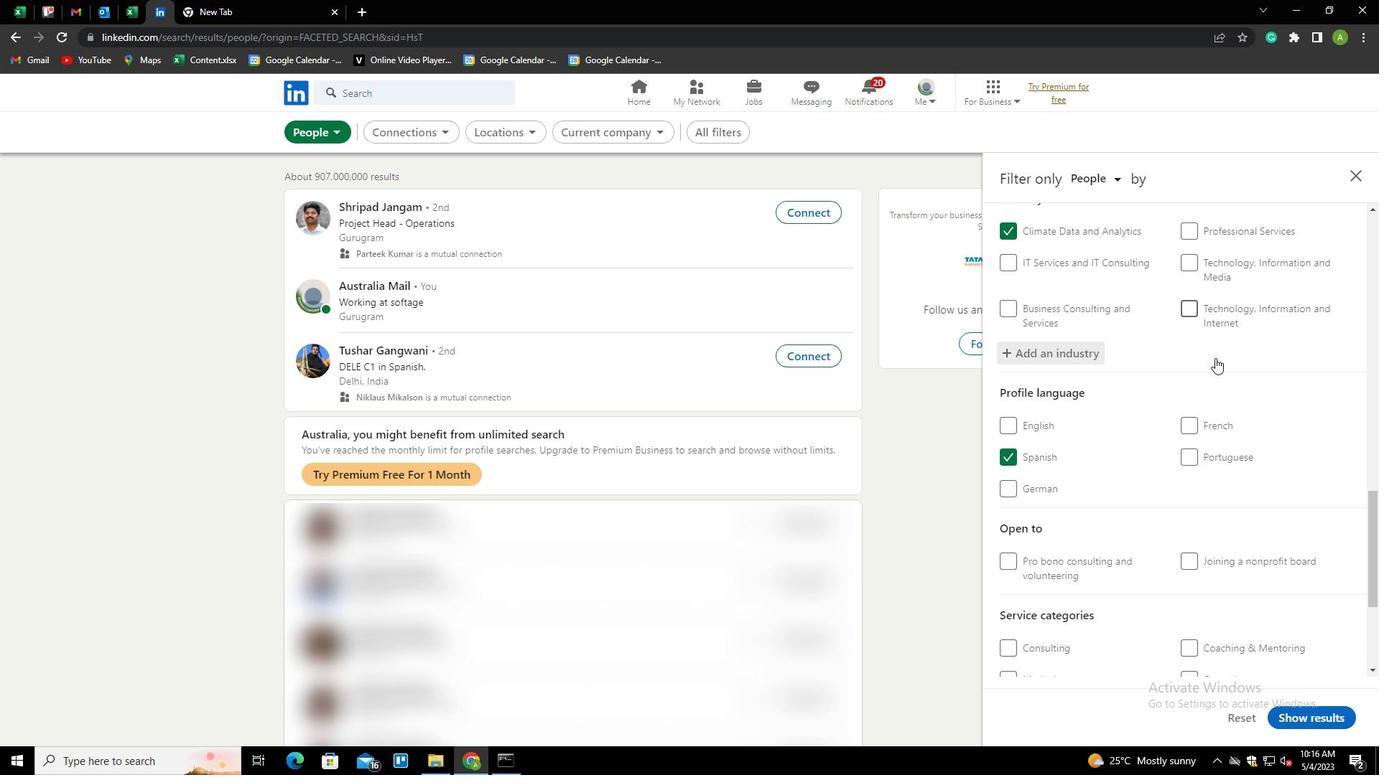 
Action: Mouse scrolled (1215, 357) with delta (0, 0)
Screenshot: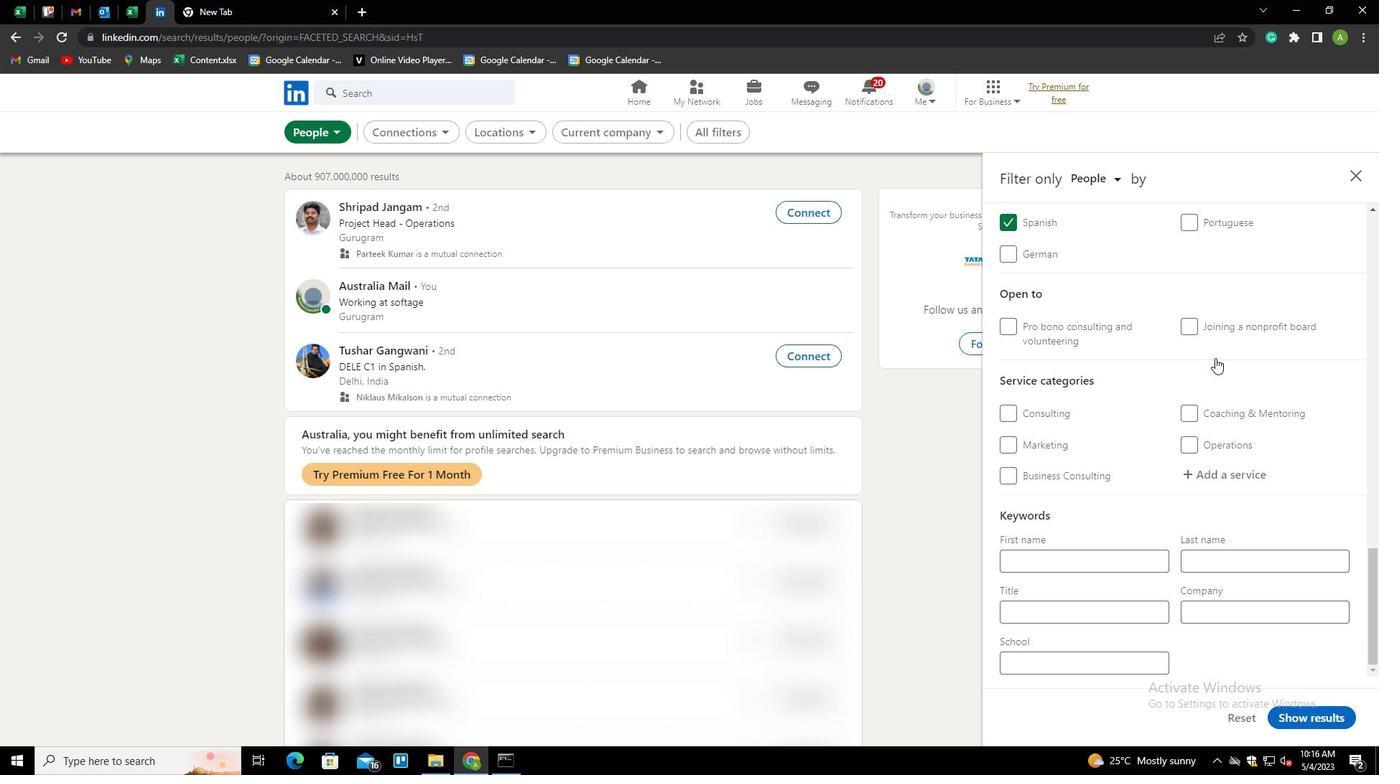 
Action: Mouse scrolled (1215, 357) with delta (0, 0)
Screenshot: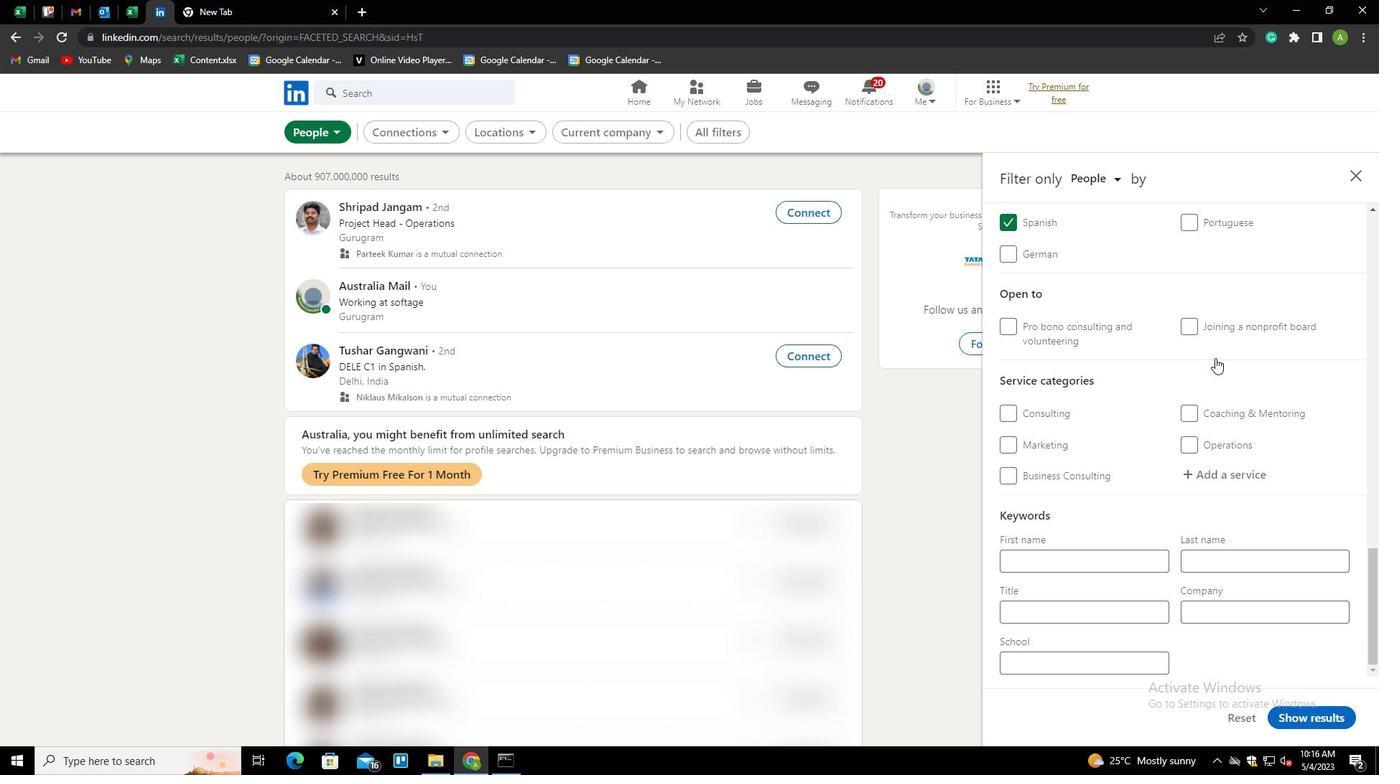 
Action: Mouse moved to (1226, 478)
Screenshot: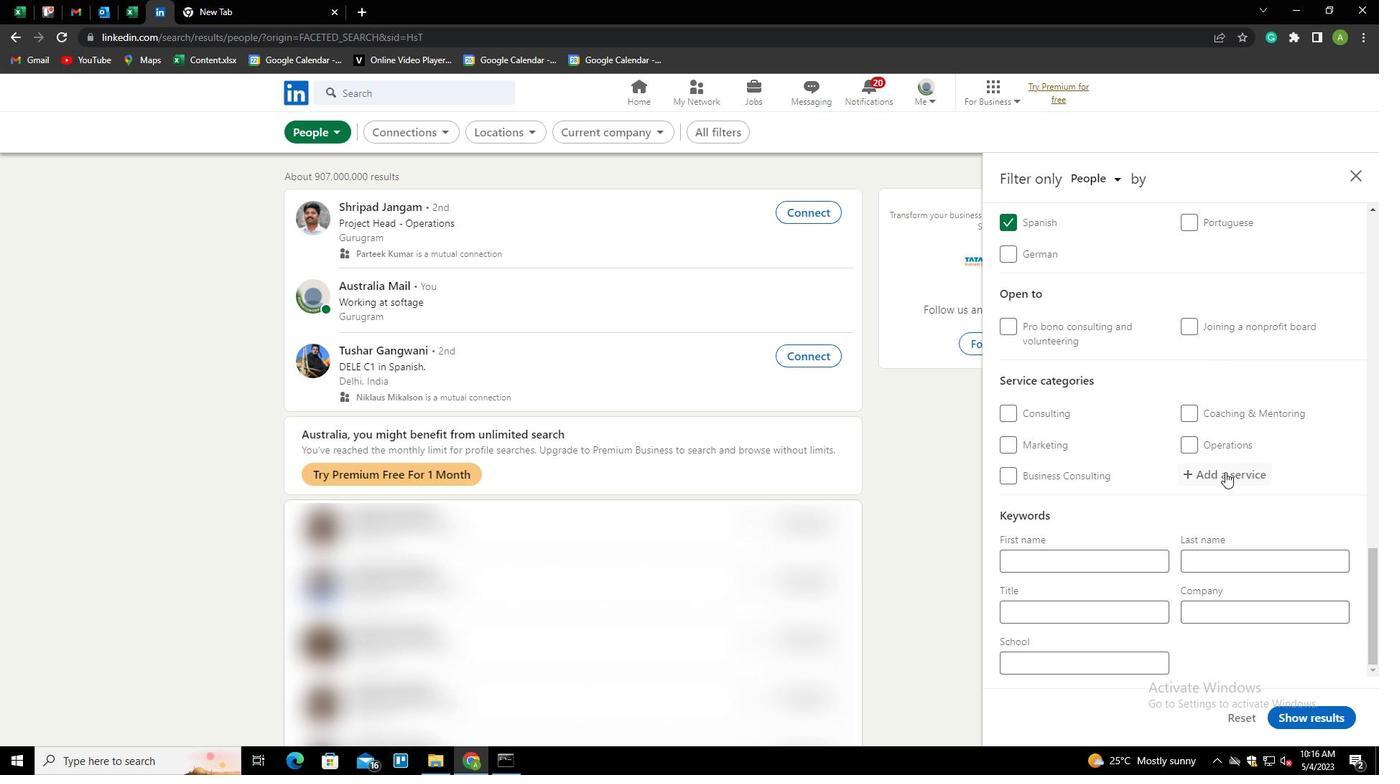 
Action: Mouse pressed left at (1226, 478)
Screenshot: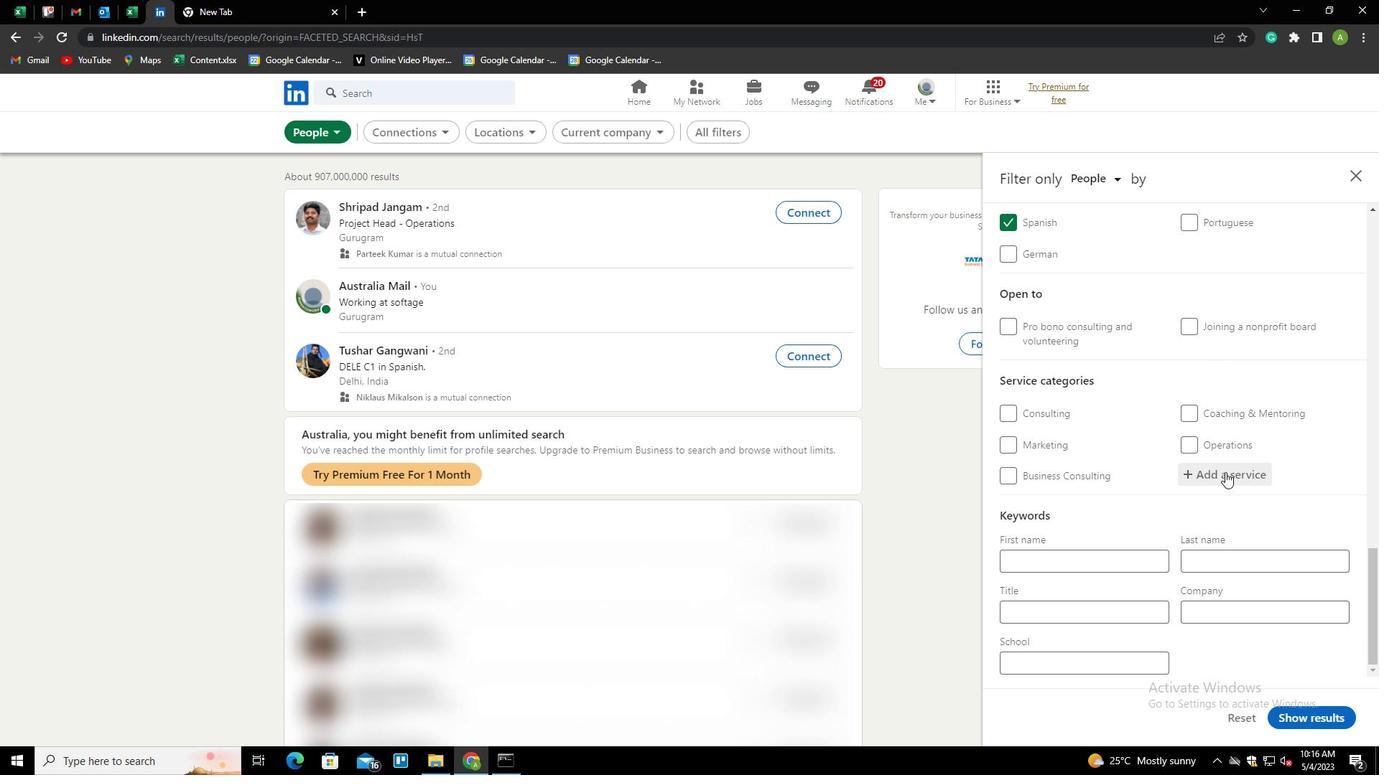 
Action: Key pressed <Key.shift><Key.shift><Key.shift><Key.shift><Key.shift><Key.shift><Key.shift><Key.shift><Key.shift><Key.shift><Key.shift><Key.shift><Key.shift><Key.shift><Key.shift><Key.shift><Key.shift><Key.shift><Key.shift><Key.shift><Key.shift><Key.shift><Key.shift><Key.shift><Key.shift><Key.shift><Key.shift><Key.shift><Key.shift><Key.shift><Key.shift><Key.shift><Key.shift><Key.shift><Key.shift><Key.shift><Key.shift><Key.shift><Key.shift><Key.shift><Key.shift><Key.shift><Key.shift><Key.shift><Key.shift><Key.shift><Key.shift><Key.shift><Key.shift><Key.shift><Key.shift><Key.shift><Key.shift><Key.shift><Key.shift><Key.shift><Key.shift><Key.shift><Key.shift><Key.shift><Key.shift><Key.shift><Key.shift><Key.shift><Key.shift><Key.shift><Key.shift><Key.shift><Key.shift><Key.shift><Key.shift><Key.shift><Key.shift><Key.shift><Key.shift><Key.shift><Key.shift><Key.shift><Key.shift><Key.shift><Key.shift><Key.shift>D<Key.shift>UI<Key.space><Key.shift>LAW<Key.down><Key.enter>
Screenshot: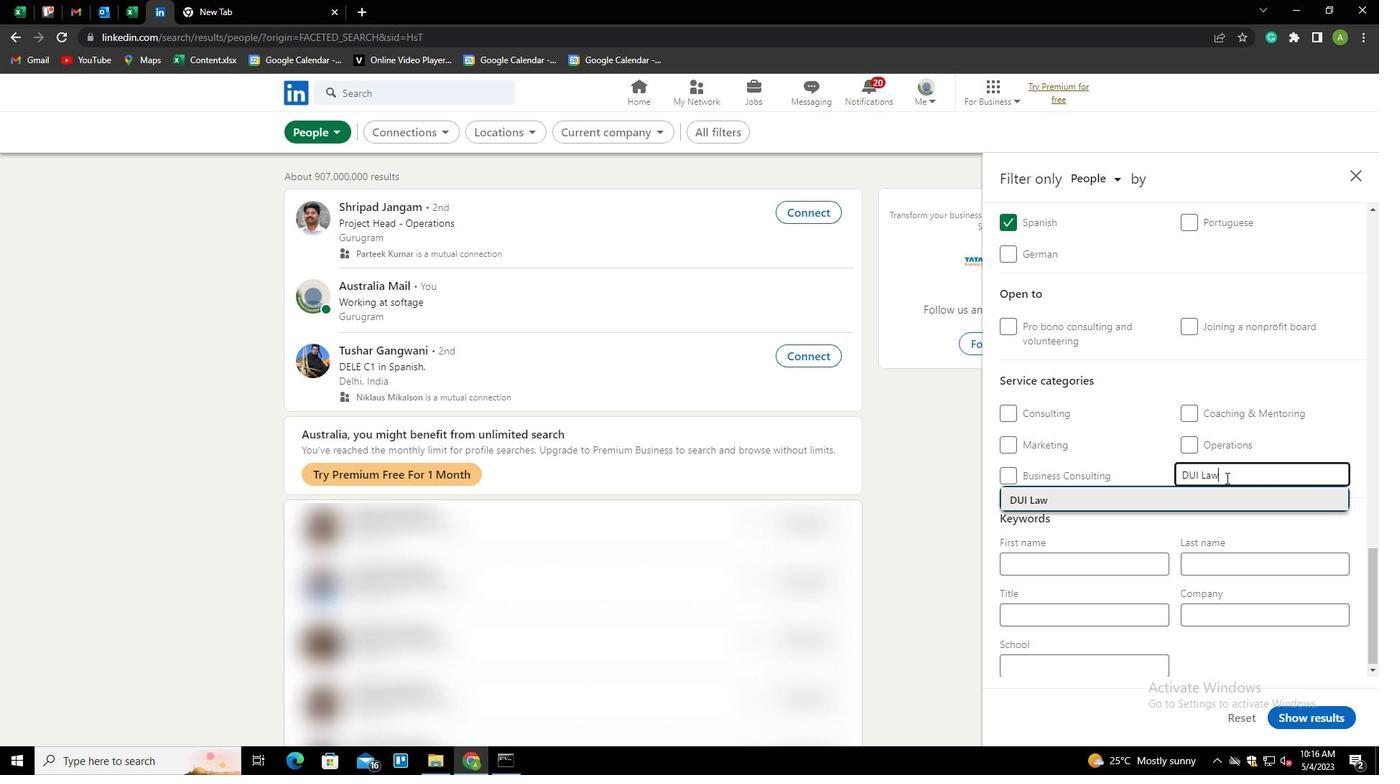 
Action: Mouse scrolled (1226, 477) with delta (0, 0)
Screenshot: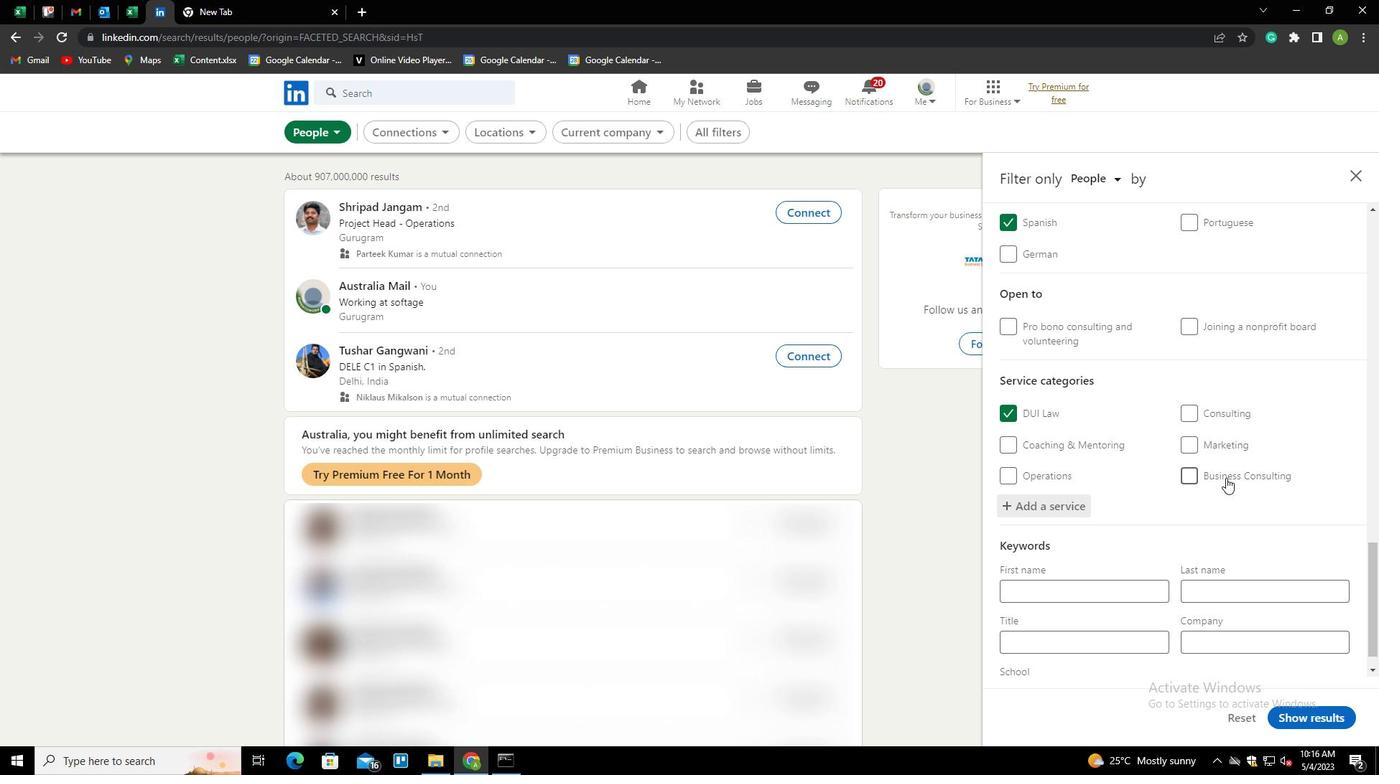 
Action: Mouse scrolled (1226, 477) with delta (0, 0)
Screenshot: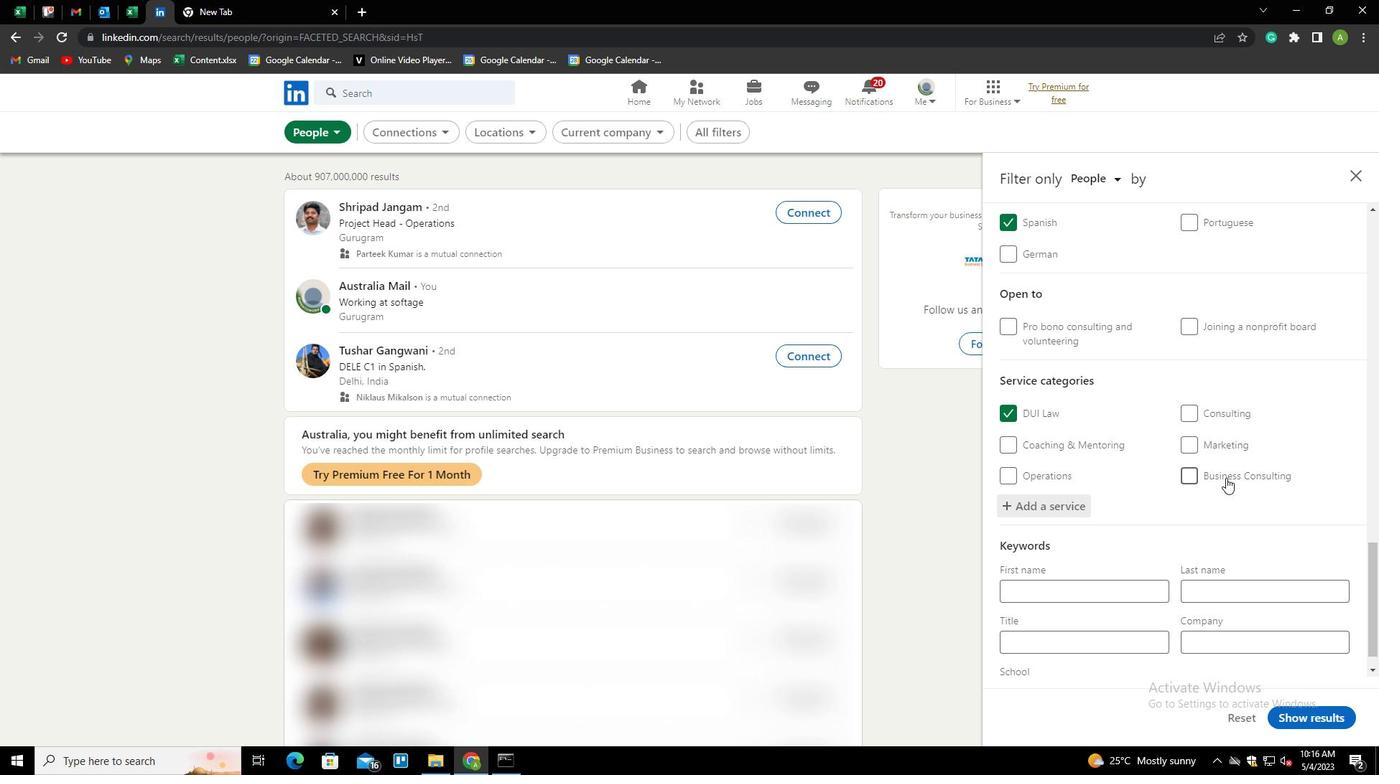 
Action: Mouse scrolled (1226, 477) with delta (0, 0)
Screenshot: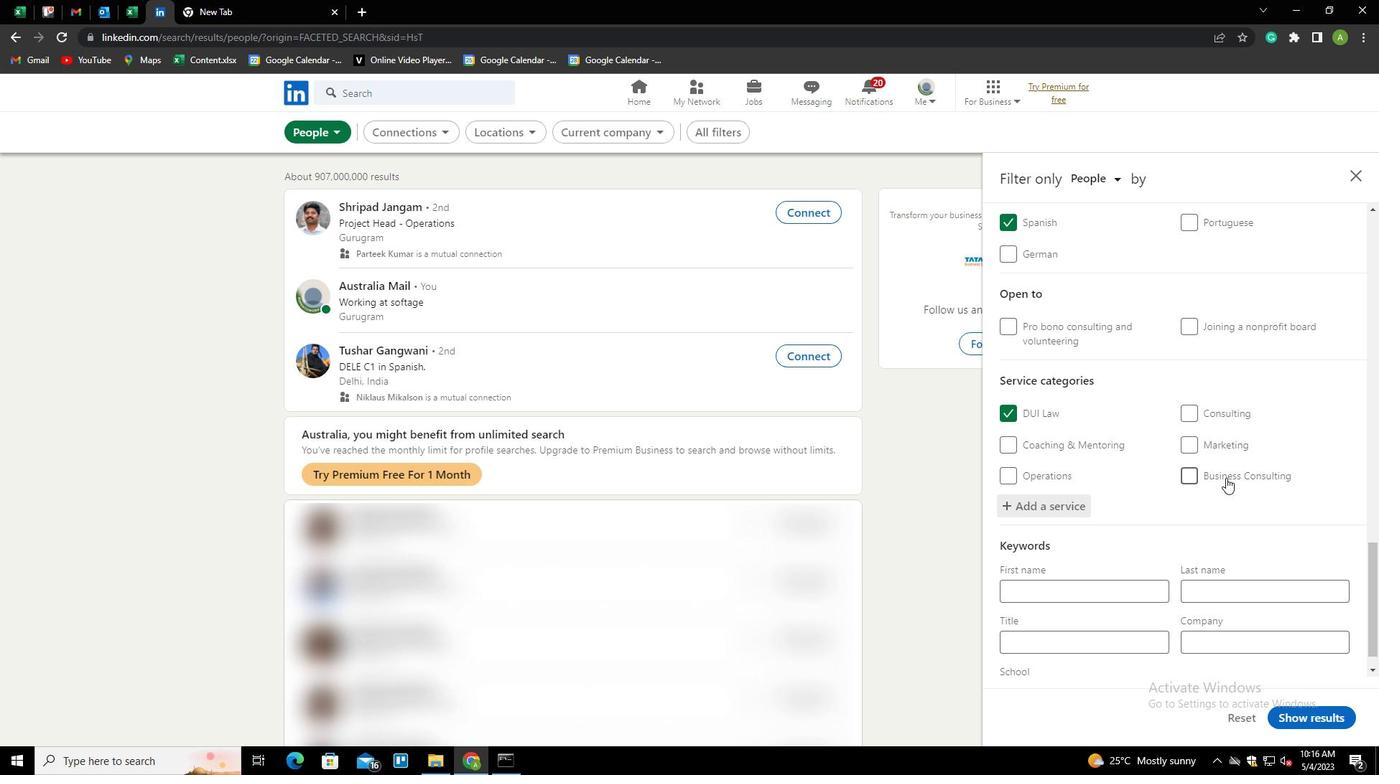 
Action: Mouse scrolled (1226, 477) with delta (0, 0)
Screenshot: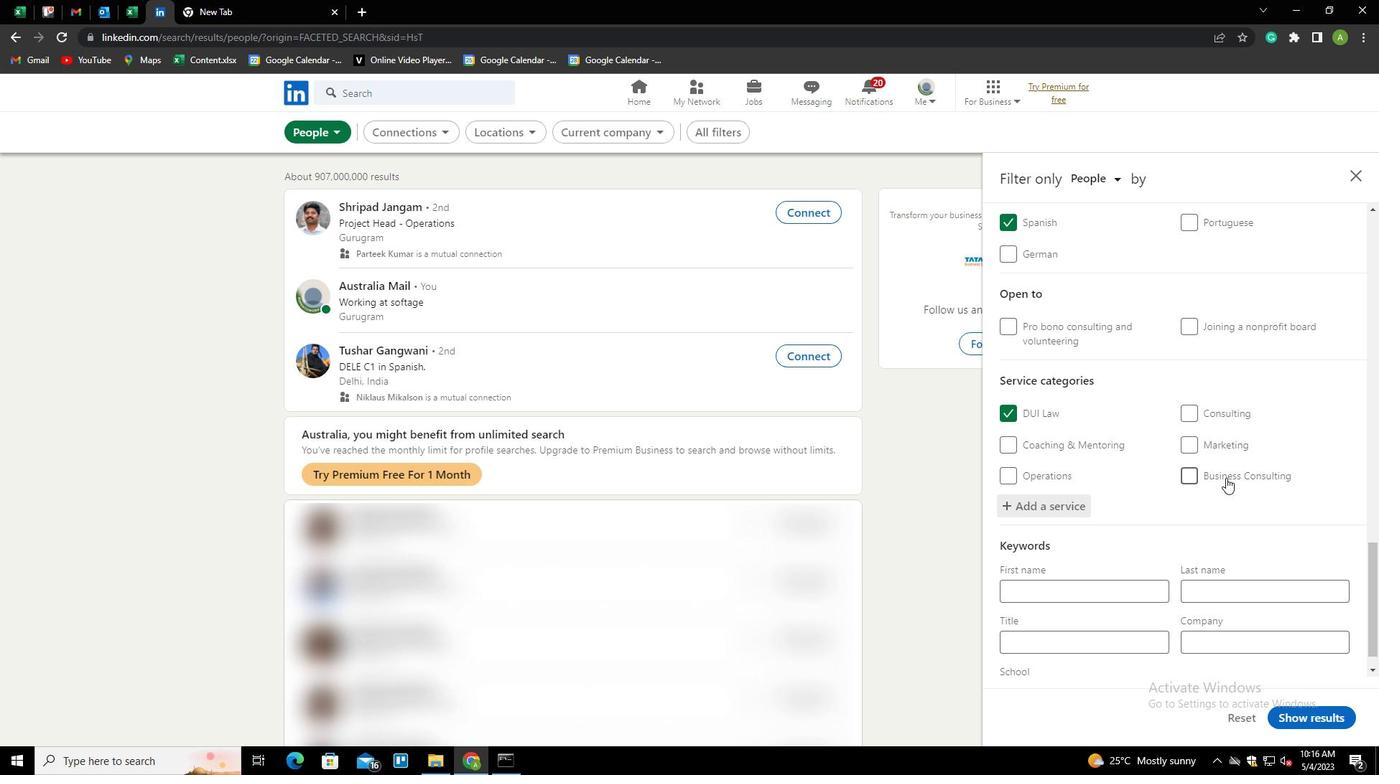 
Action: Mouse scrolled (1226, 477) with delta (0, 0)
Screenshot: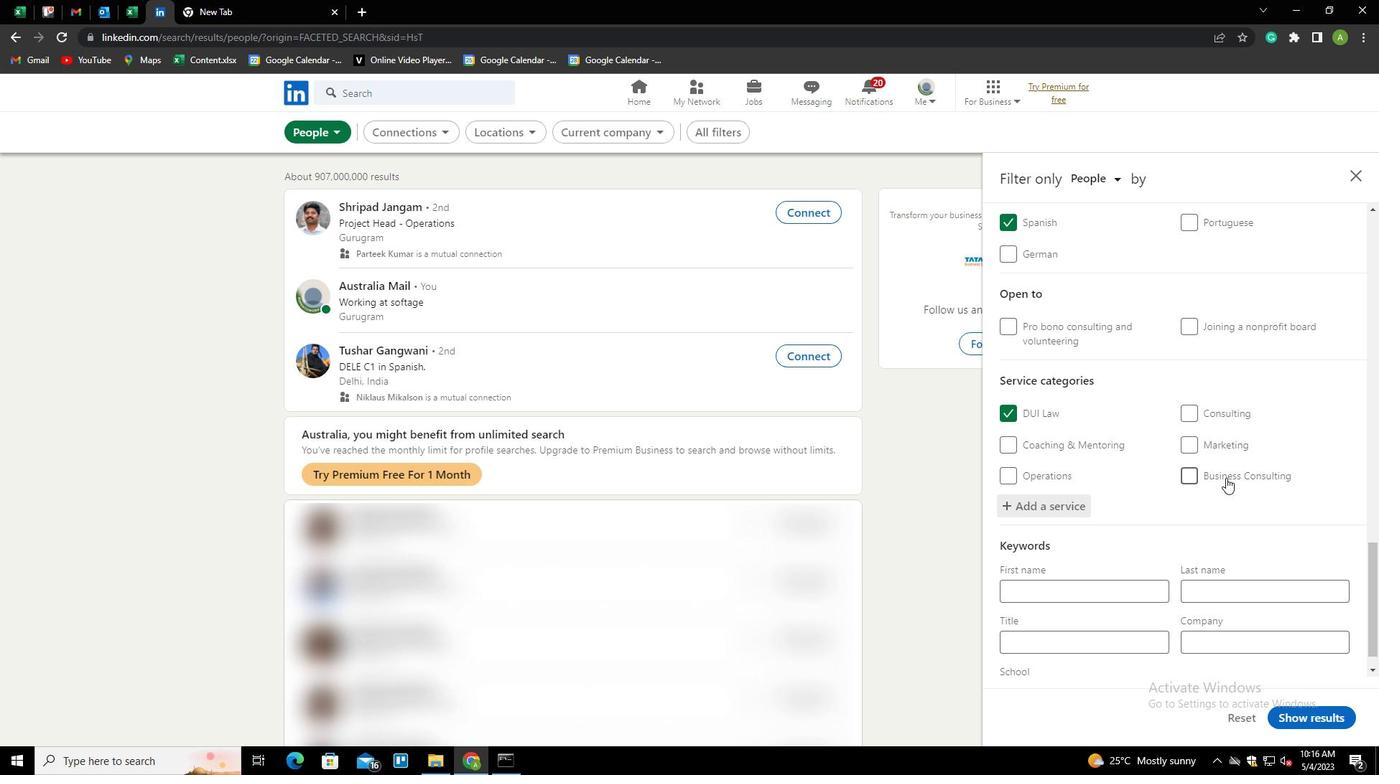 
Action: Mouse moved to (1148, 617)
Screenshot: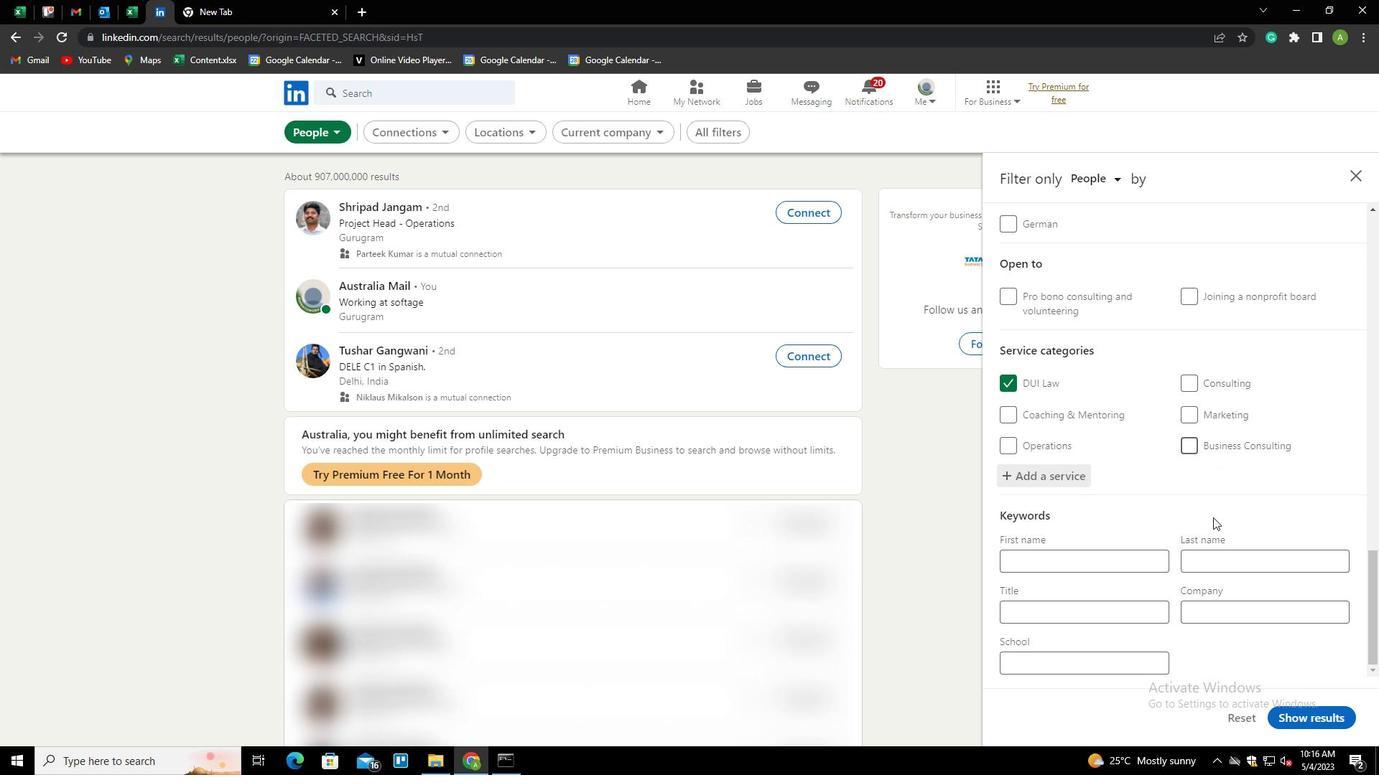 
Action: Mouse pressed left at (1148, 617)
Screenshot: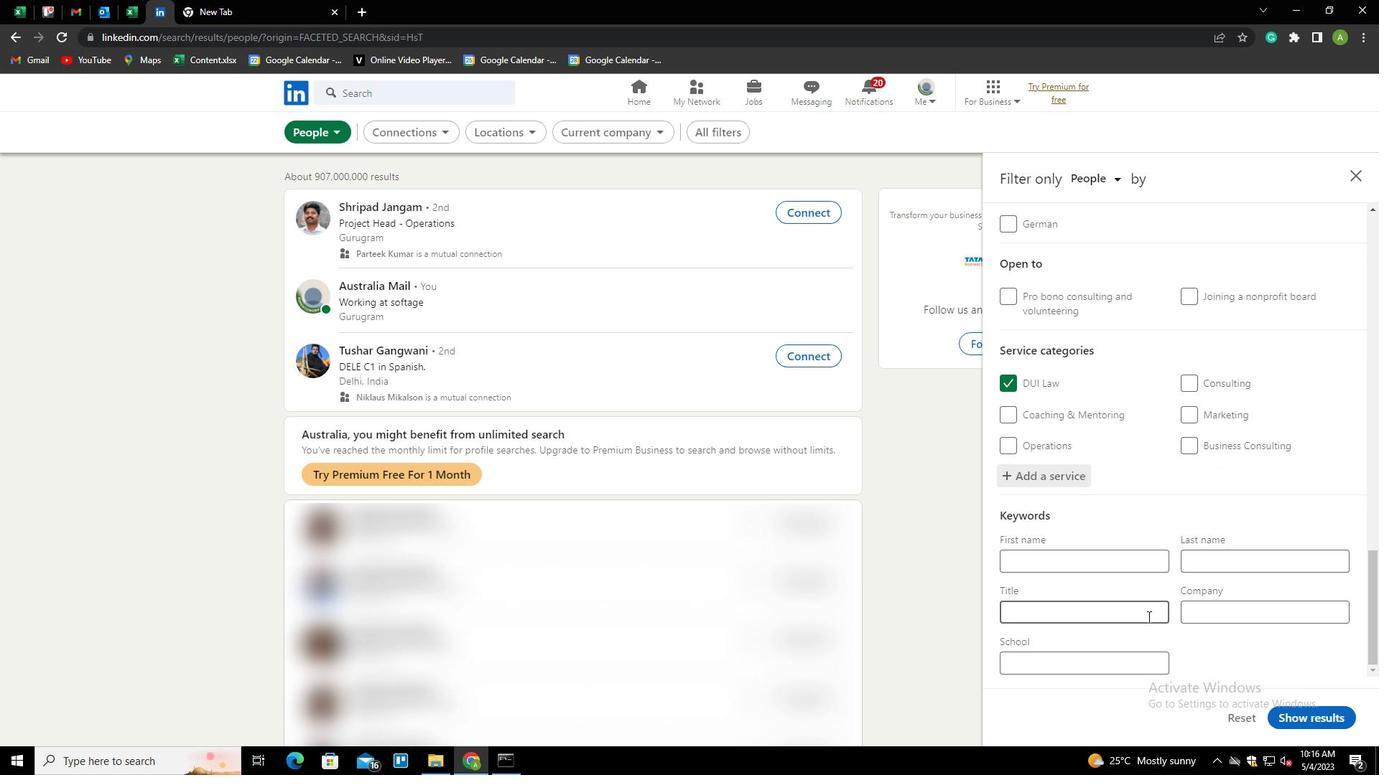 
Action: Key pressed <Key.shift>WELL<Key.space><Key.shift>DRILLER
Screenshot: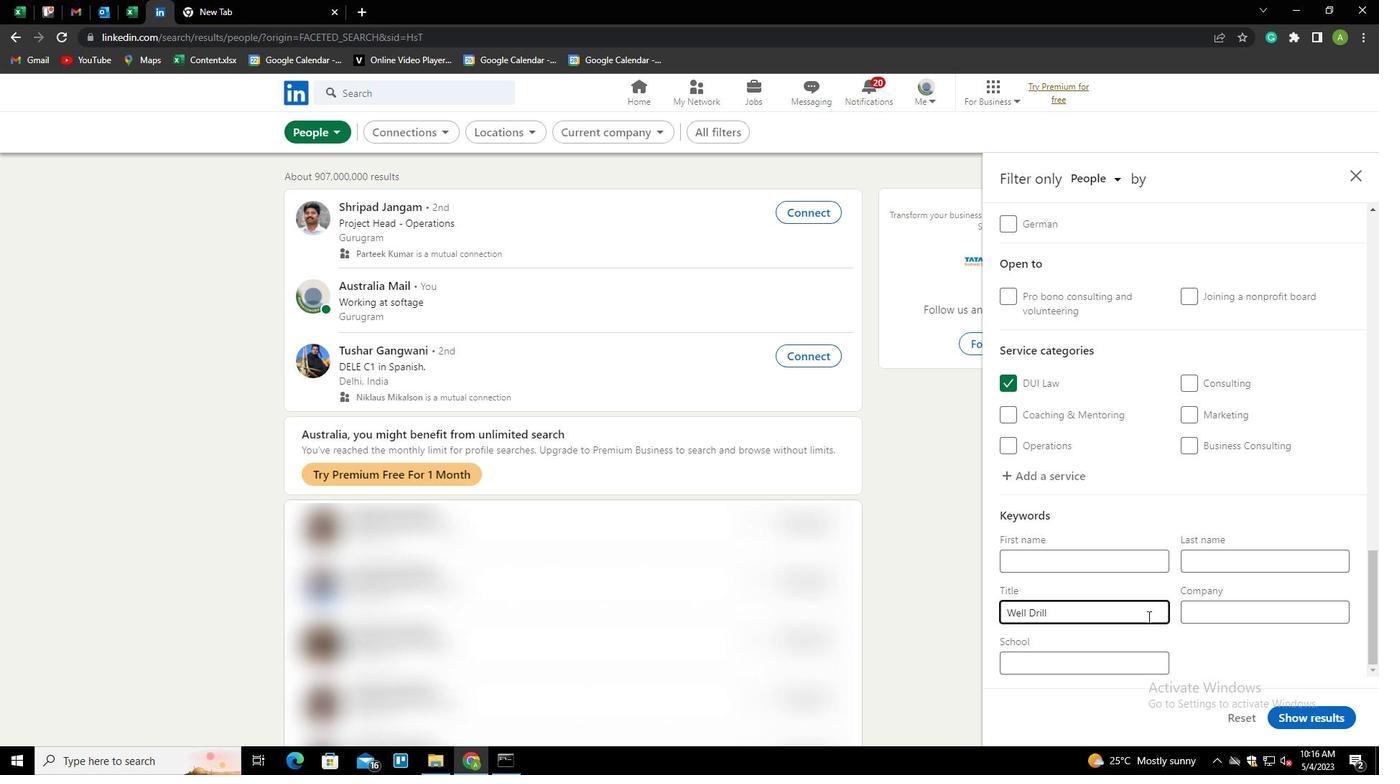 
Action: Mouse moved to (1260, 664)
Screenshot: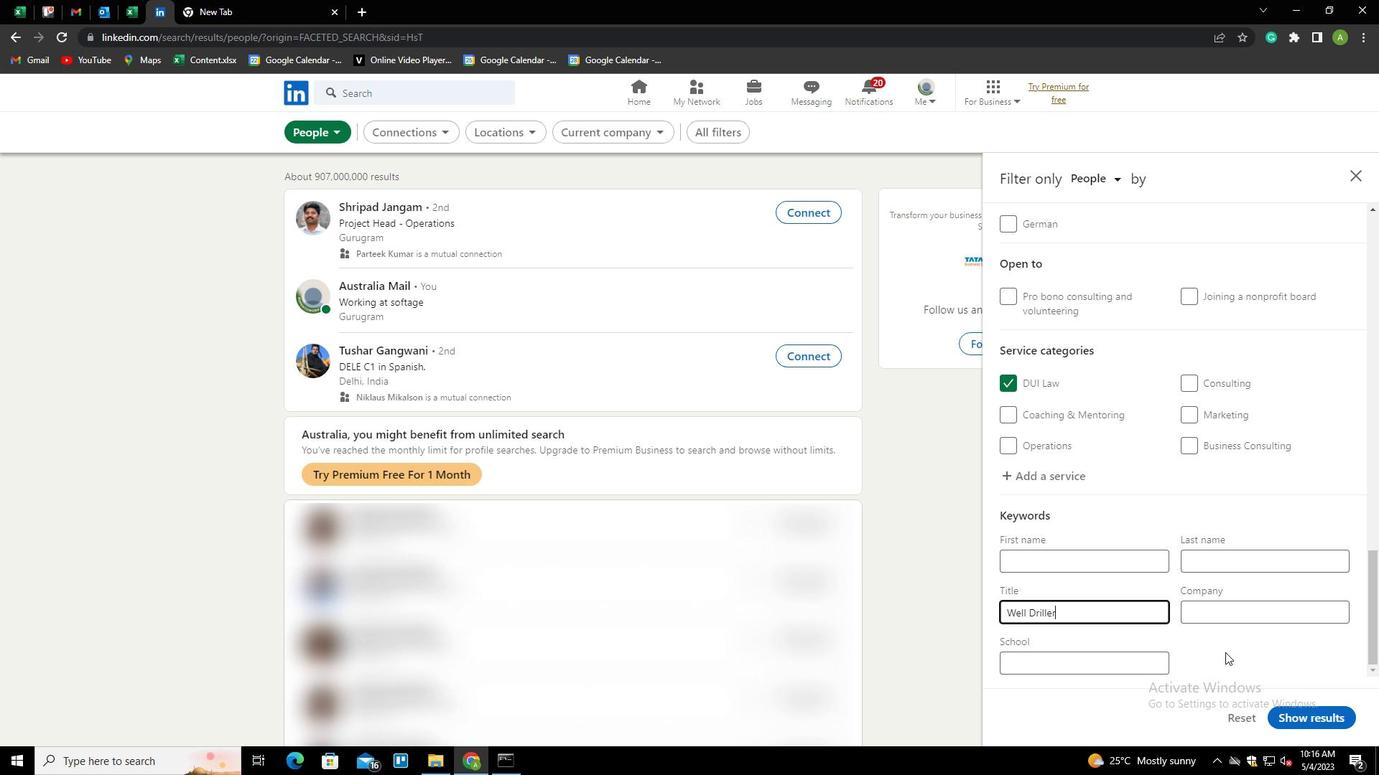 
Action: Mouse pressed left at (1260, 664)
Screenshot: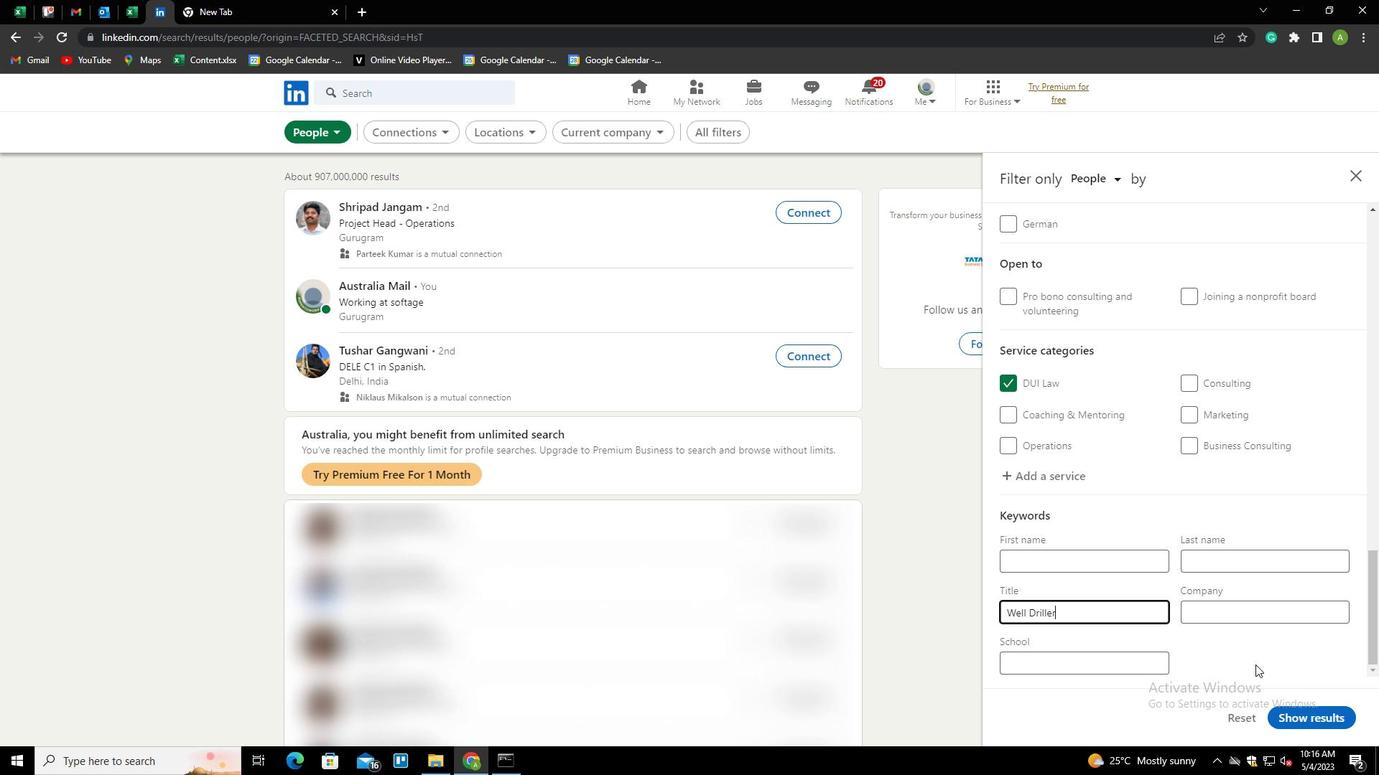 
Action: Mouse moved to (1309, 712)
Screenshot: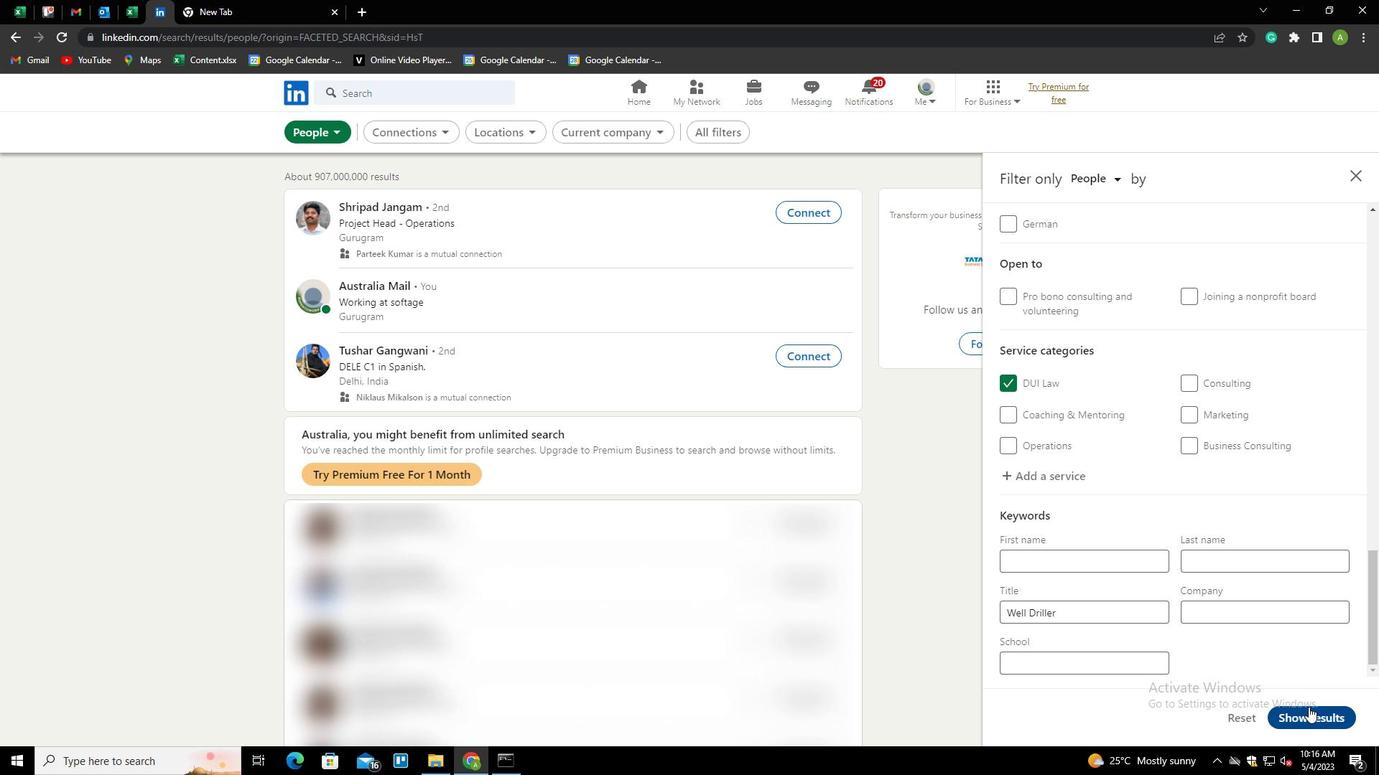 
Action: Mouse pressed left at (1309, 712)
Screenshot: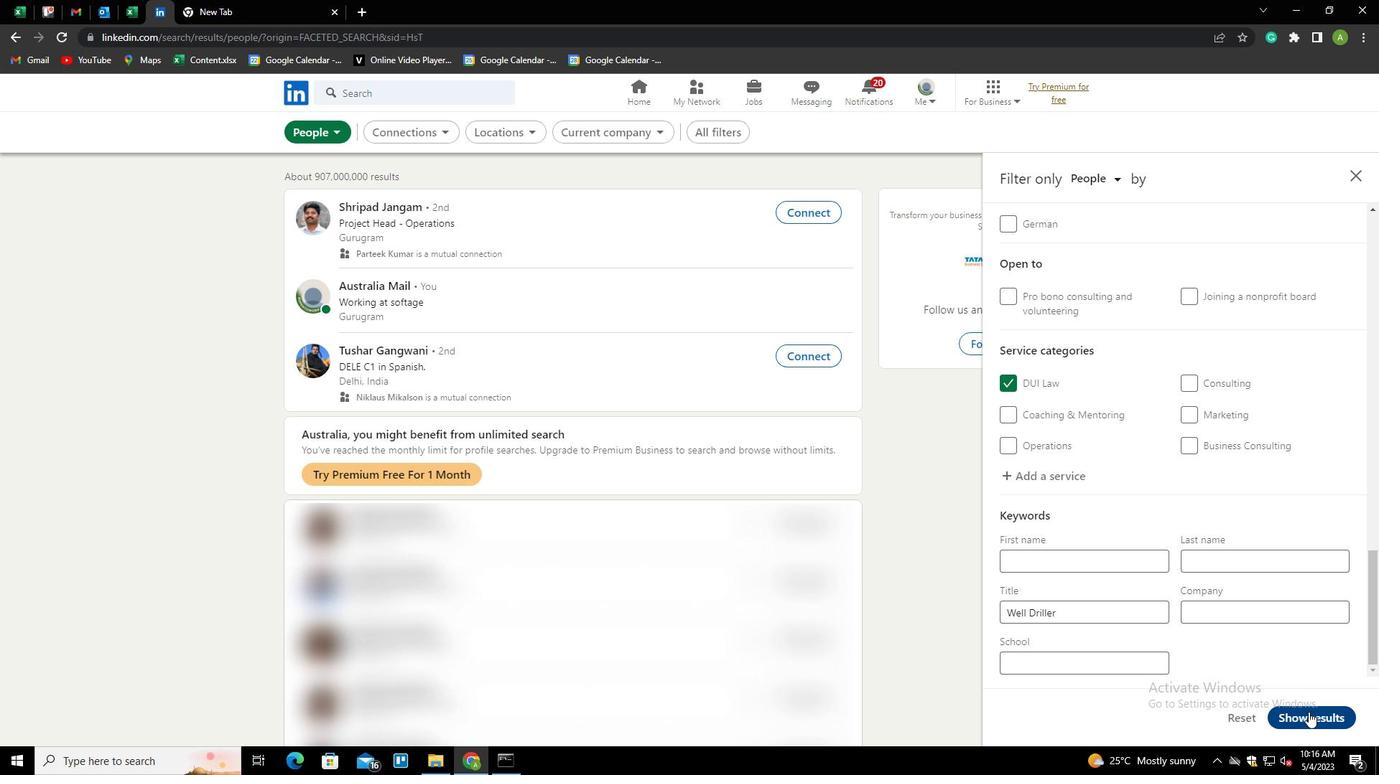 
